 Task: Find connections with filter location Ermont with filter topic #Energywith filter profile language French with filter current company Uber Engineering with filter school PES UNIVERSITY, BANGLORE with filter industry Appliances, Electrical, and Electronics Manufacturing with filter service category AssistanceAdvertising with filter keywords title Hotel Manager
Action: Mouse moved to (696, 122)
Screenshot: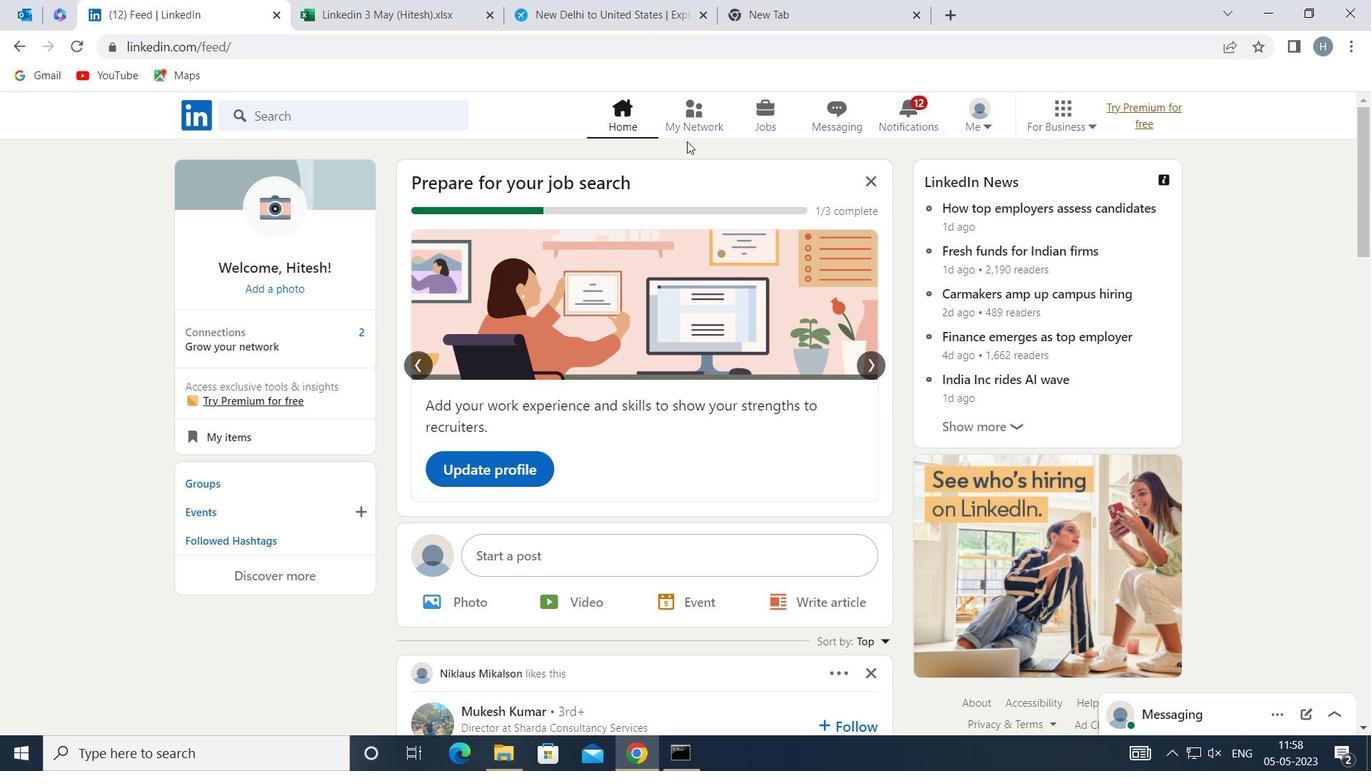 
Action: Mouse pressed left at (696, 122)
Screenshot: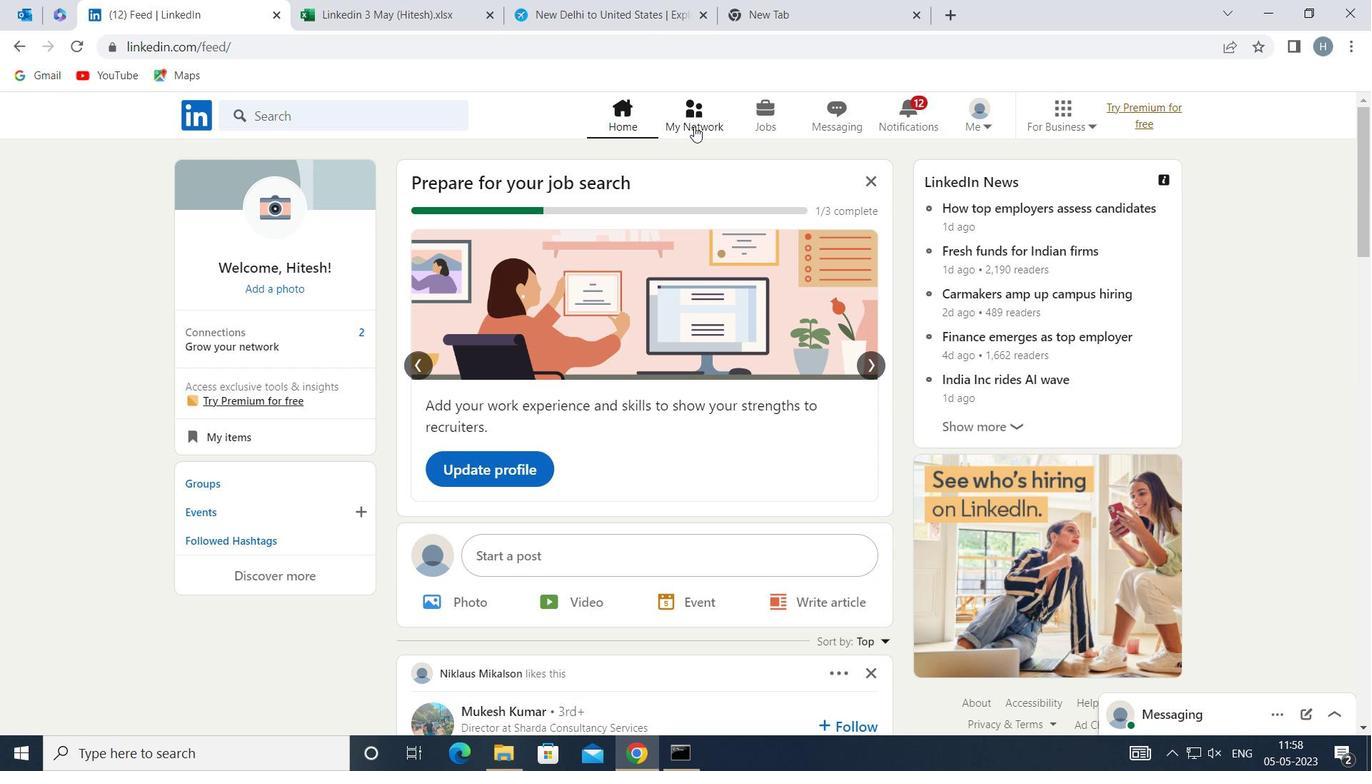 
Action: Mouse moved to (402, 209)
Screenshot: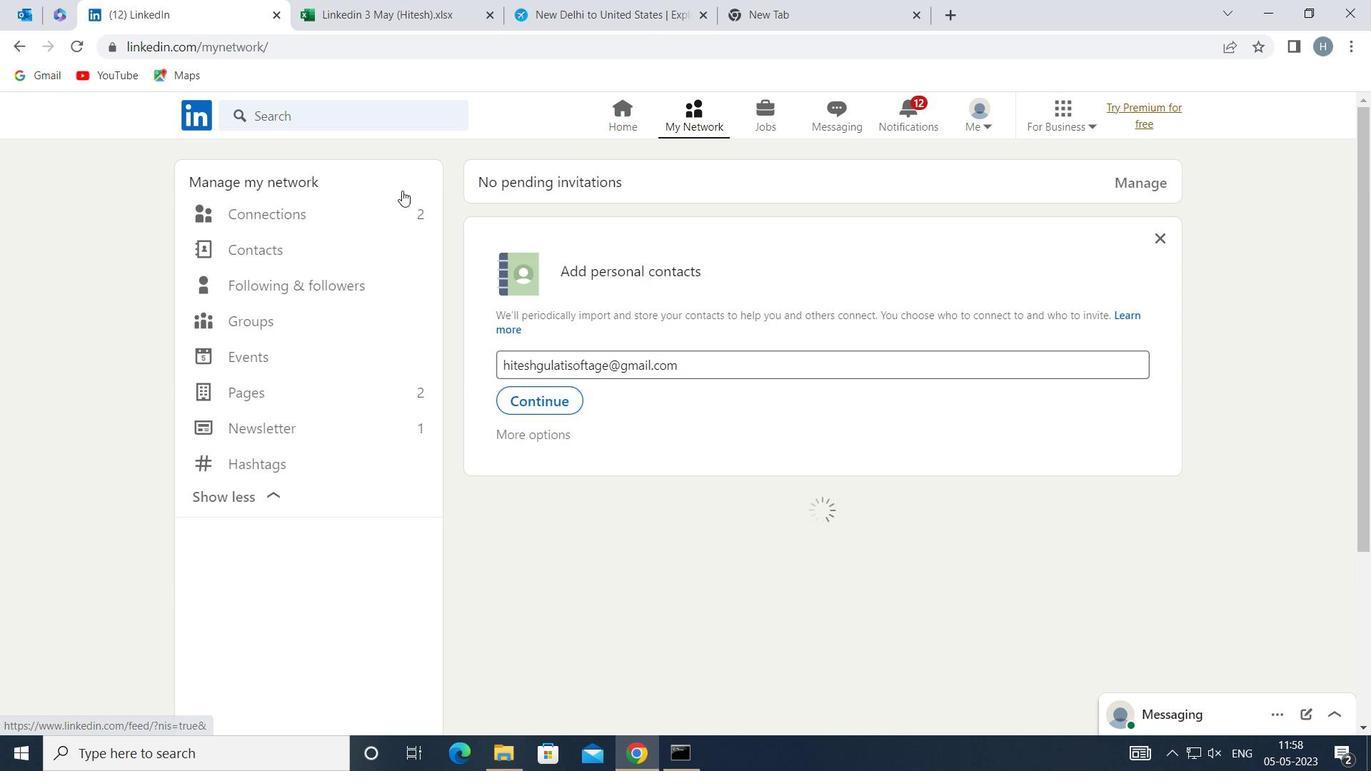 
Action: Mouse pressed left at (402, 209)
Screenshot: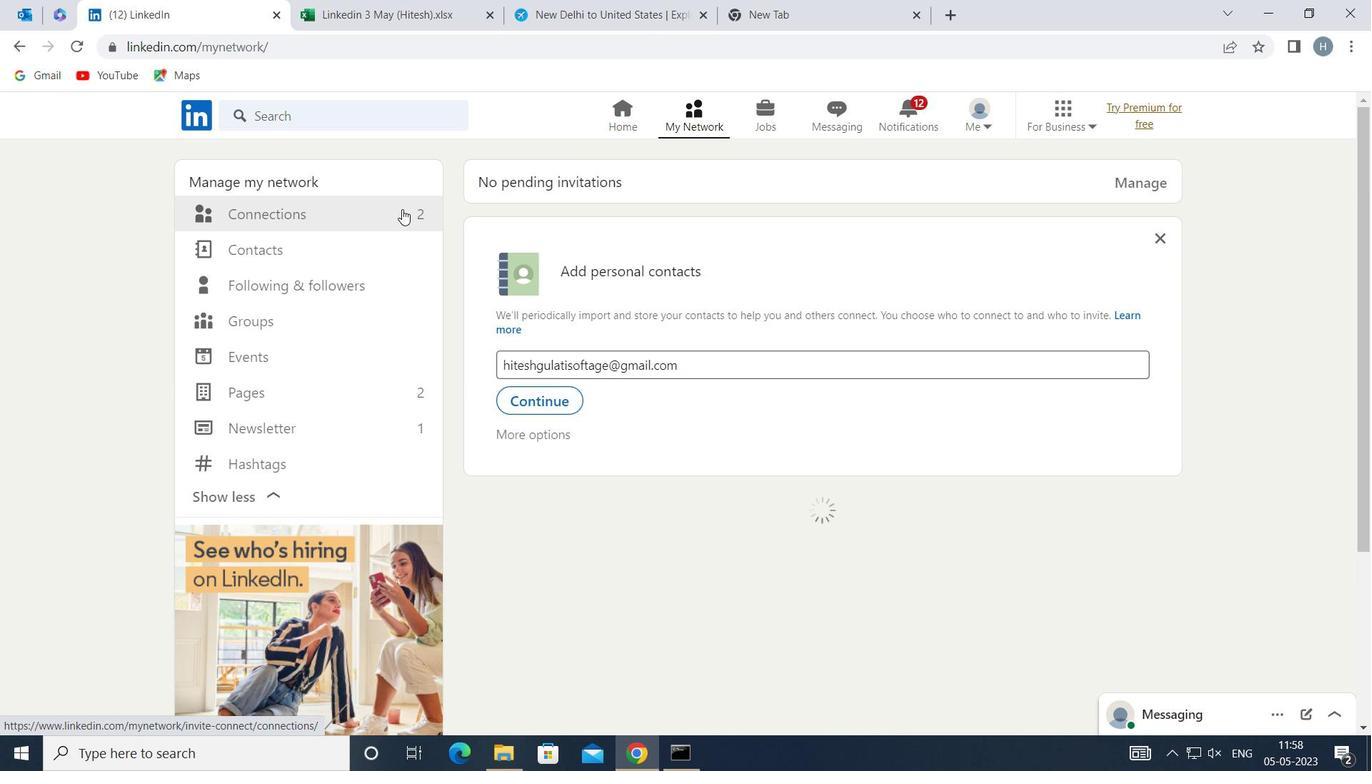 
Action: Mouse moved to (814, 209)
Screenshot: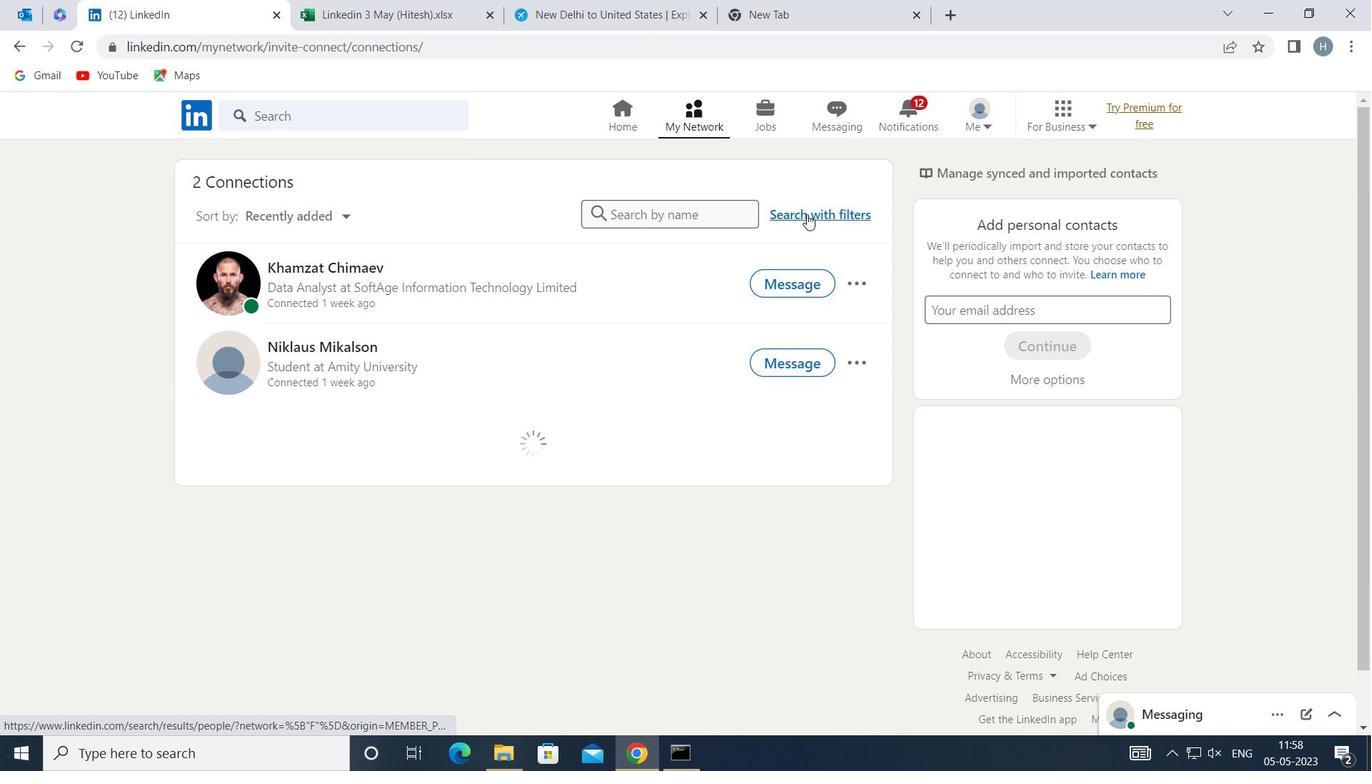 
Action: Mouse pressed left at (814, 209)
Screenshot: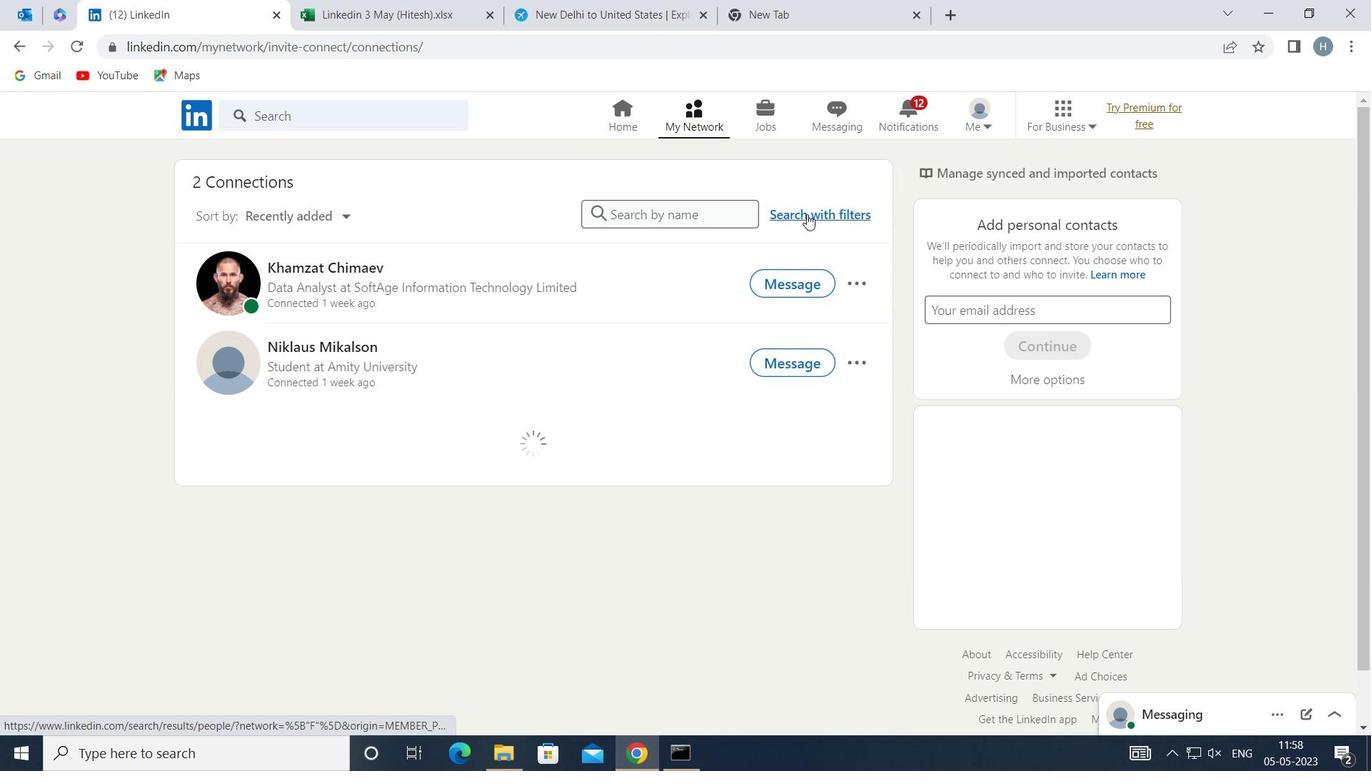 
Action: Mouse moved to (751, 168)
Screenshot: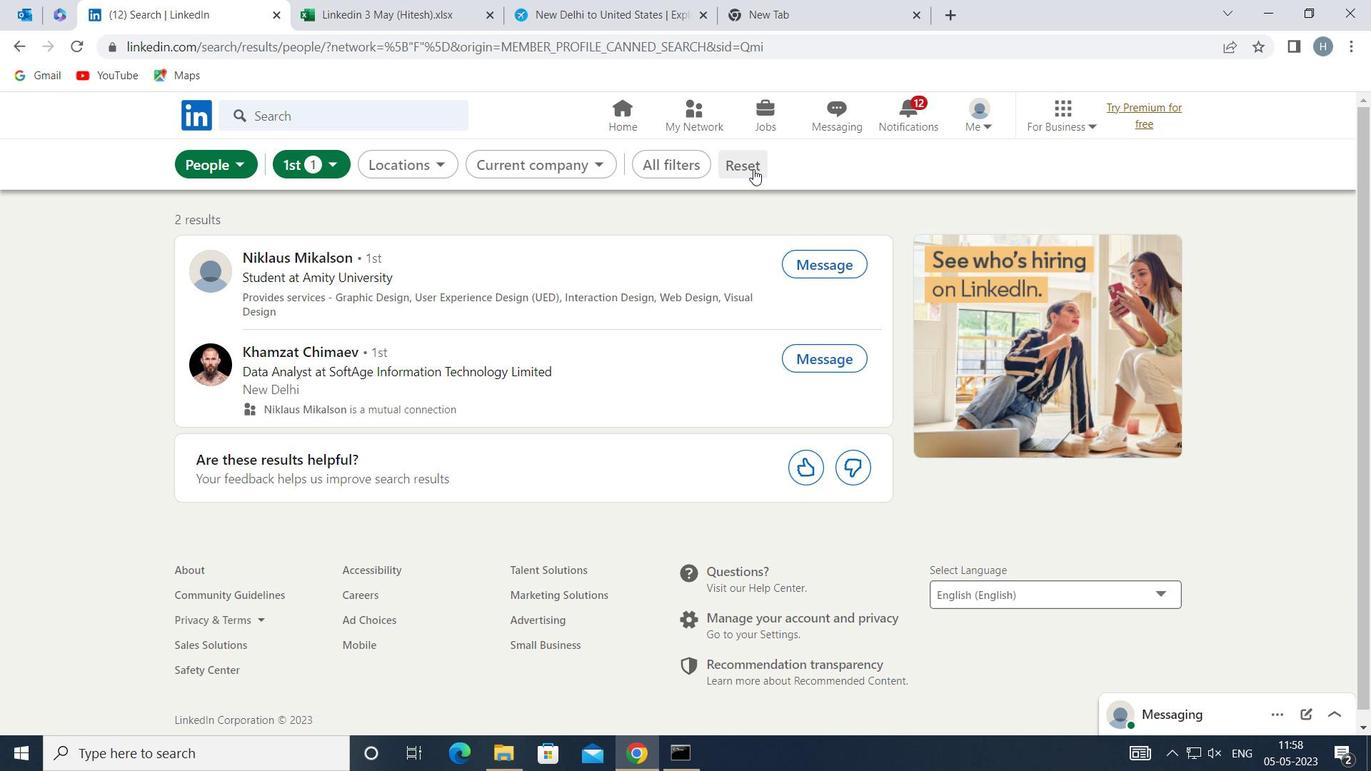 
Action: Mouse pressed left at (751, 168)
Screenshot: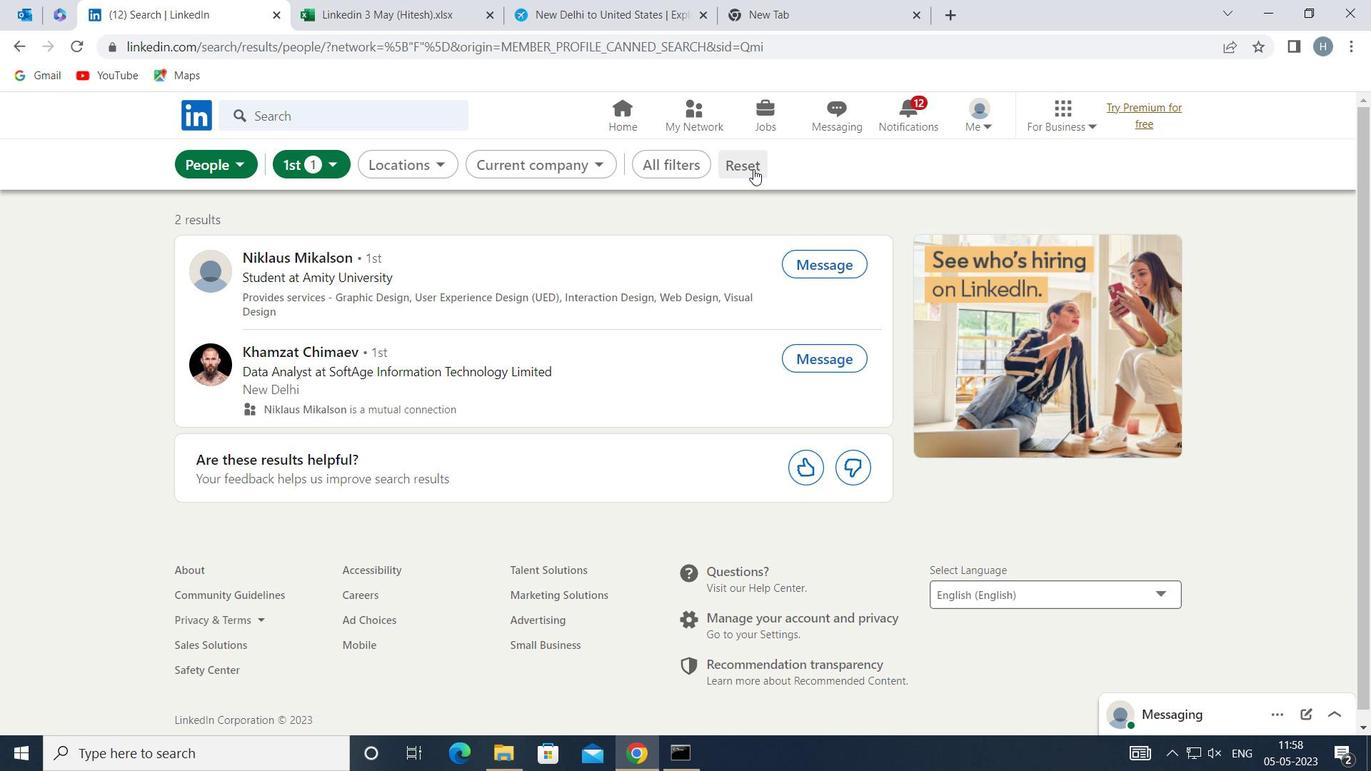 
Action: Mouse moved to (735, 164)
Screenshot: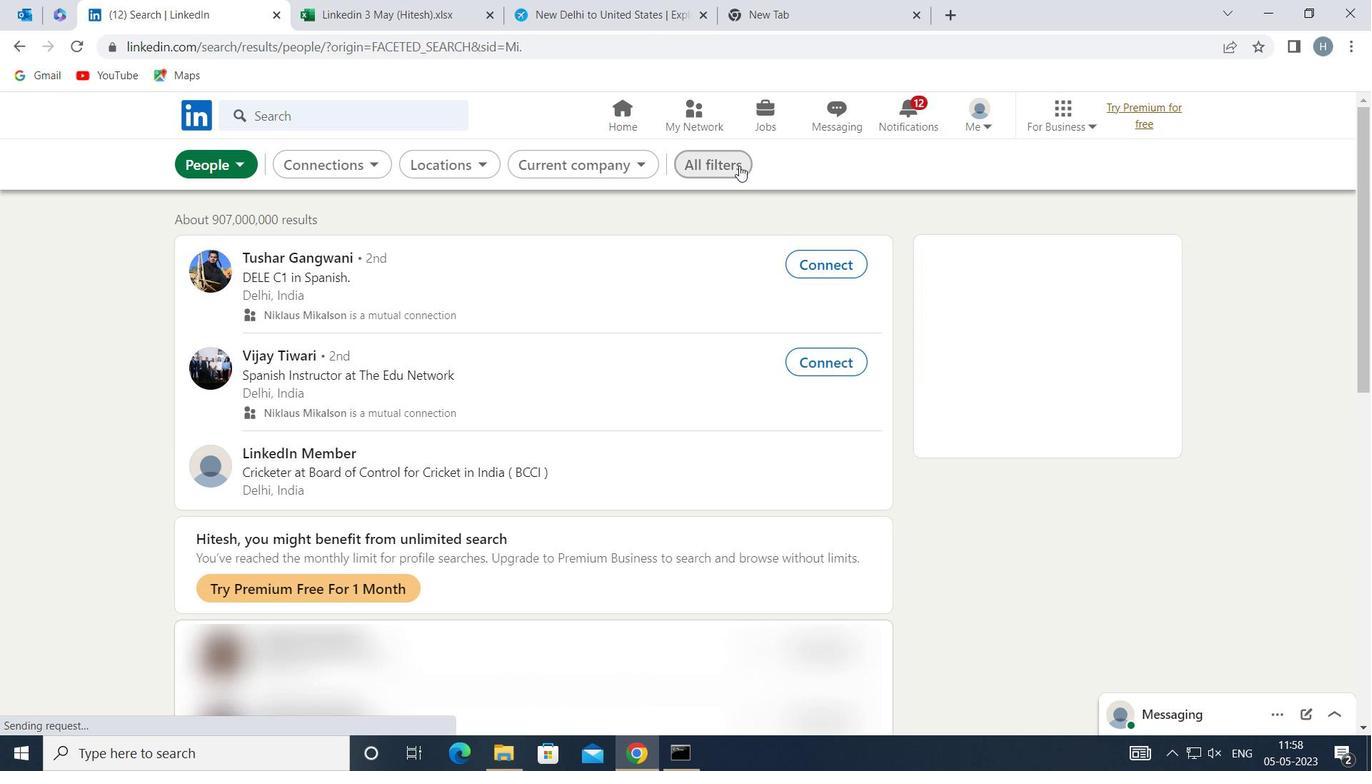 
Action: Mouse pressed left at (735, 164)
Screenshot: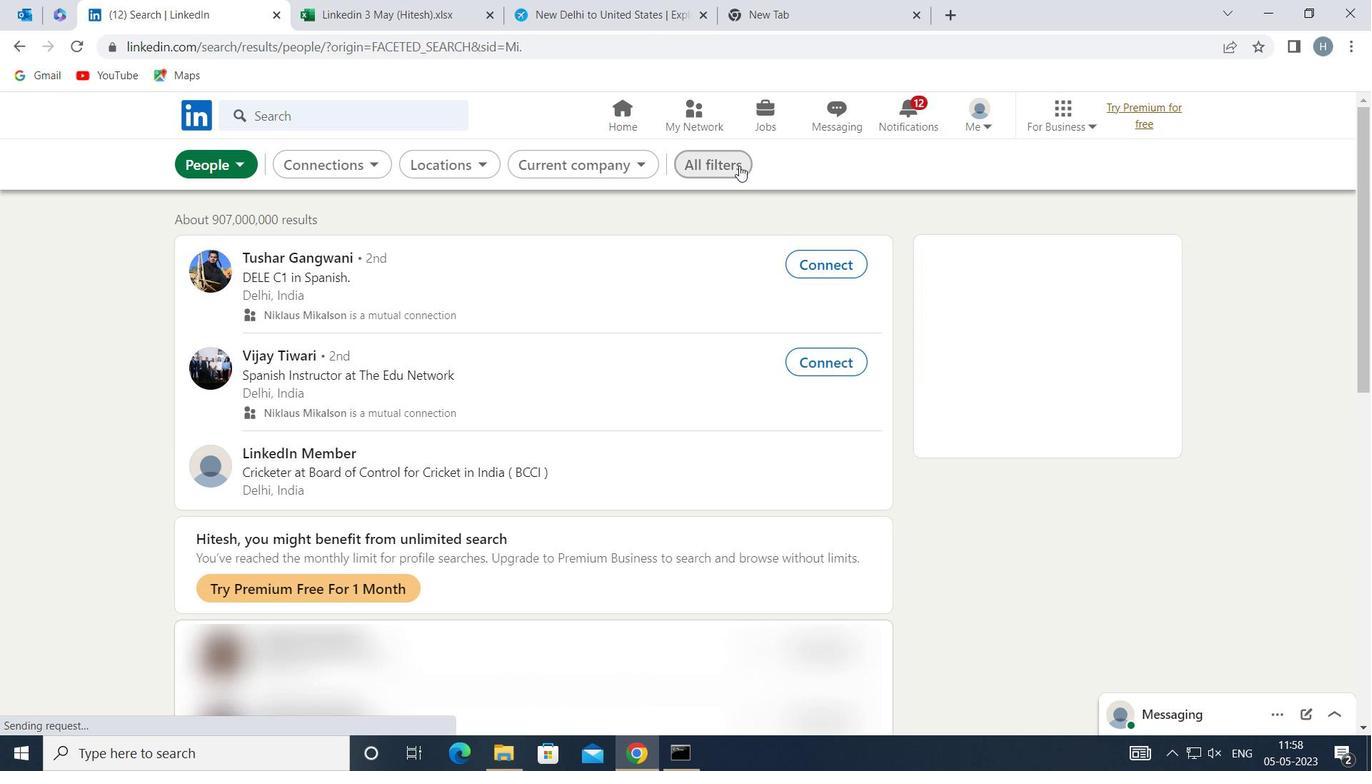 
Action: Mouse moved to (997, 375)
Screenshot: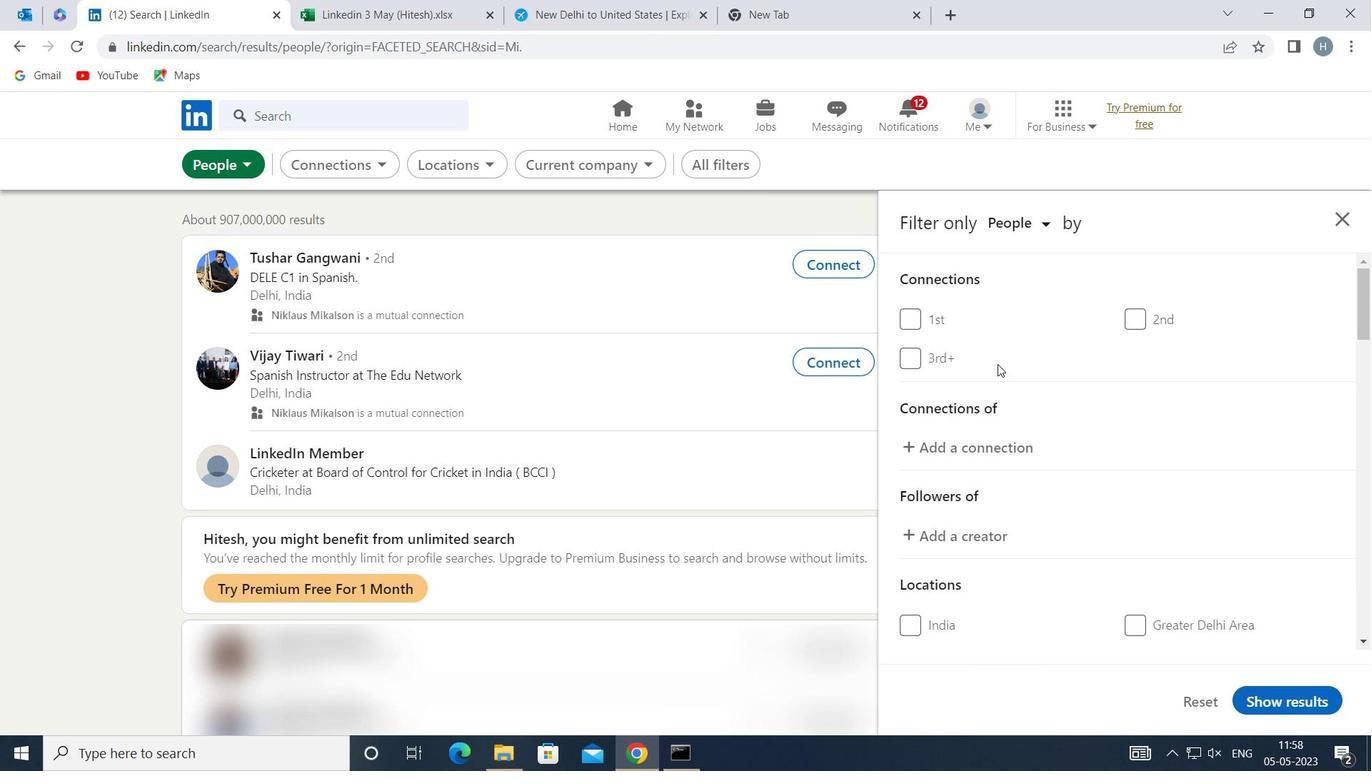 
Action: Mouse scrolled (997, 374) with delta (0, 0)
Screenshot: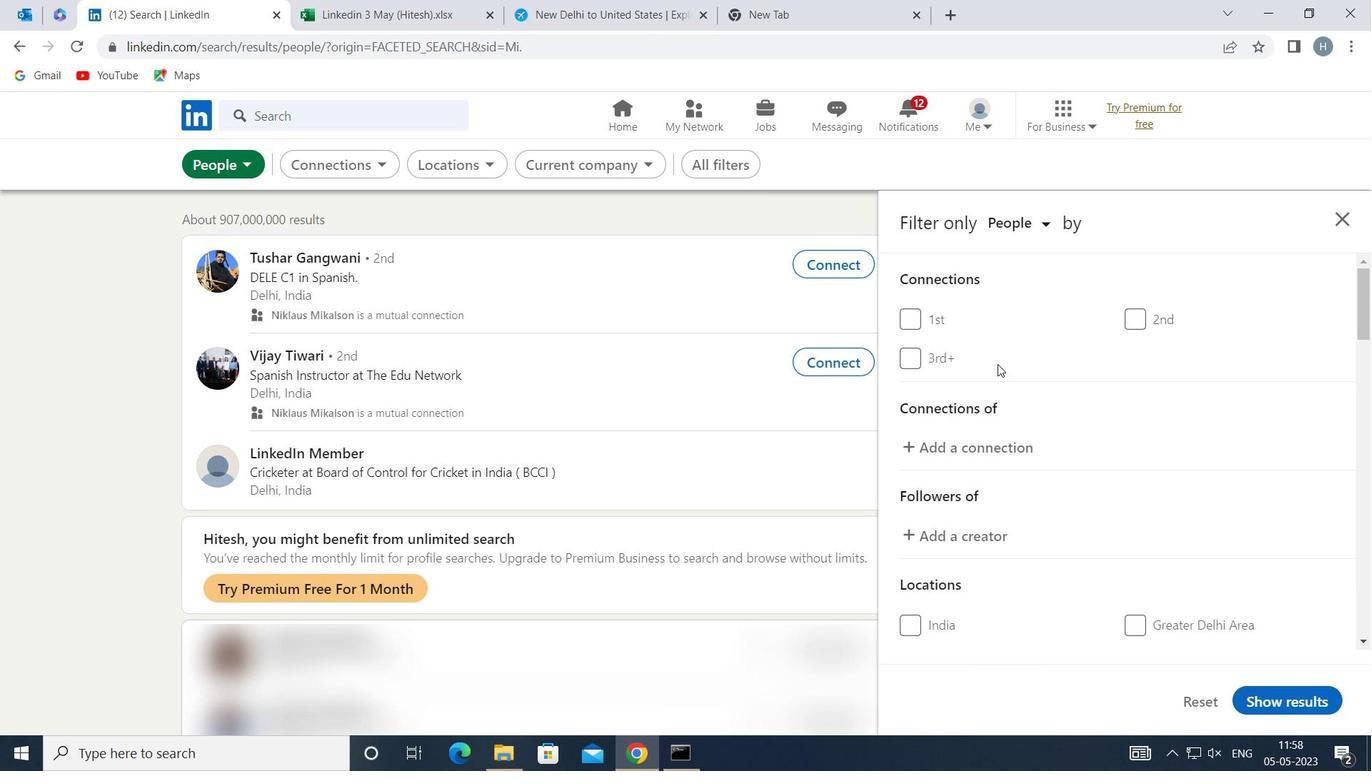 
Action: Mouse scrolled (997, 374) with delta (0, 0)
Screenshot: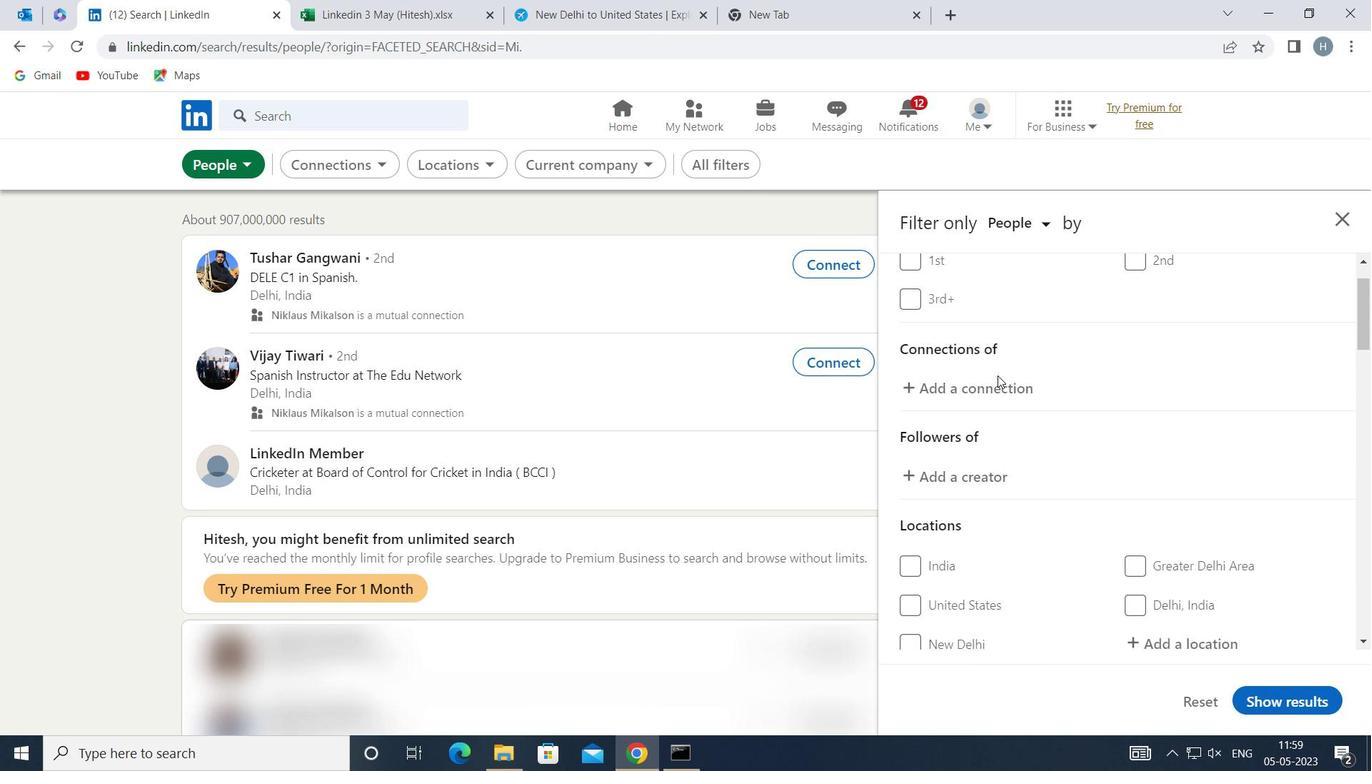 
Action: Mouse moved to (1156, 525)
Screenshot: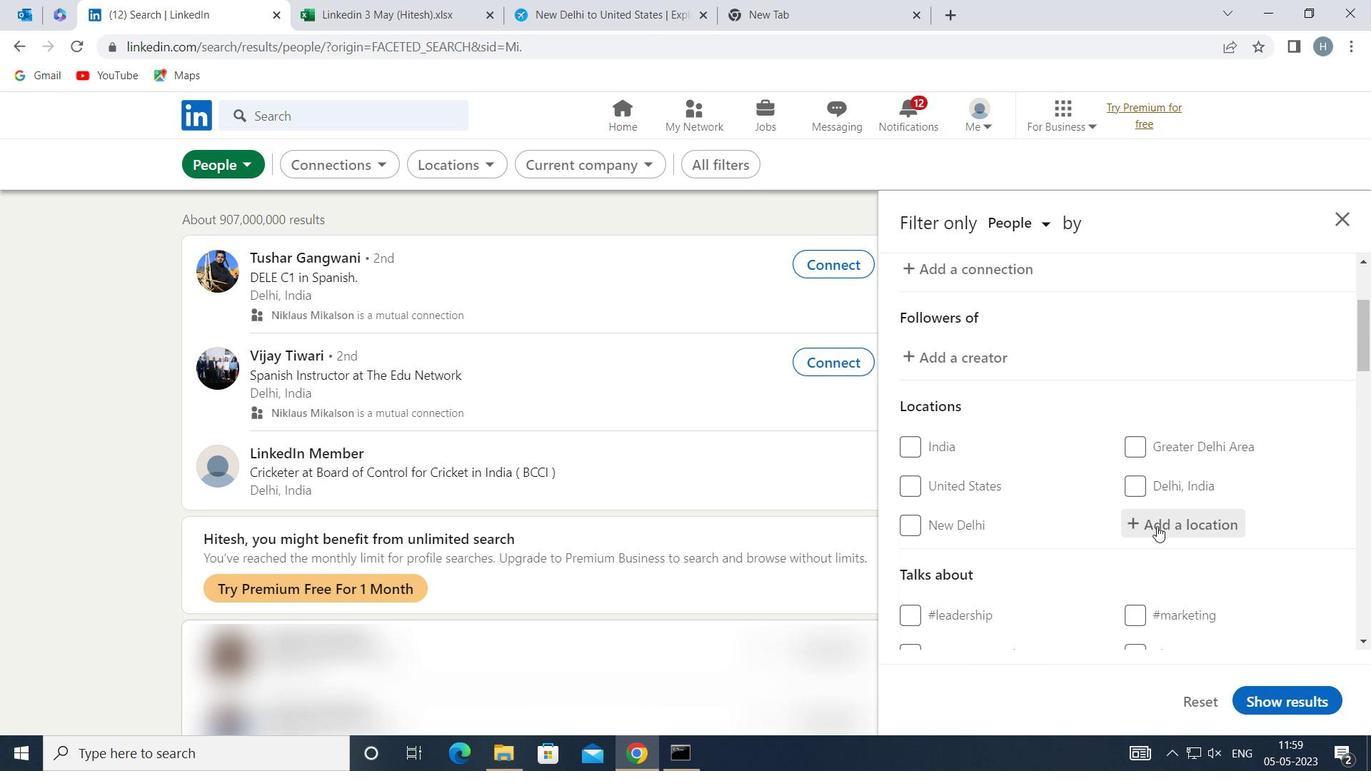 
Action: Mouse pressed left at (1156, 525)
Screenshot: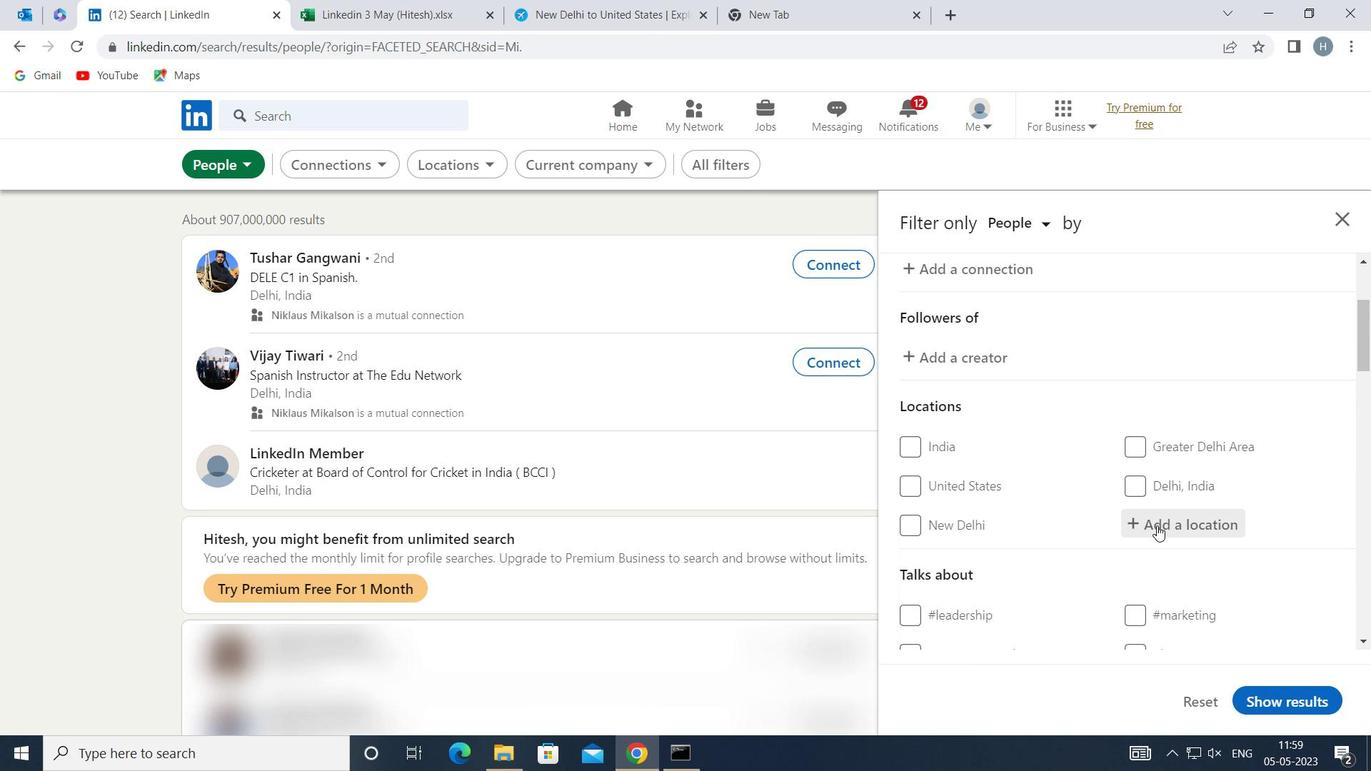 
Action: Mouse moved to (1154, 524)
Screenshot: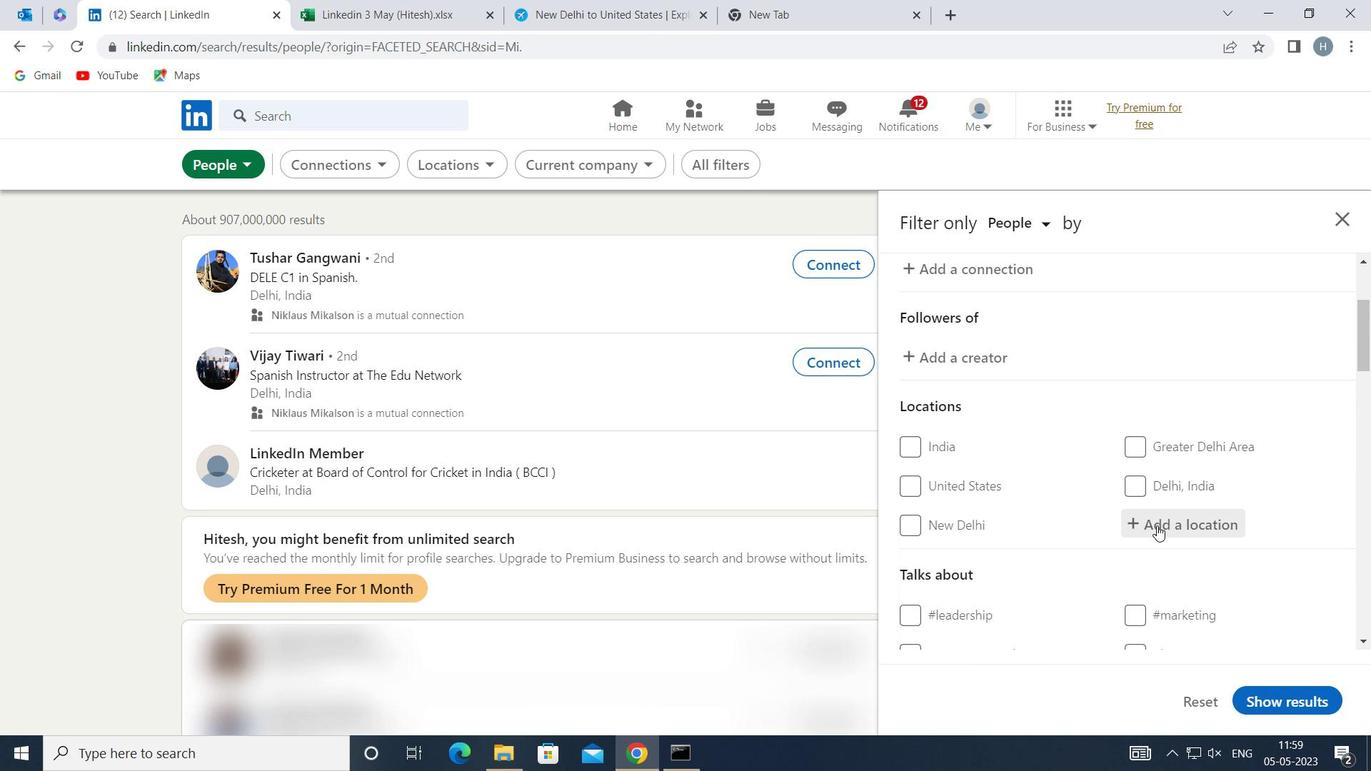 
Action: Key pressed <Key.shift>ERMONT
Screenshot: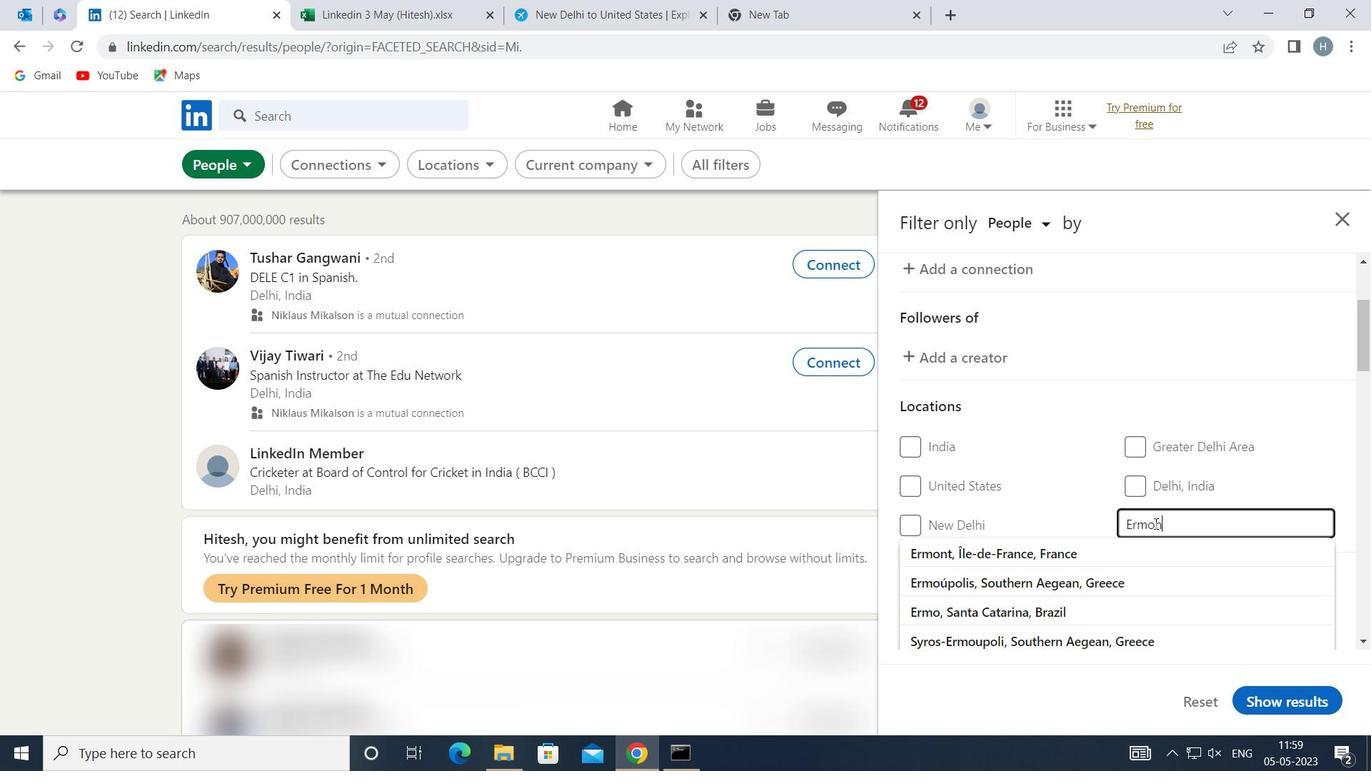 
Action: Mouse moved to (1075, 552)
Screenshot: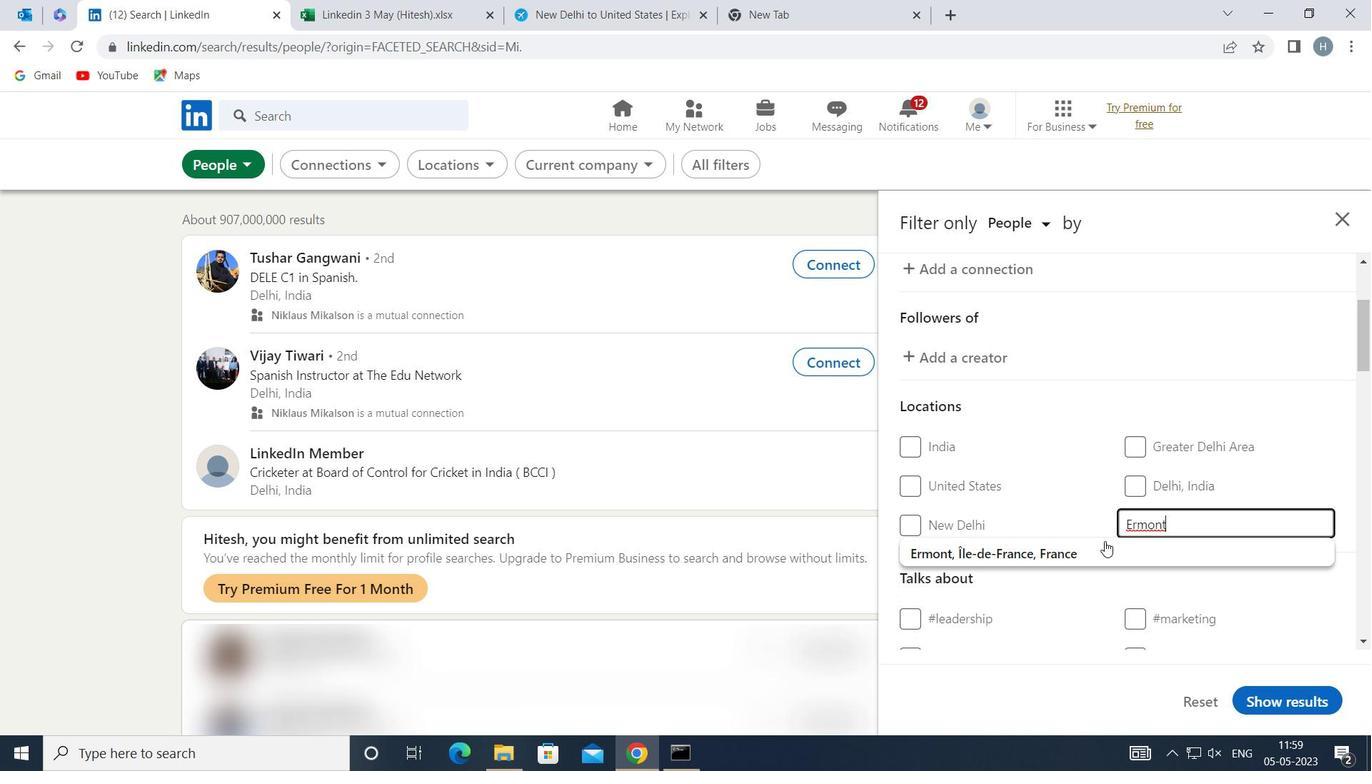 
Action: Mouse pressed left at (1075, 552)
Screenshot: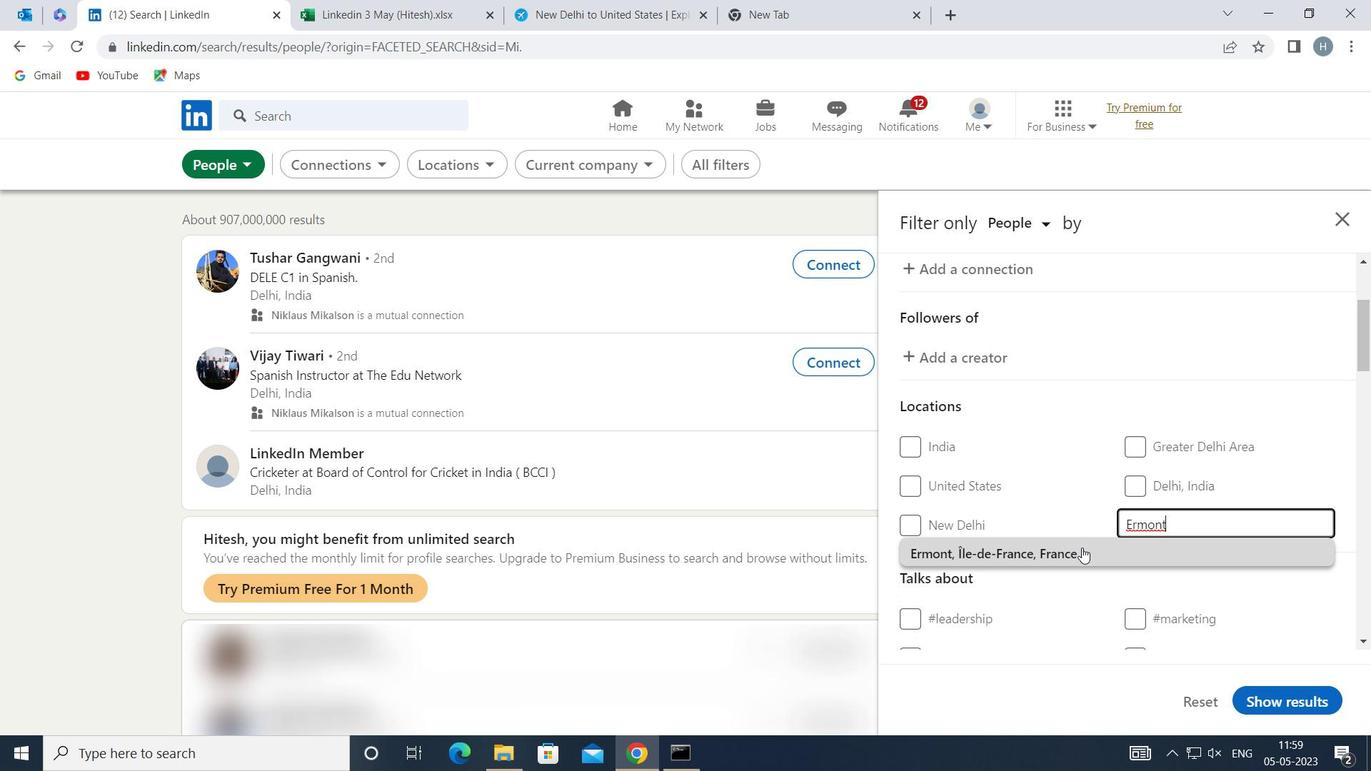 
Action: Mouse moved to (1081, 503)
Screenshot: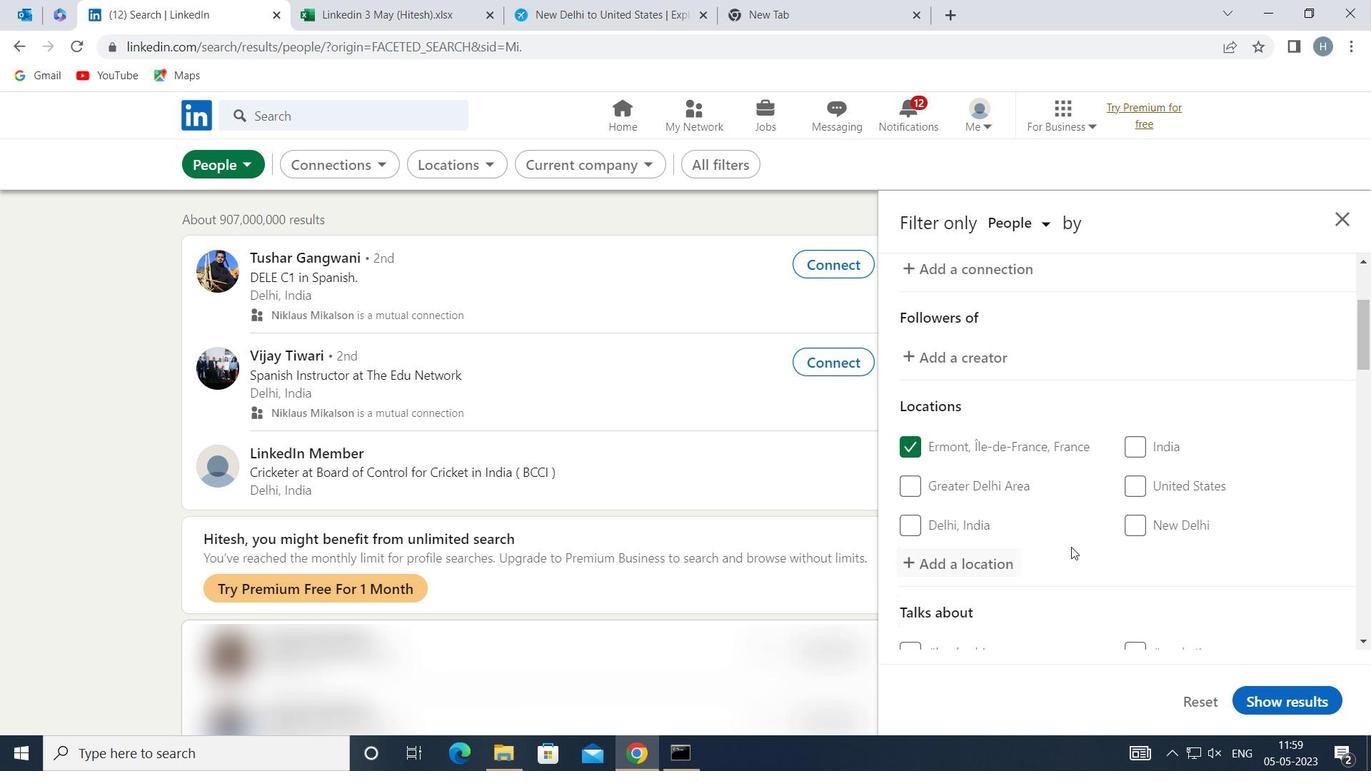 
Action: Mouse scrolled (1081, 502) with delta (0, 0)
Screenshot: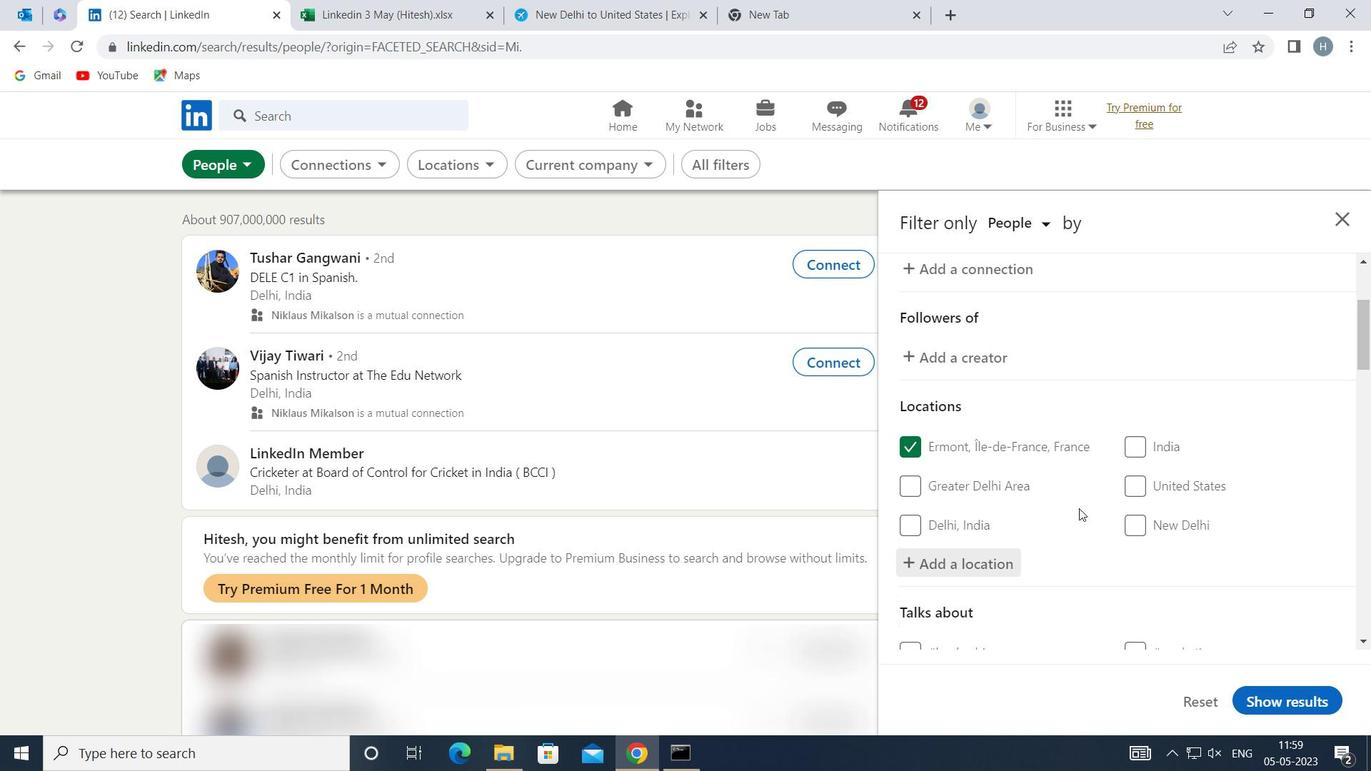 
Action: Mouse scrolled (1081, 502) with delta (0, 0)
Screenshot: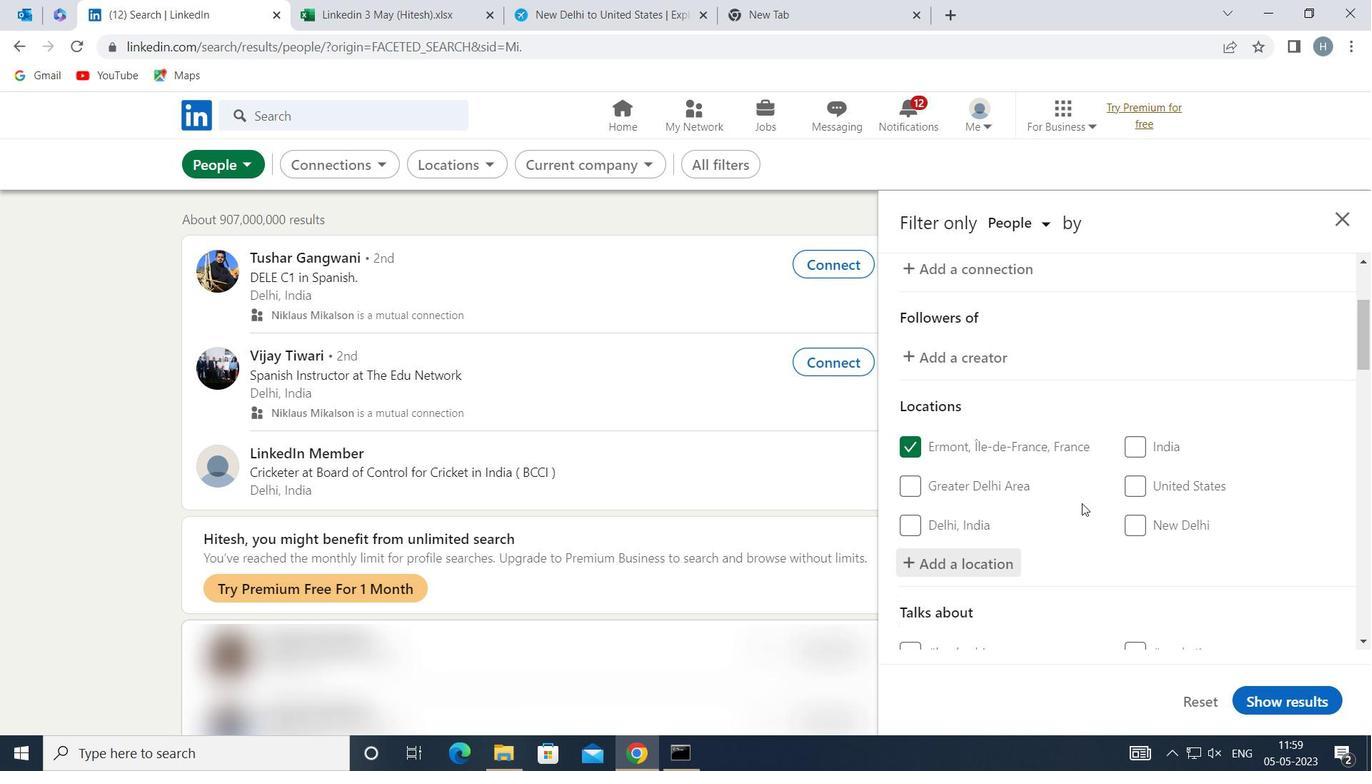 
Action: Mouse moved to (1084, 494)
Screenshot: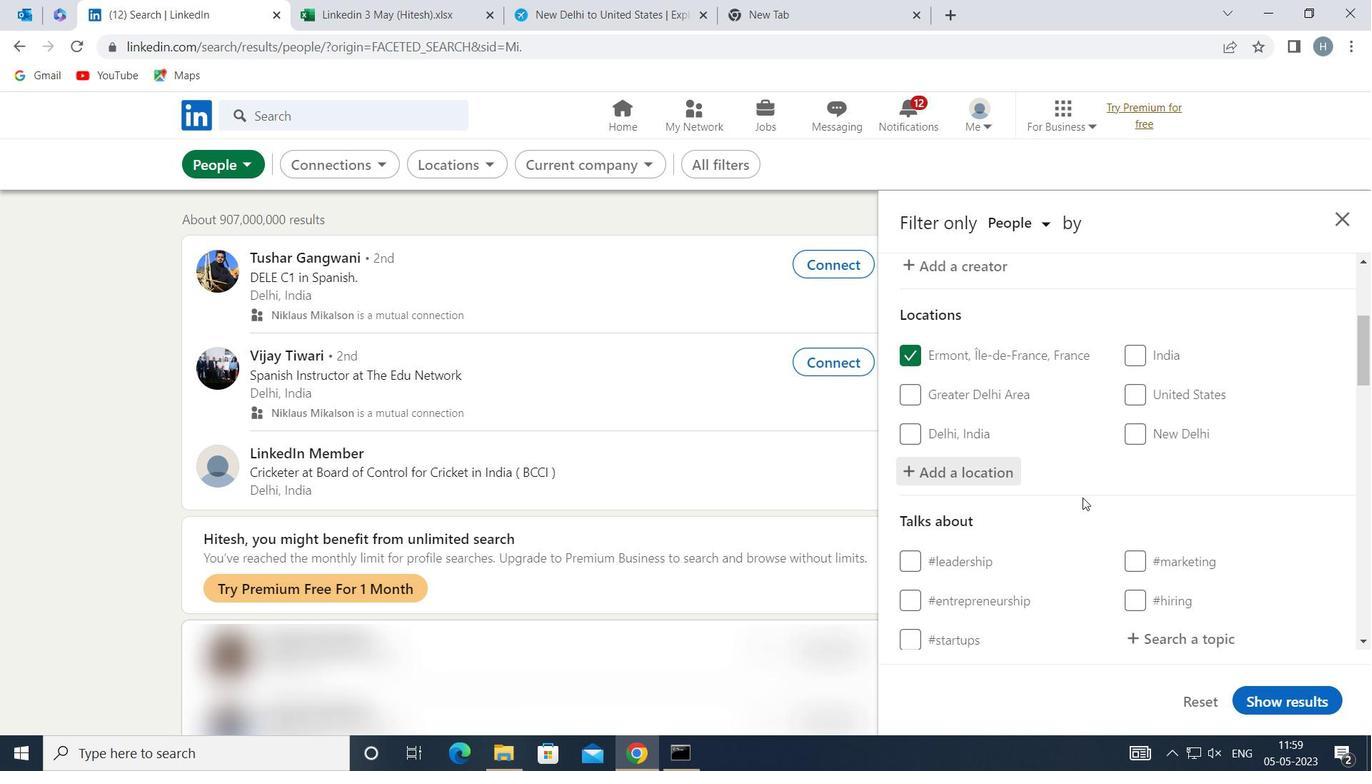 
Action: Mouse scrolled (1084, 493) with delta (0, 0)
Screenshot: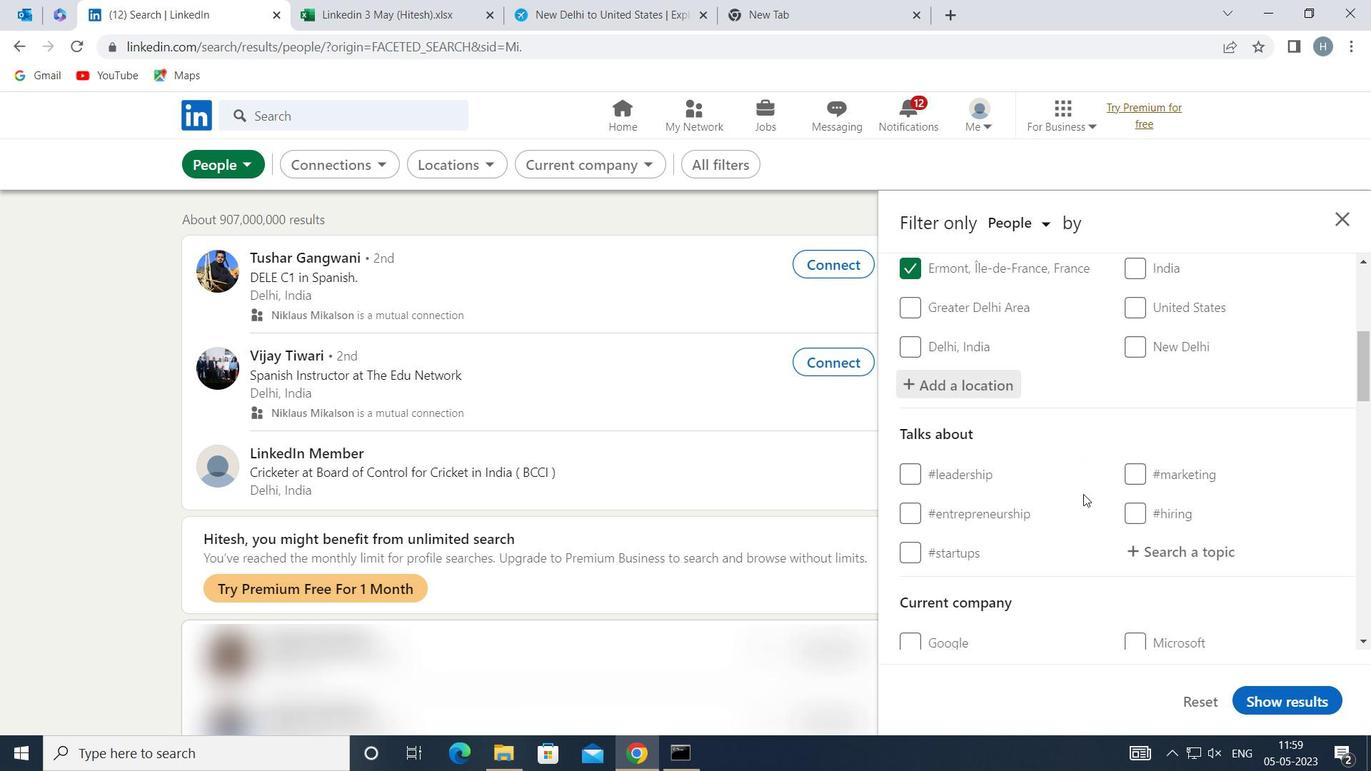 
Action: Mouse moved to (1174, 466)
Screenshot: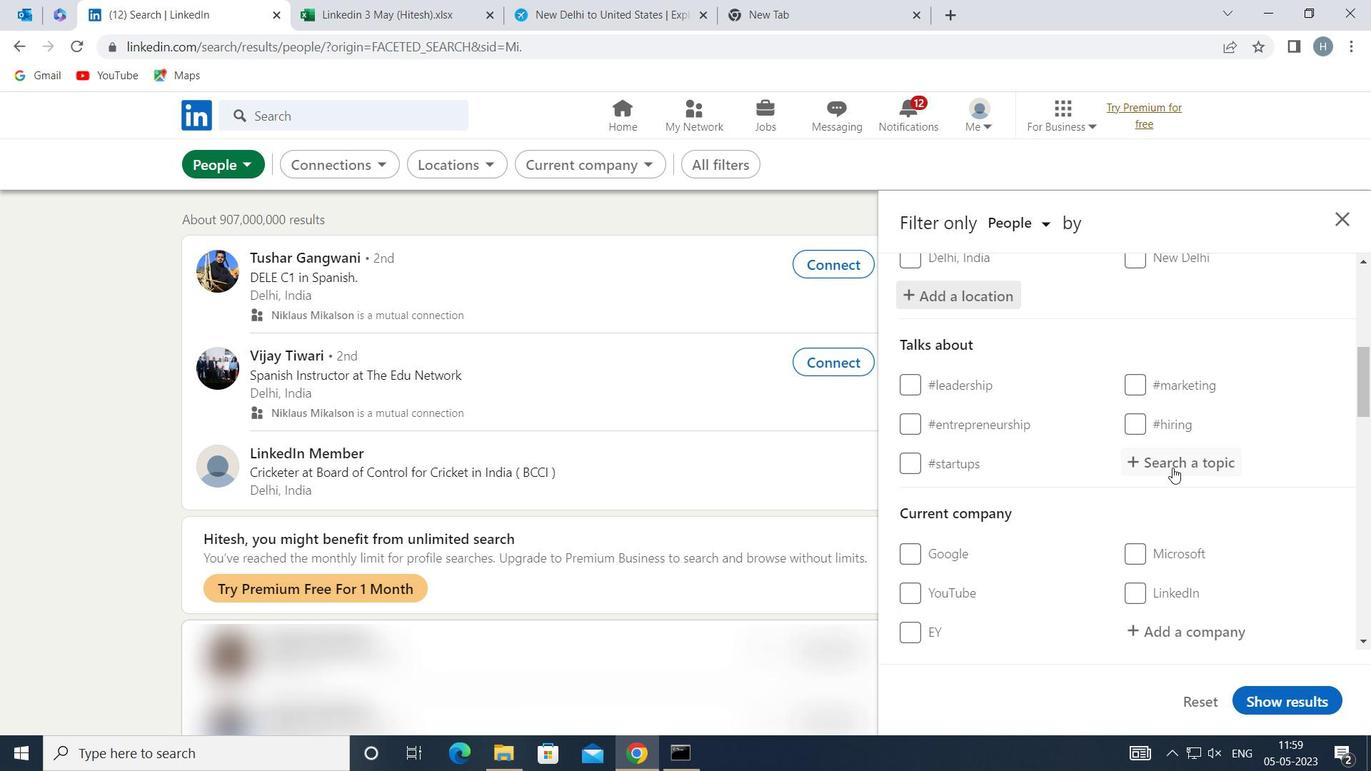 
Action: Mouse pressed left at (1174, 466)
Screenshot: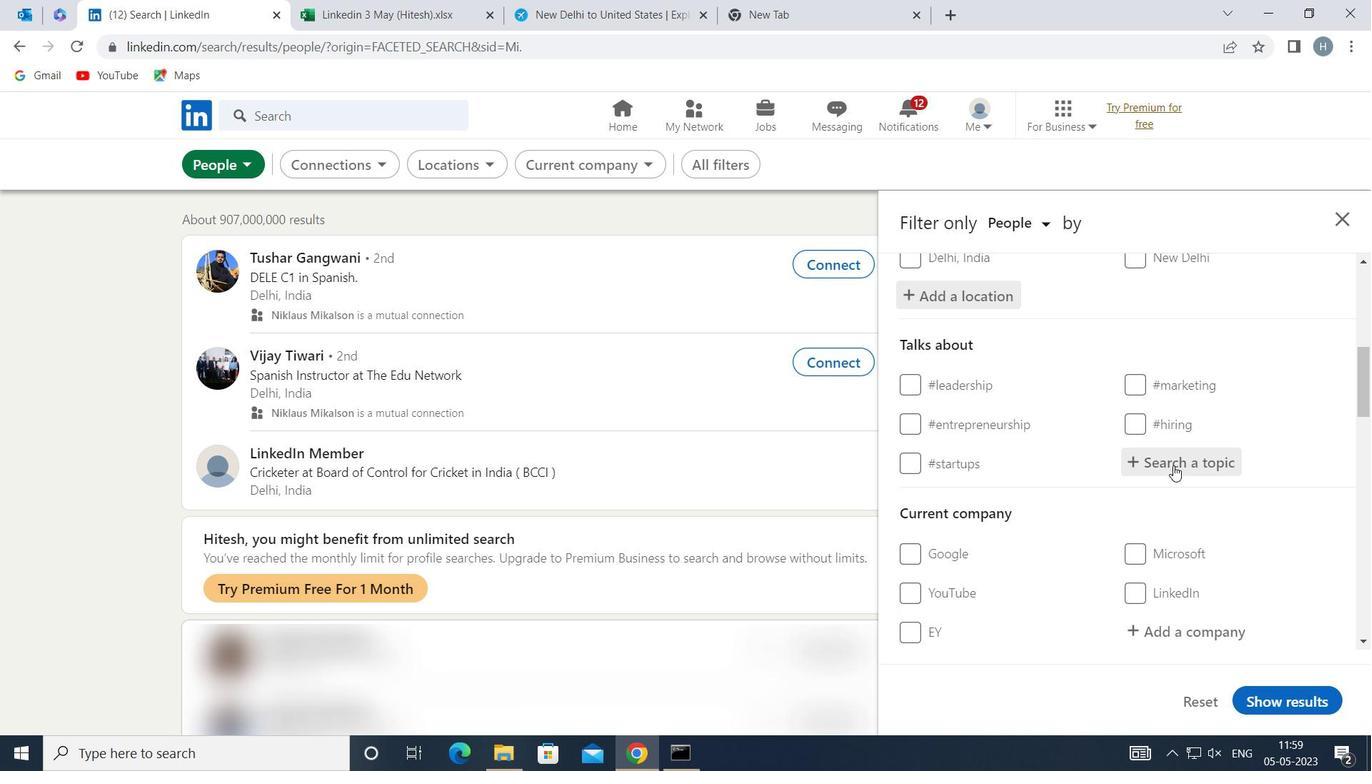 
Action: Mouse moved to (1171, 465)
Screenshot: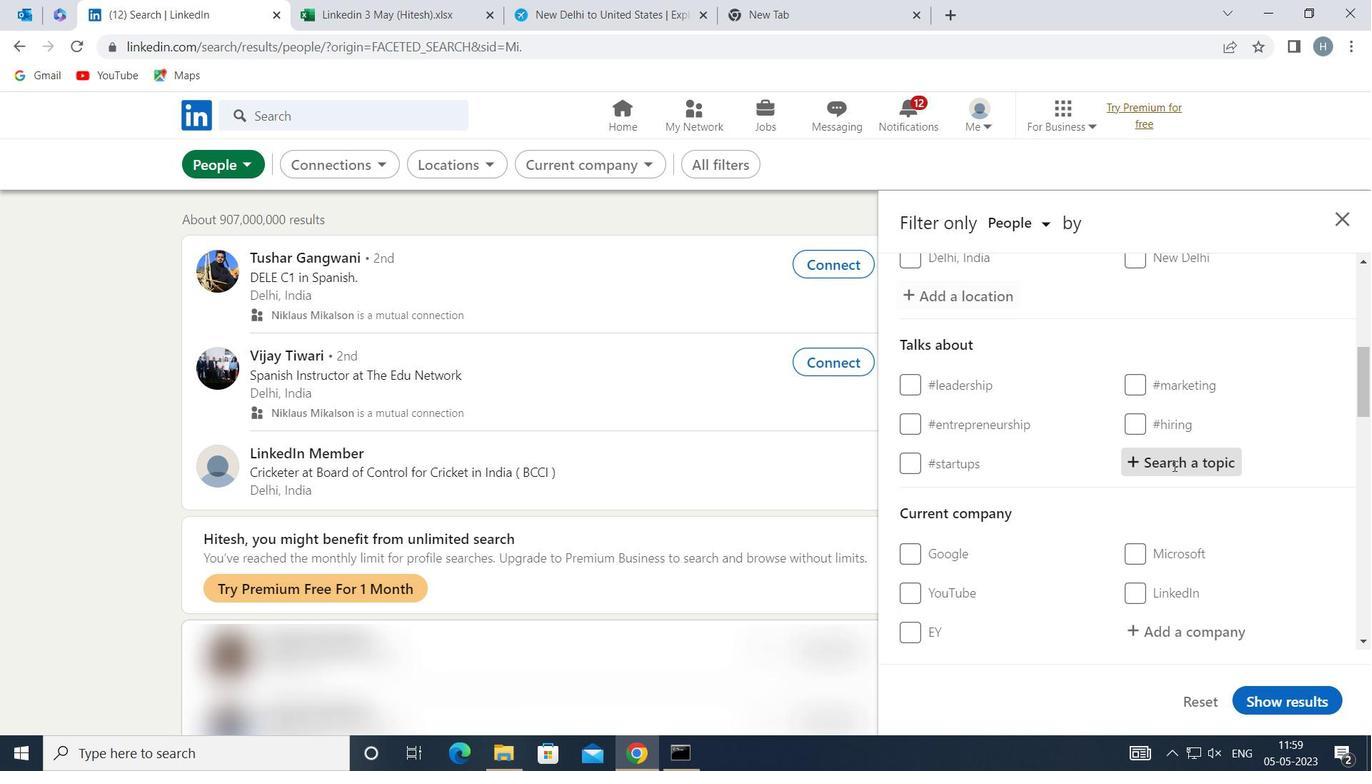 
Action: Key pressed <Key.shift>E
Screenshot: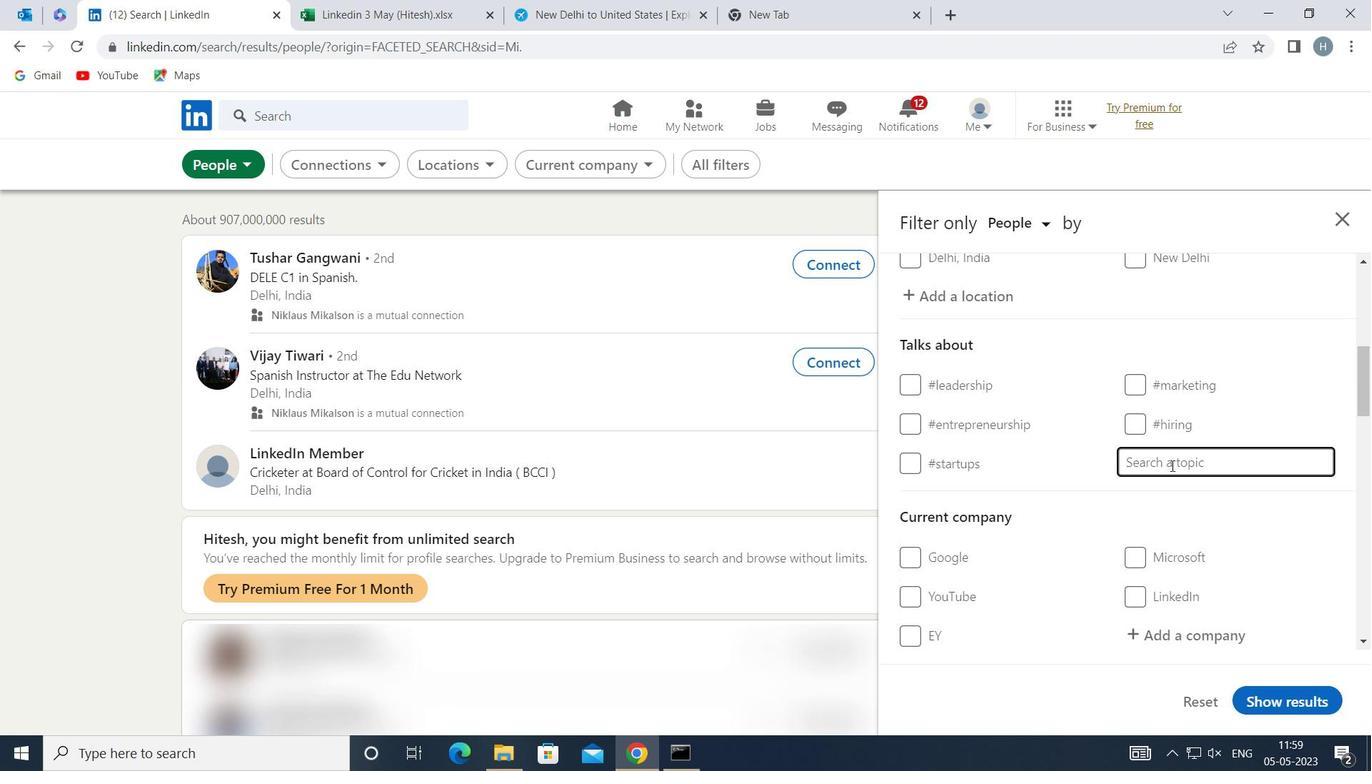 
Action: Mouse moved to (1171, 465)
Screenshot: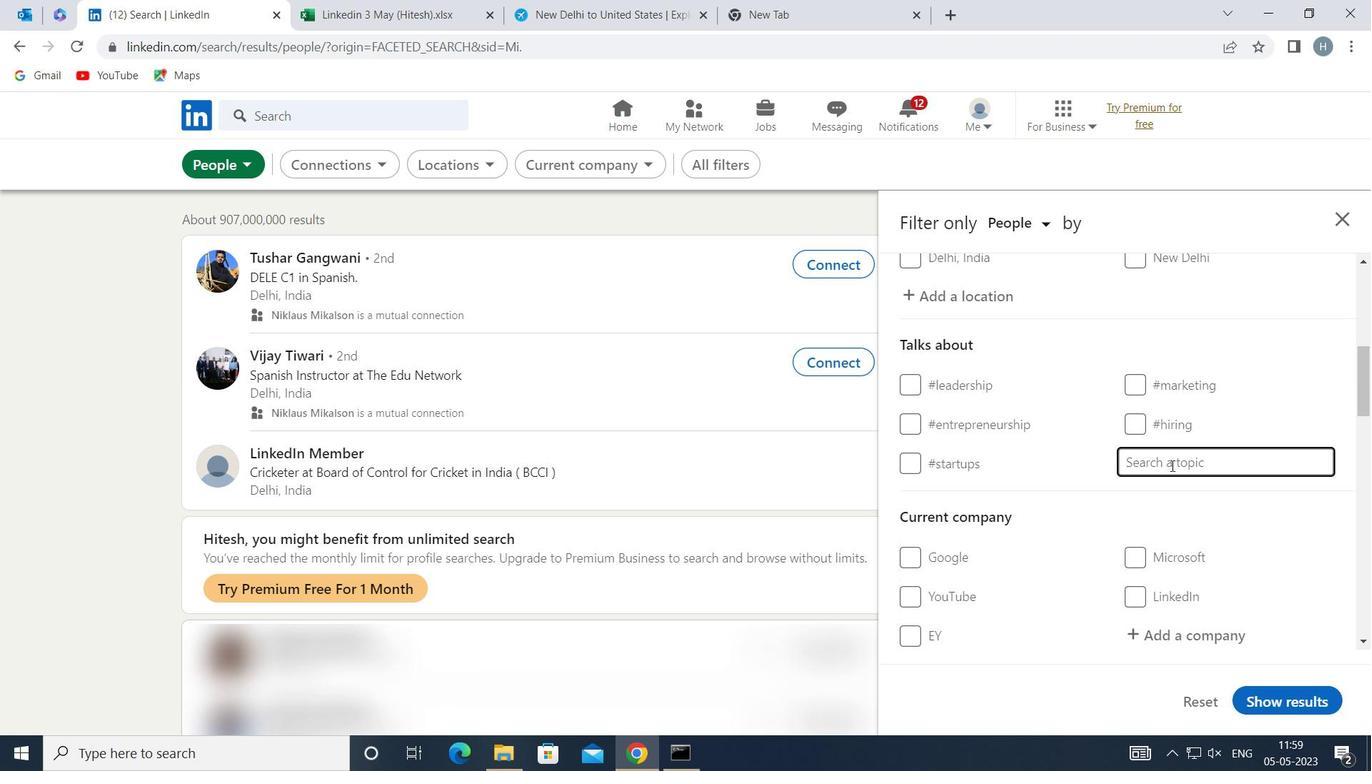 
Action: Key pressed NERGY
Screenshot: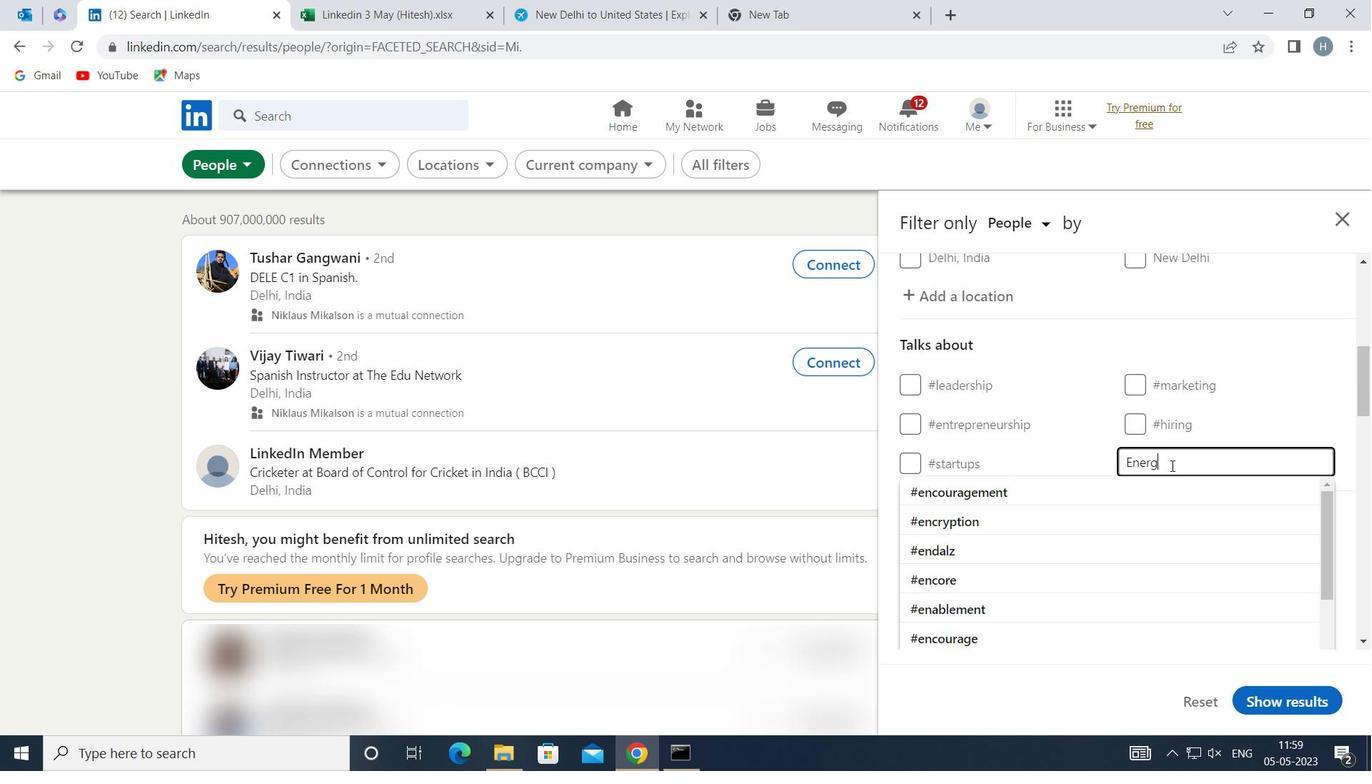 
Action: Mouse moved to (1072, 497)
Screenshot: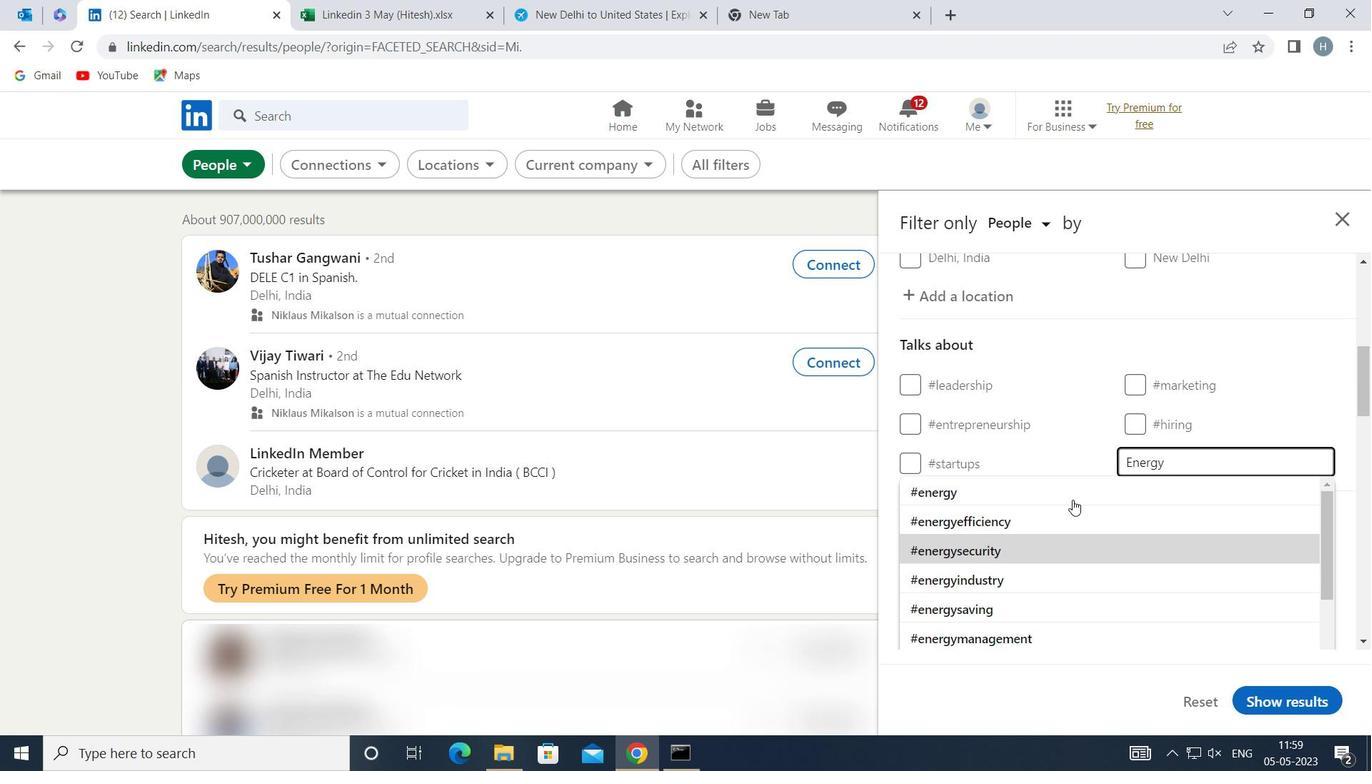 
Action: Mouse pressed left at (1072, 497)
Screenshot: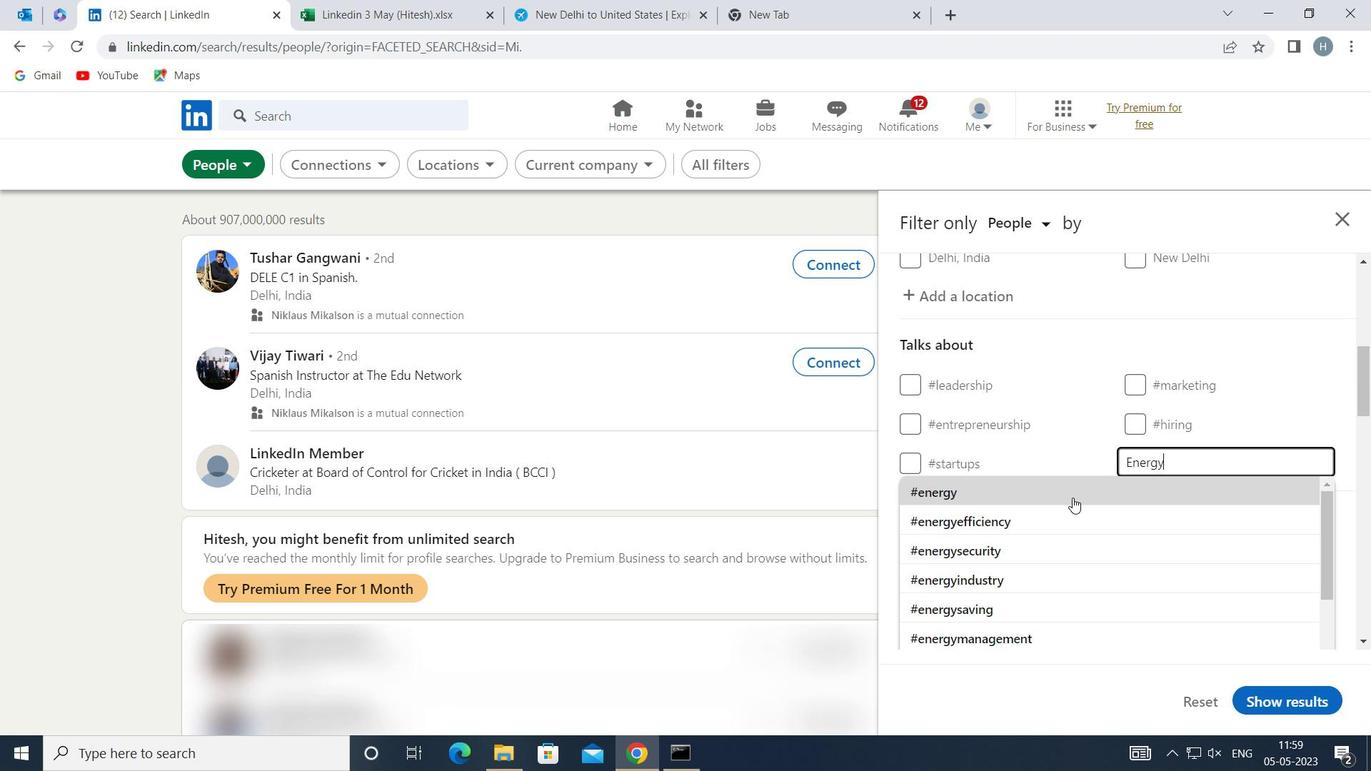 
Action: Mouse moved to (1069, 458)
Screenshot: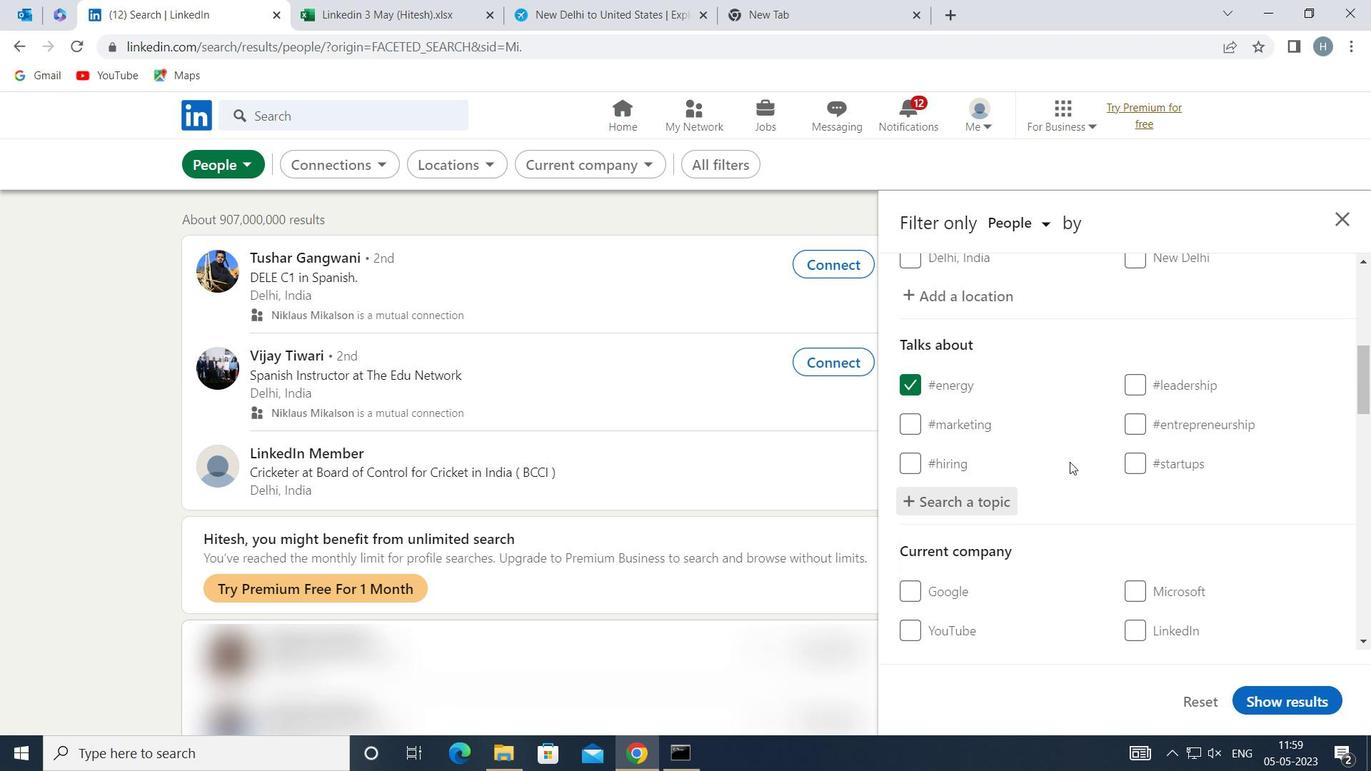 
Action: Mouse scrolled (1069, 457) with delta (0, 0)
Screenshot: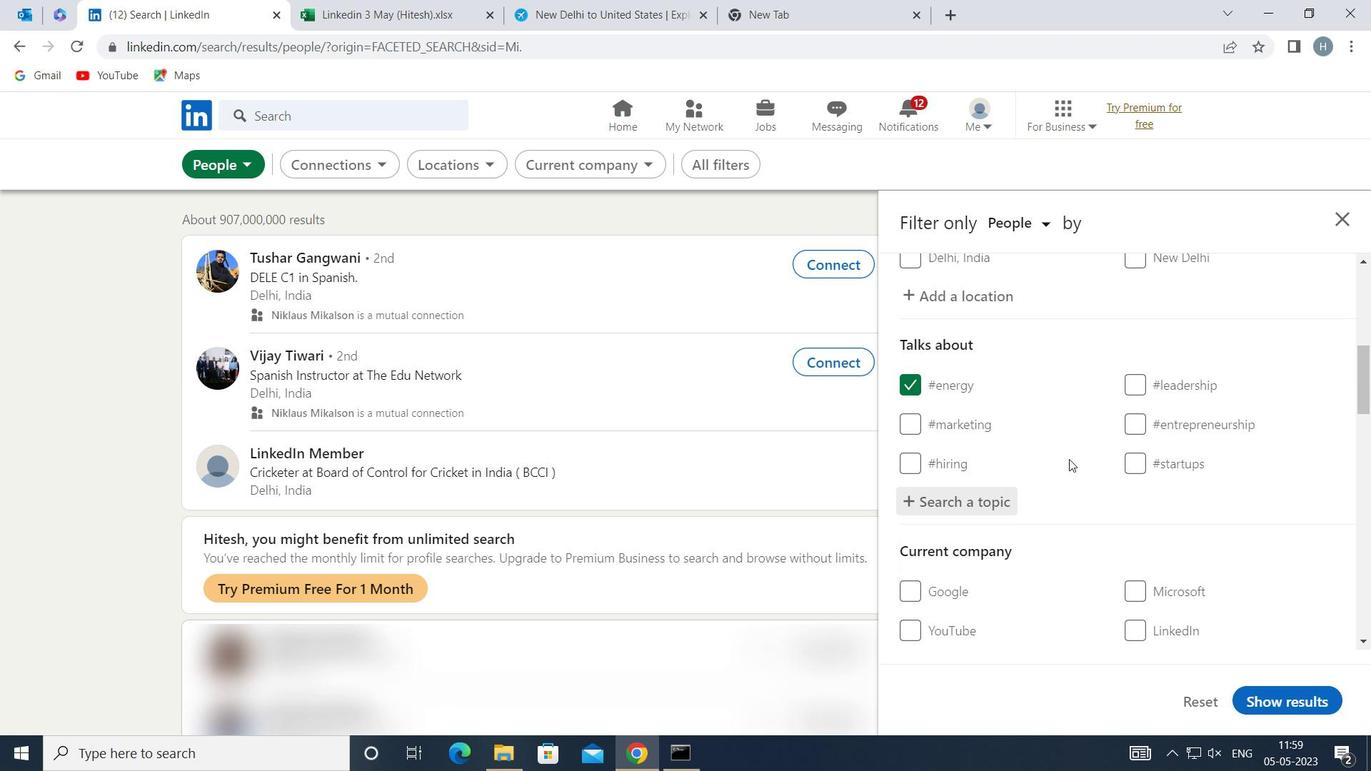 
Action: Mouse scrolled (1069, 457) with delta (0, 0)
Screenshot: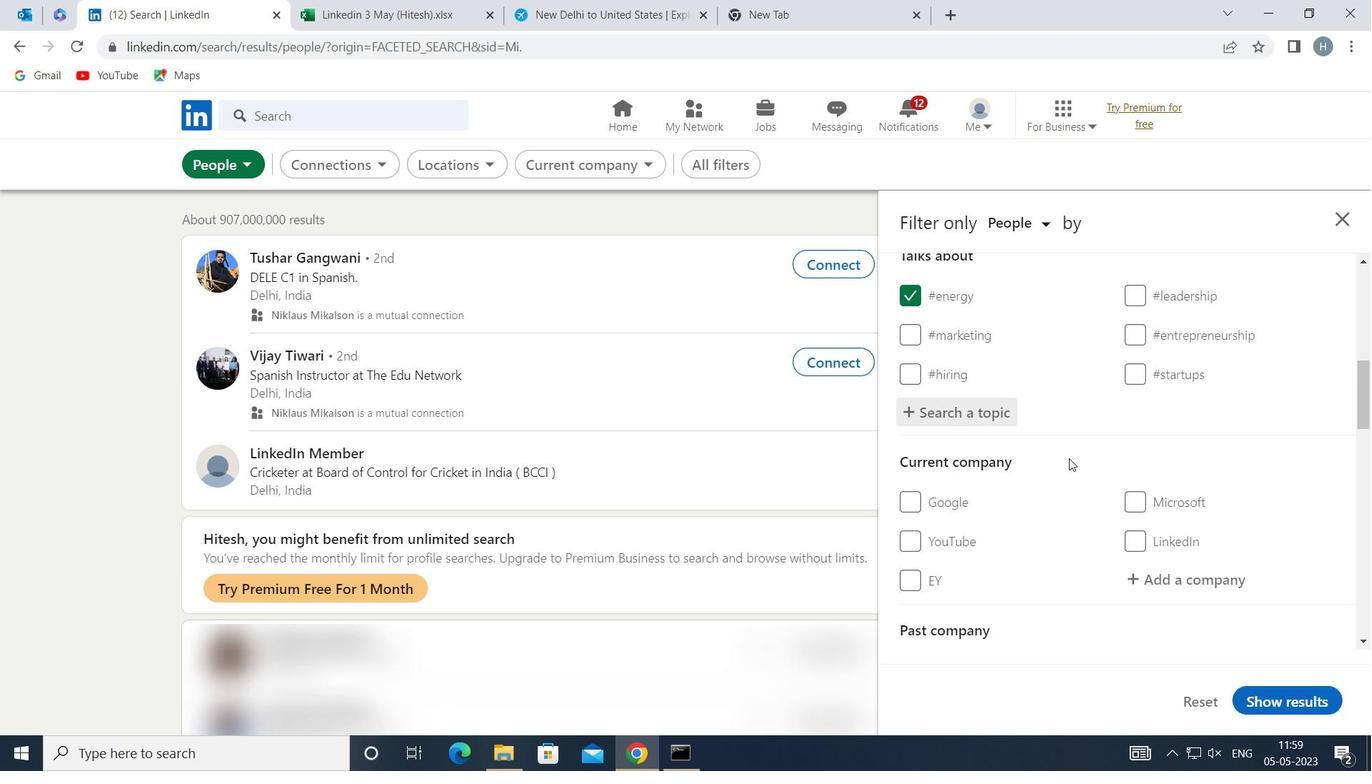 
Action: Mouse scrolled (1069, 457) with delta (0, 0)
Screenshot: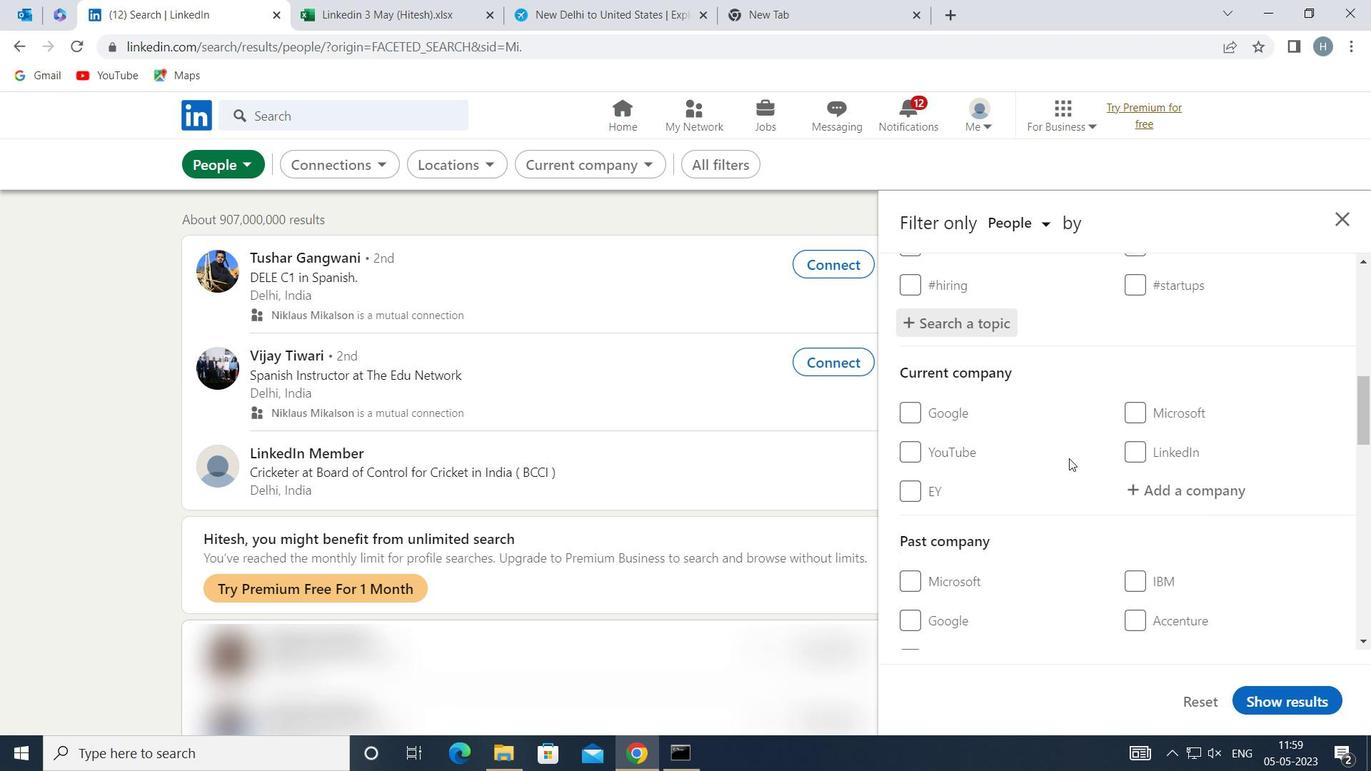 
Action: Mouse scrolled (1069, 457) with delta (0, 0)
Screenshot: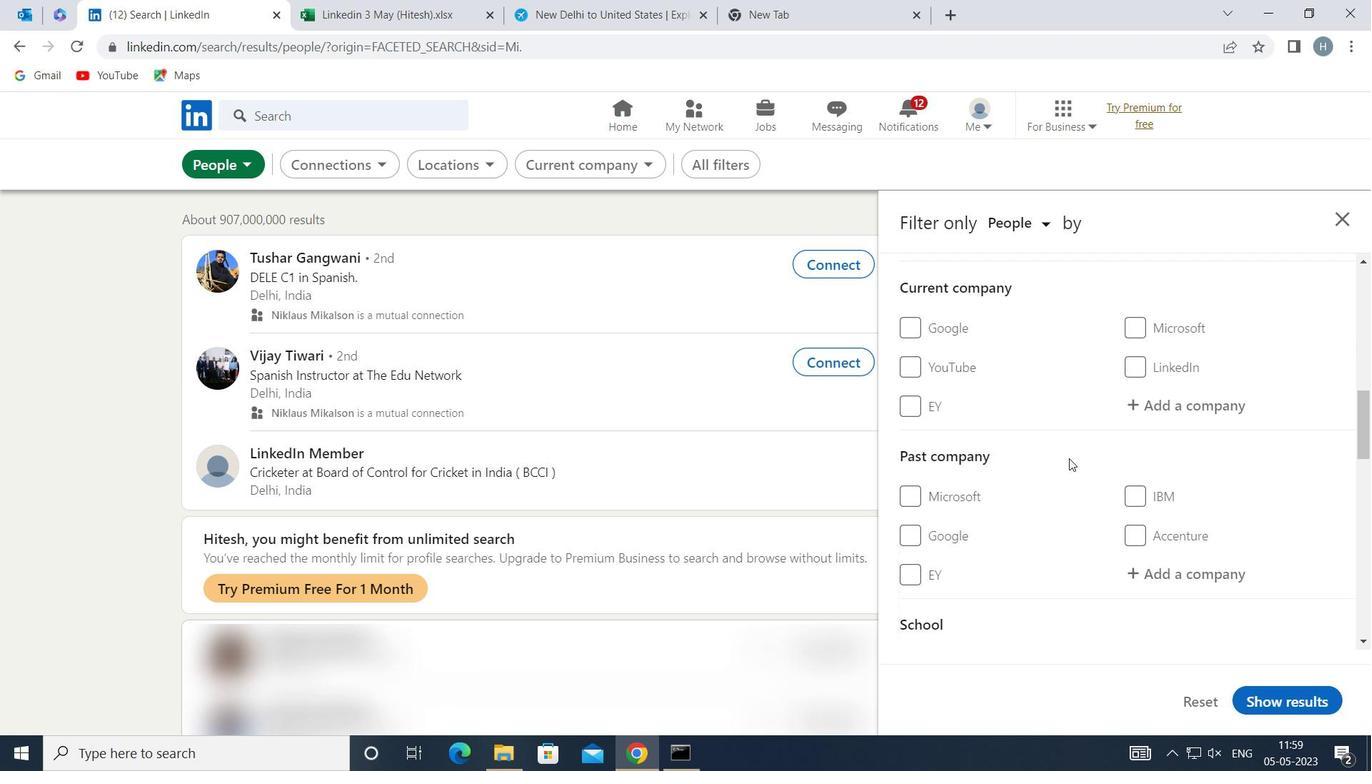 
Action: Mouse scrolled (1069, 457) with delta (0, 0)
Screenshot: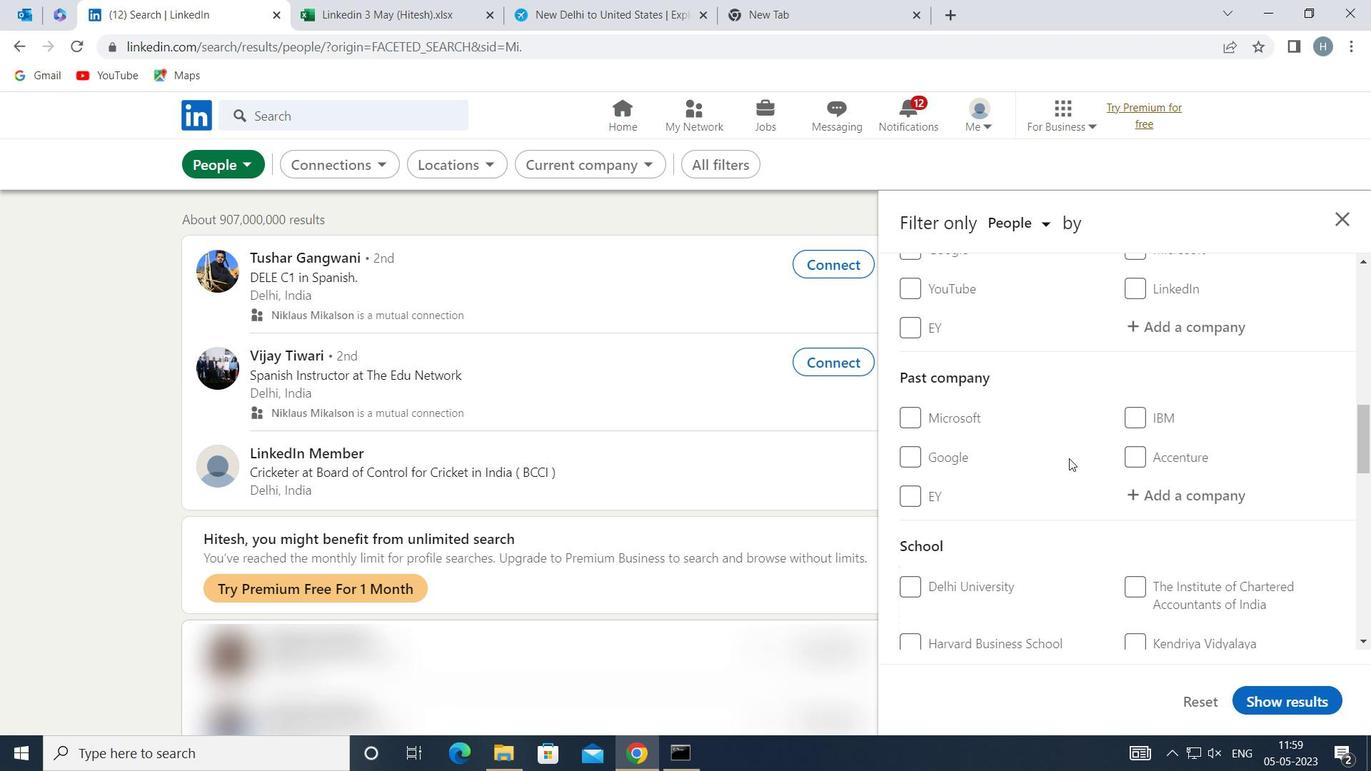 
Action: Mouse scrolled (1069, 457) with delta (0, 0)
Screenshot: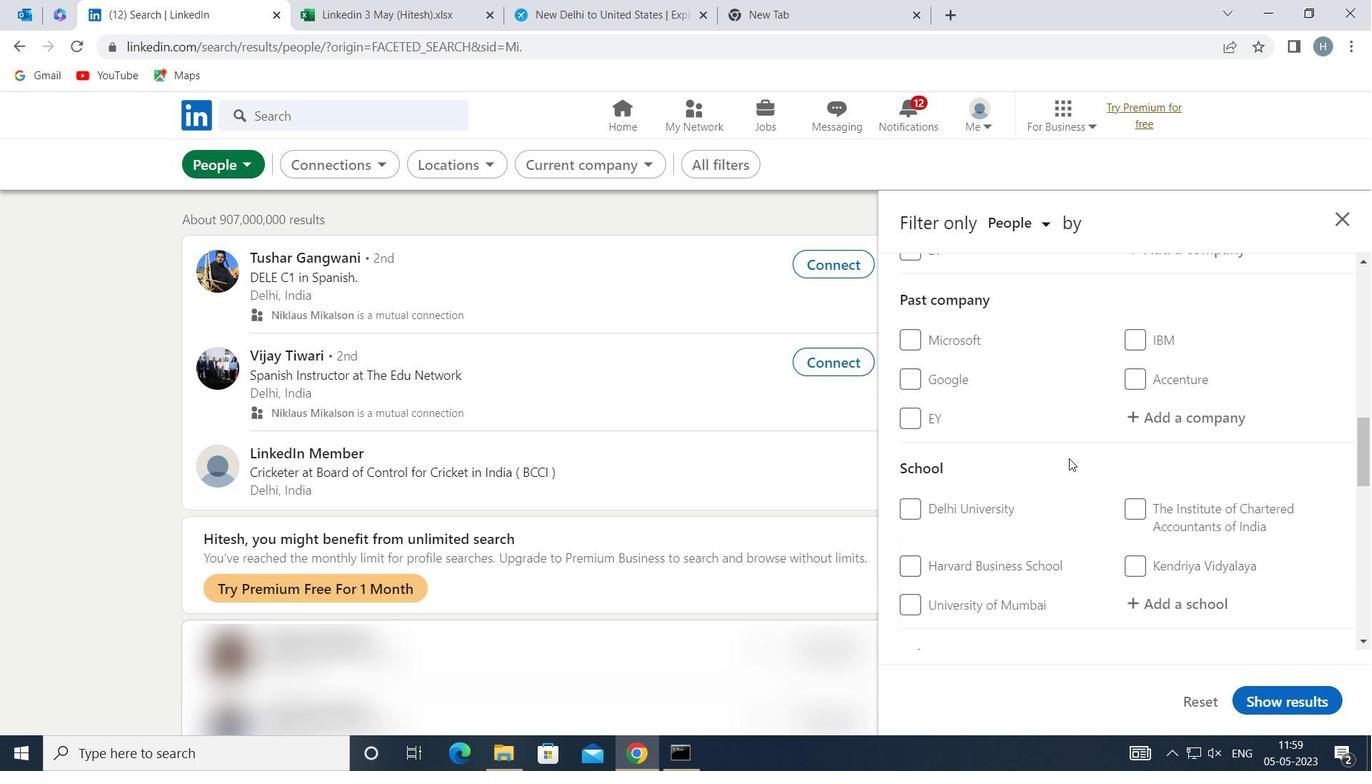 
Action: Mouse scrolled (1069, 457) with delta (0, 0)
Screenshot: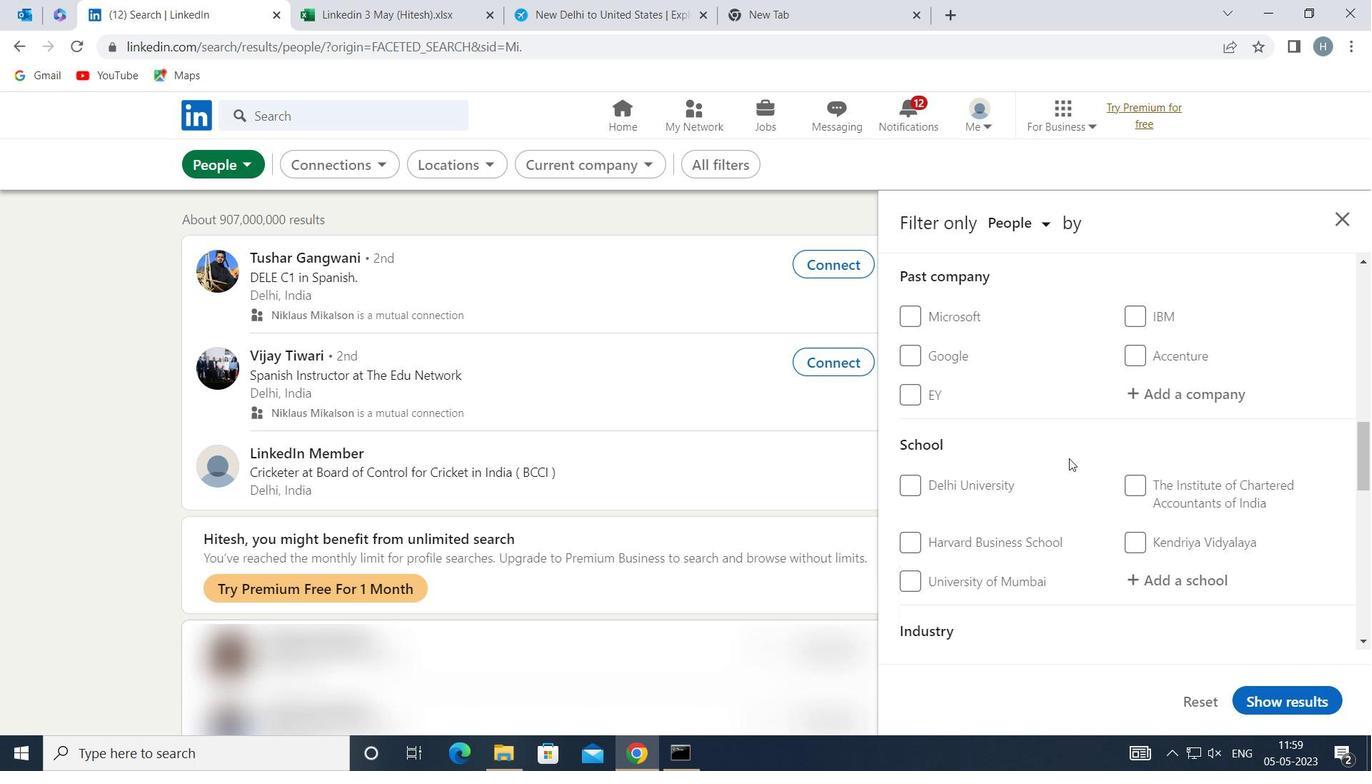 
Action: Mouse scrolled (1069, 457) with delta (0, 0)
Screenshot: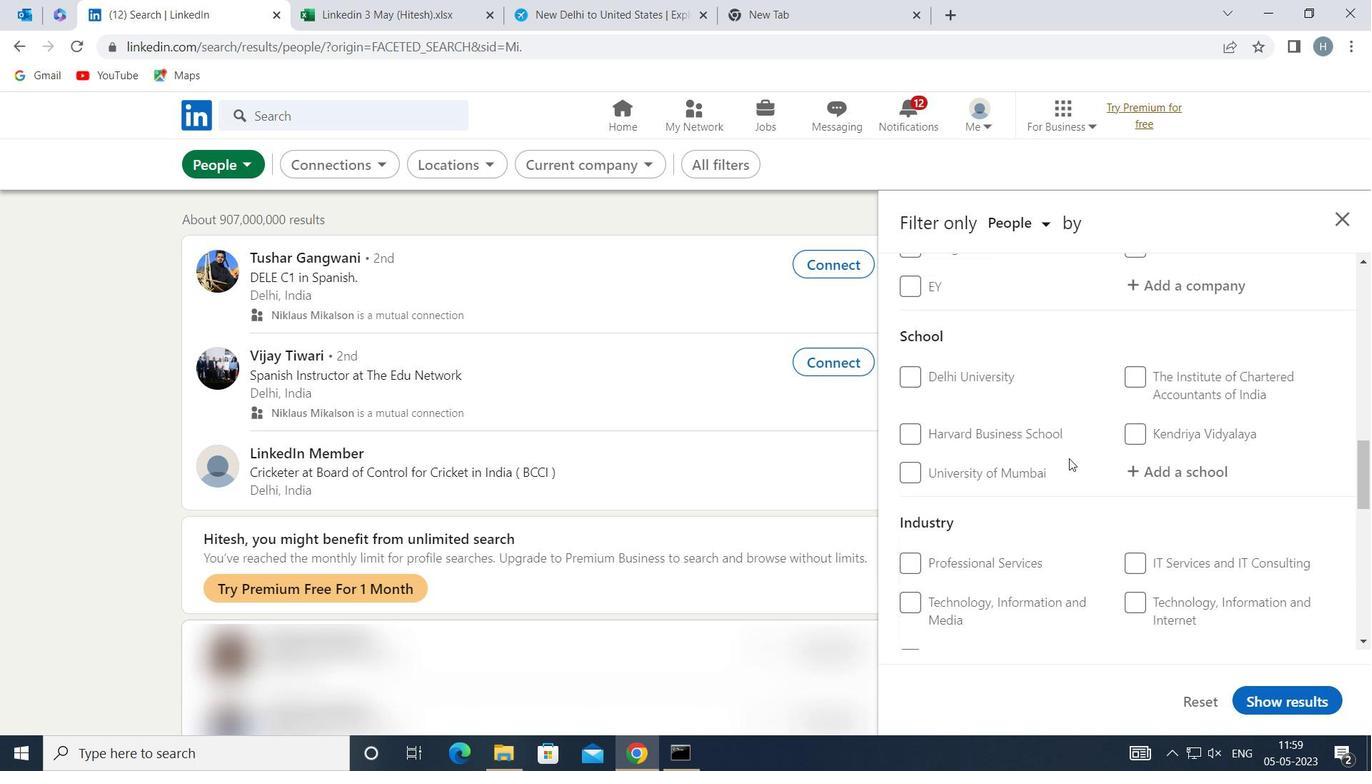 
Action: Mouse moved to (1069, 457)
Screenshot: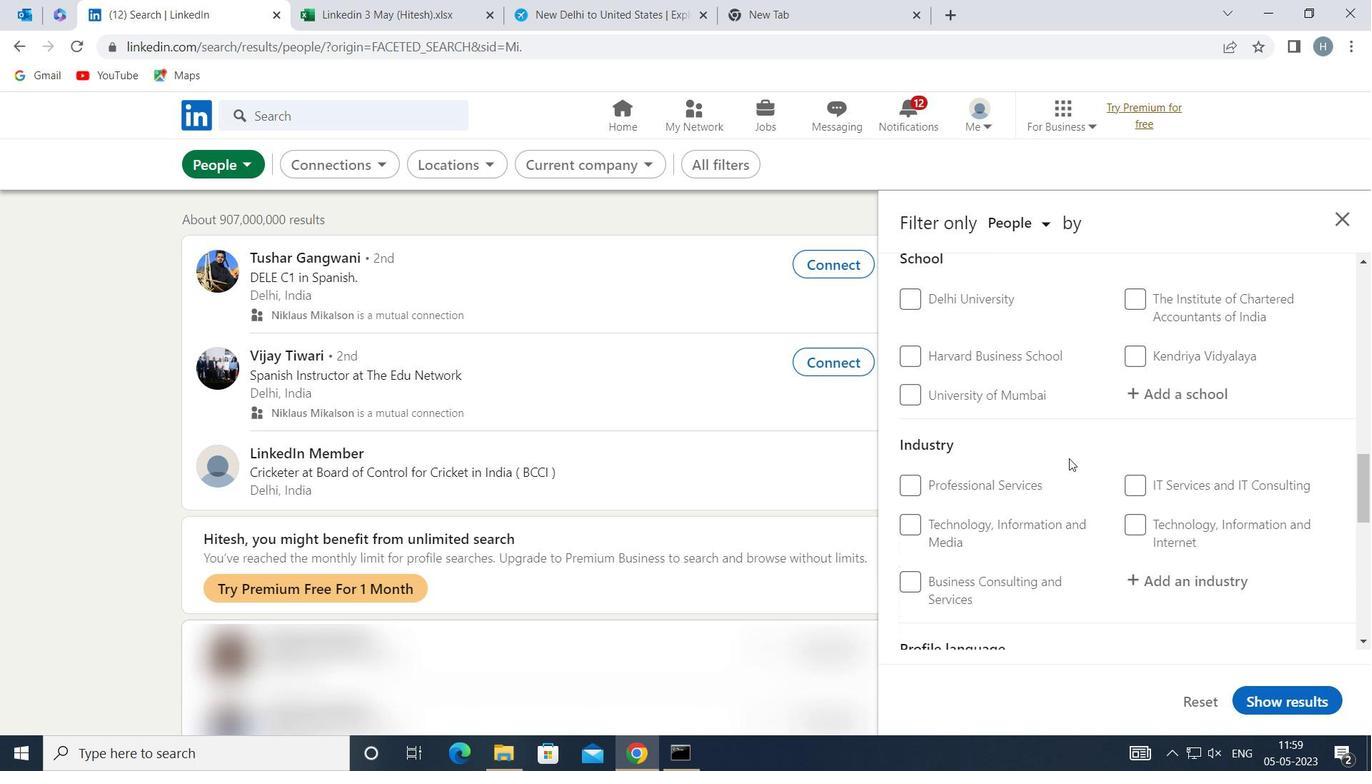 
Action: Mouse scrolled (1069, 457) with delta (0, 0)
Screenshot: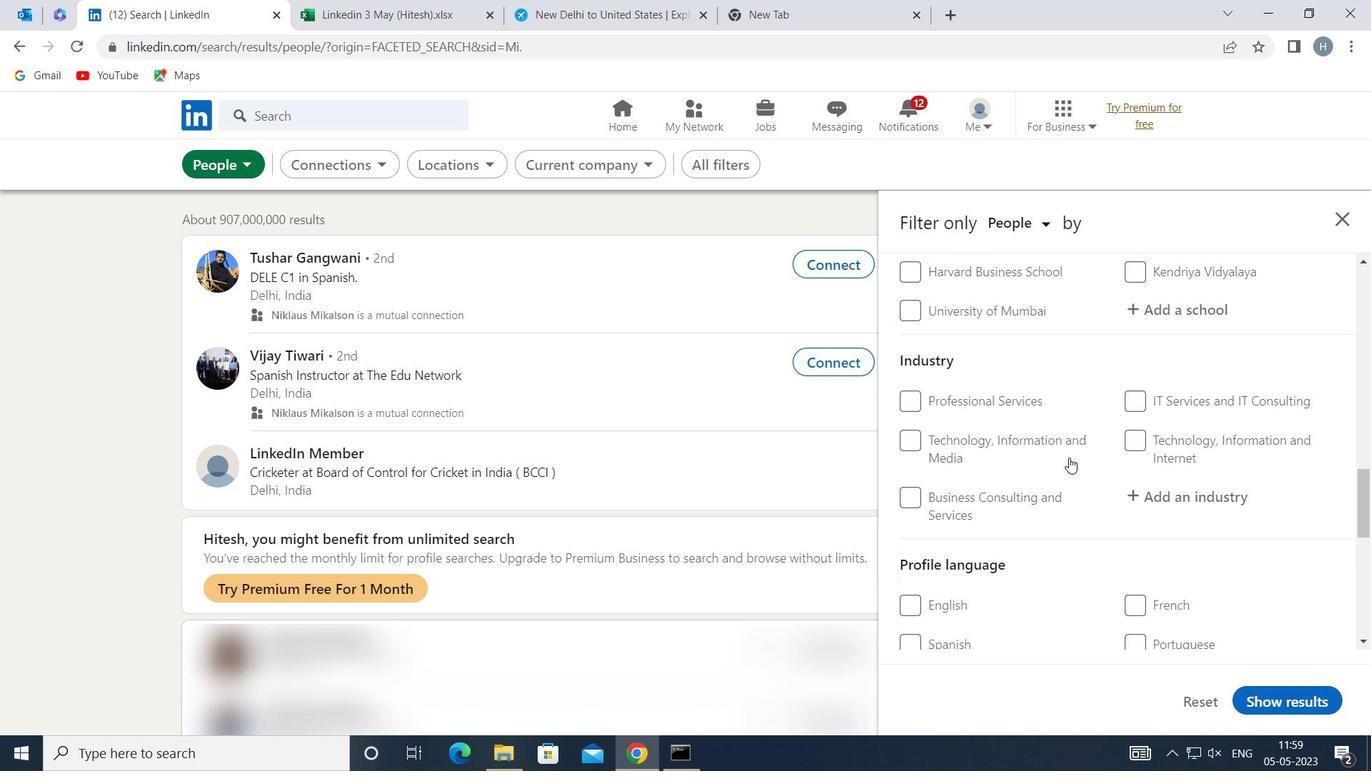 
Action: Mouse scrolled (1069, 457) with delta (0, 0)
Screenshot: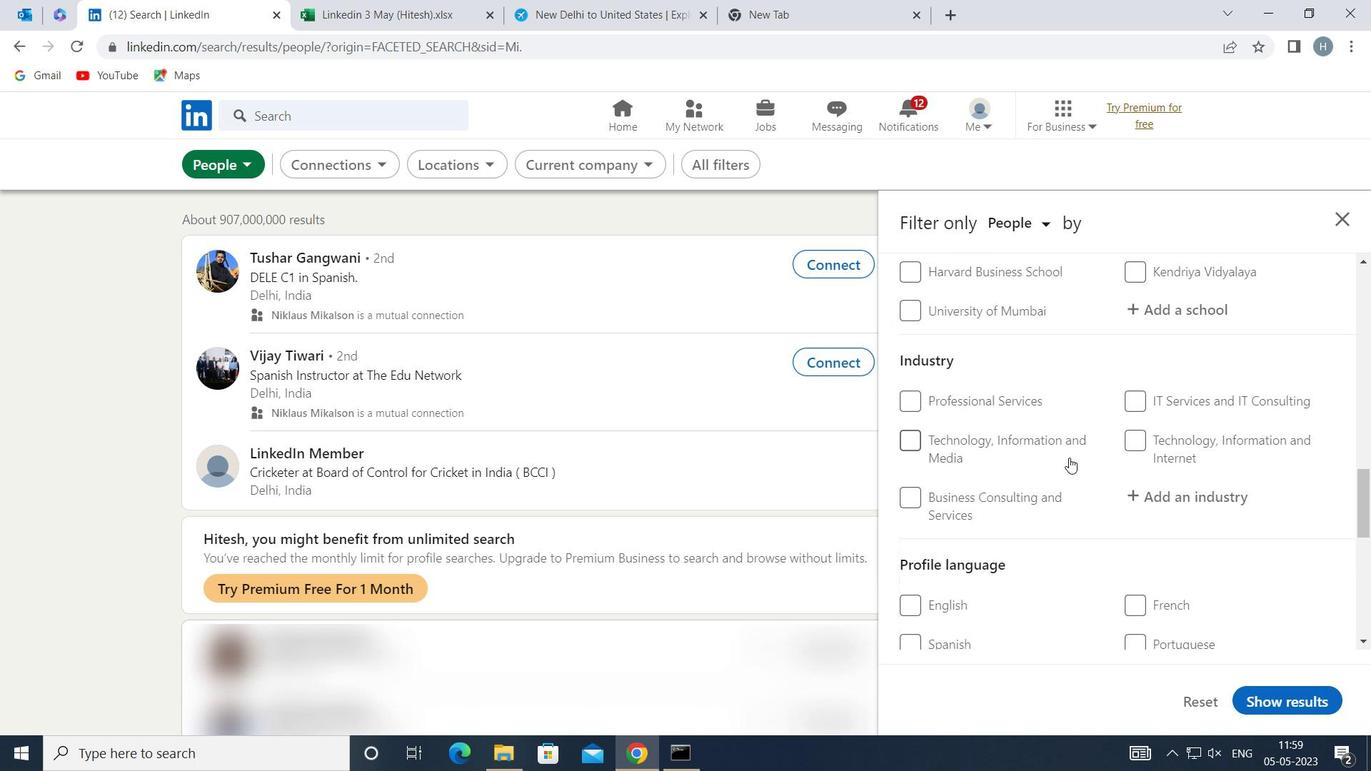 
Action: Mouse moved to (1125, 432)
Screenshot: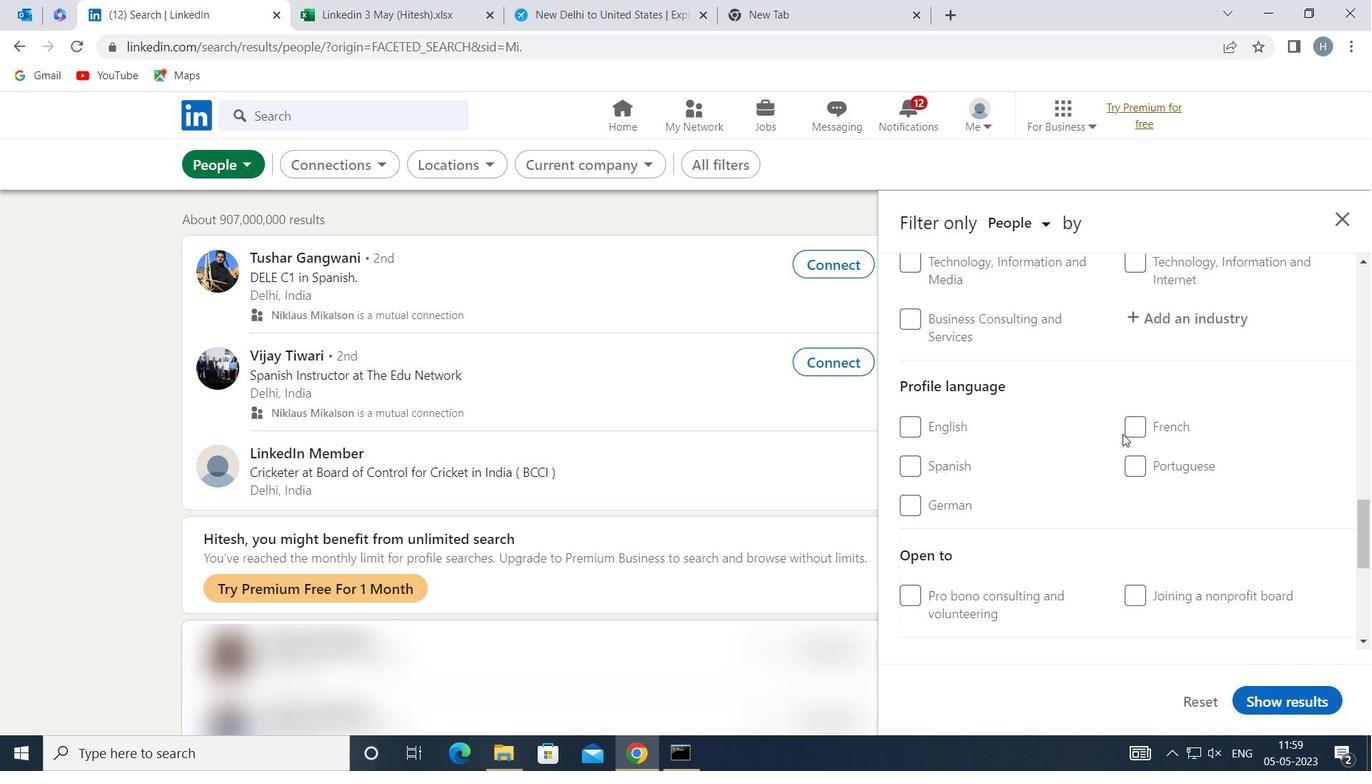 
Action: Mouse pressed left at (1125, 432)
Screenshot: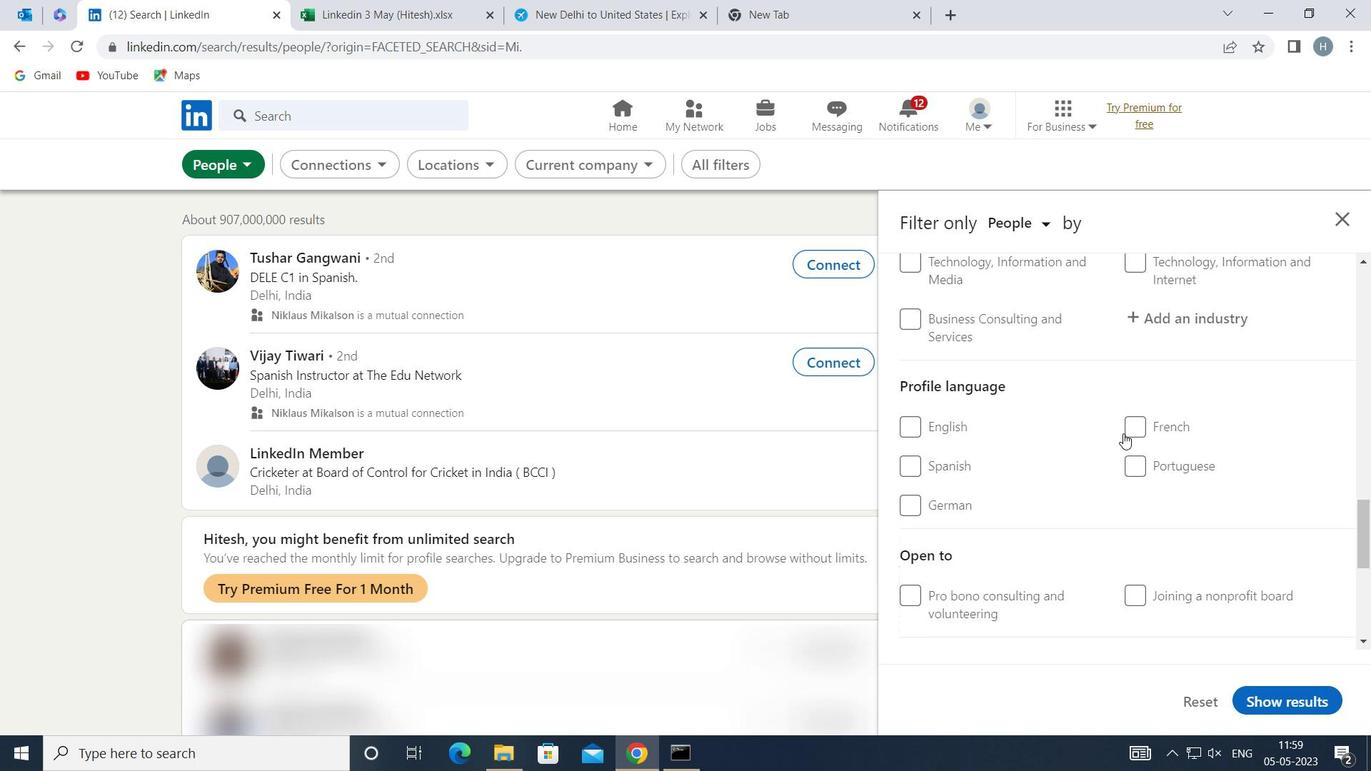 
Action: Mouse moved to (1096, 458)
Screenshot: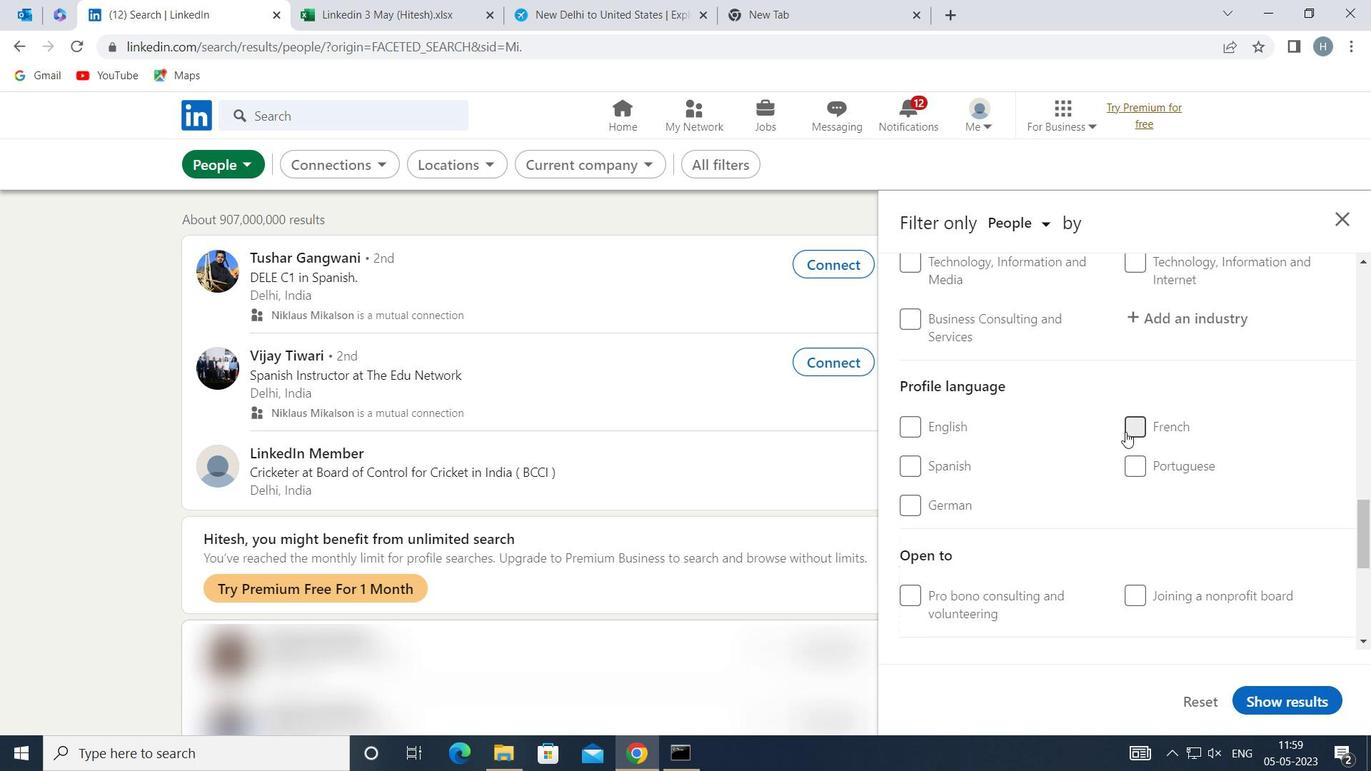 
Action: Mouse scrolled (1096, 459) with delta (0, 0)
Screenshot: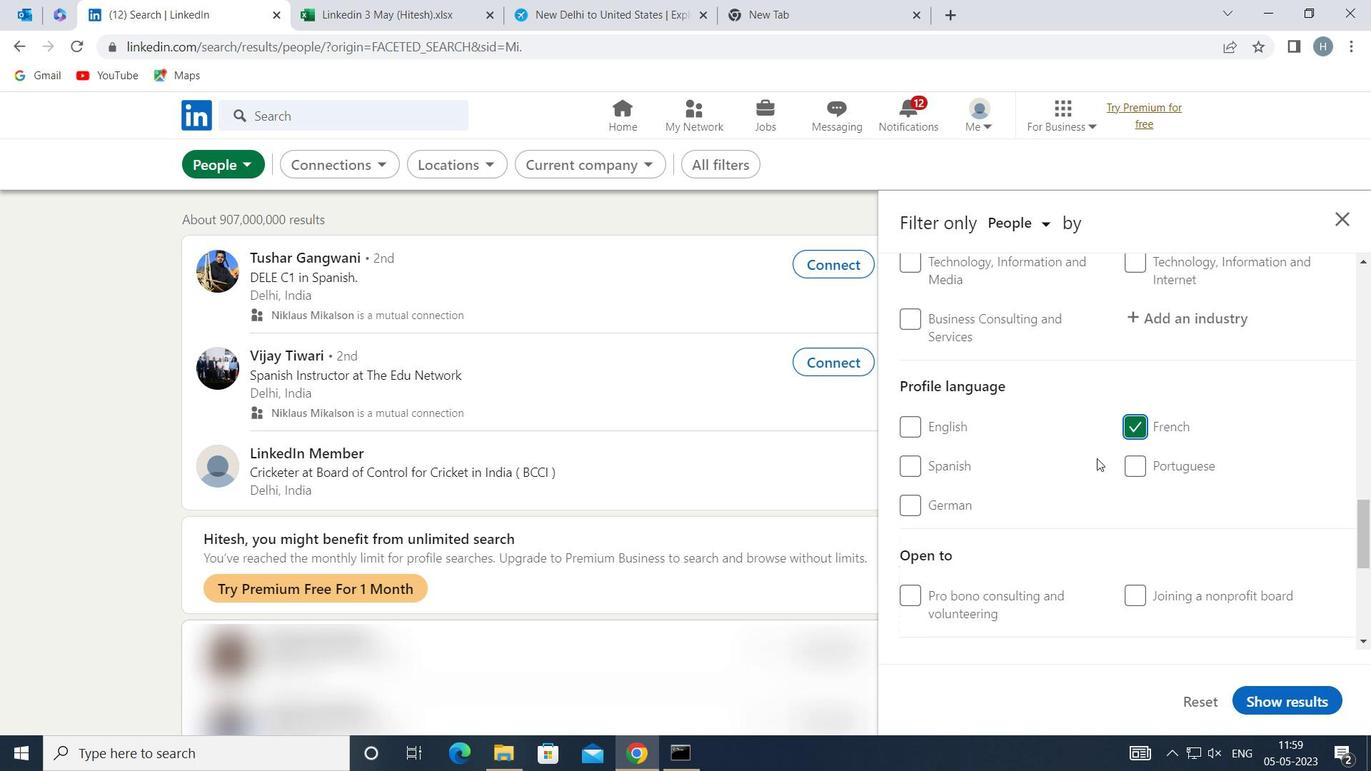
Action: Mouse scrolled (1096, 459) with delta (0, 0)
Screenshot: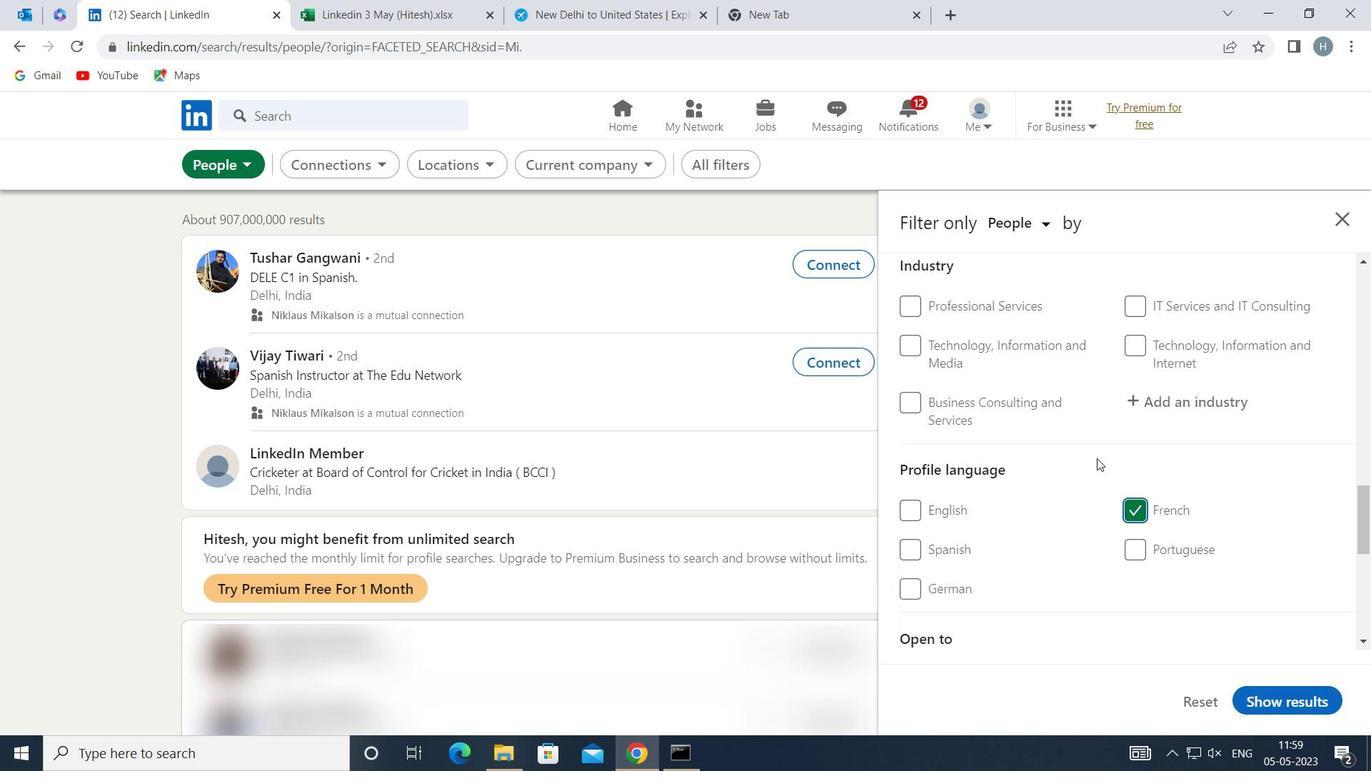 
Action: Mouse scrolled (1096, 459) with delta (0, 0)
Screenshot: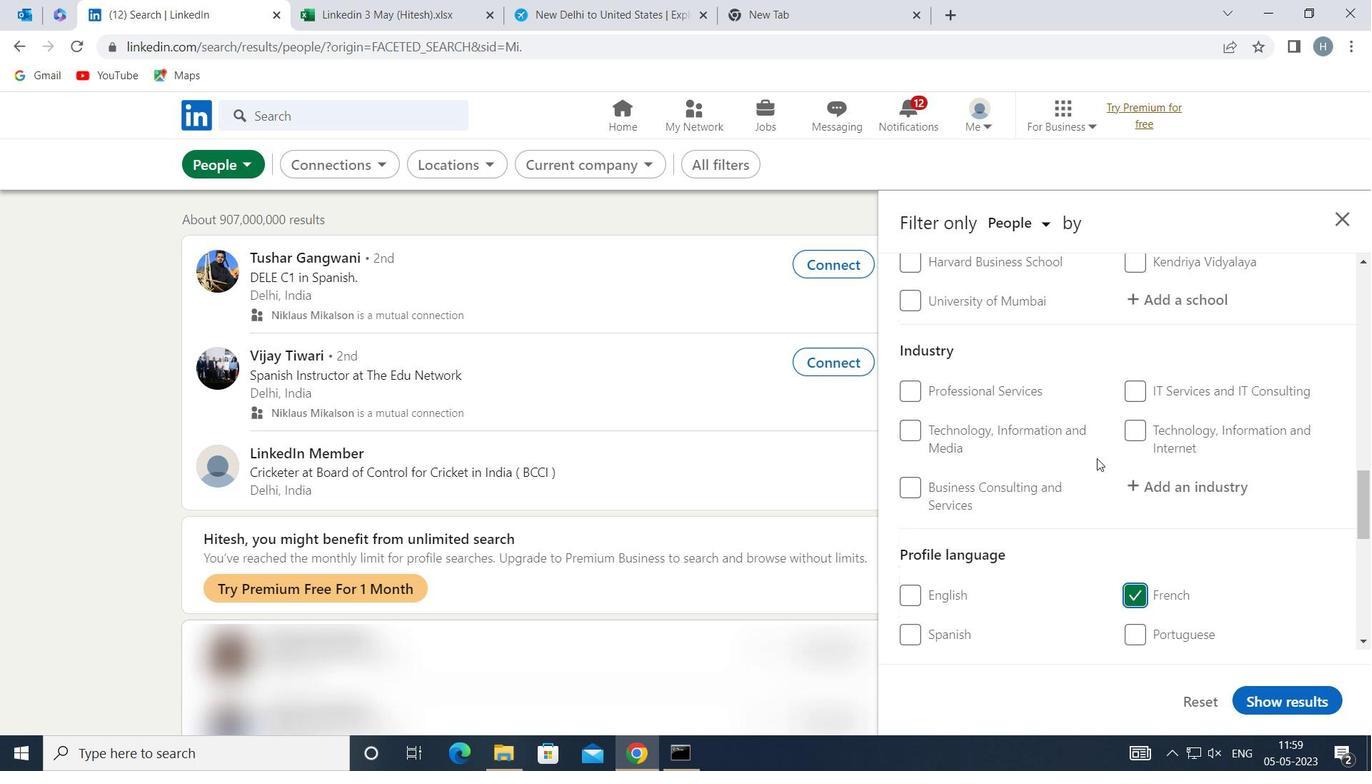 
Action: Mouse scrolled (1096, 459) with delta (0, 0)
Screenshot: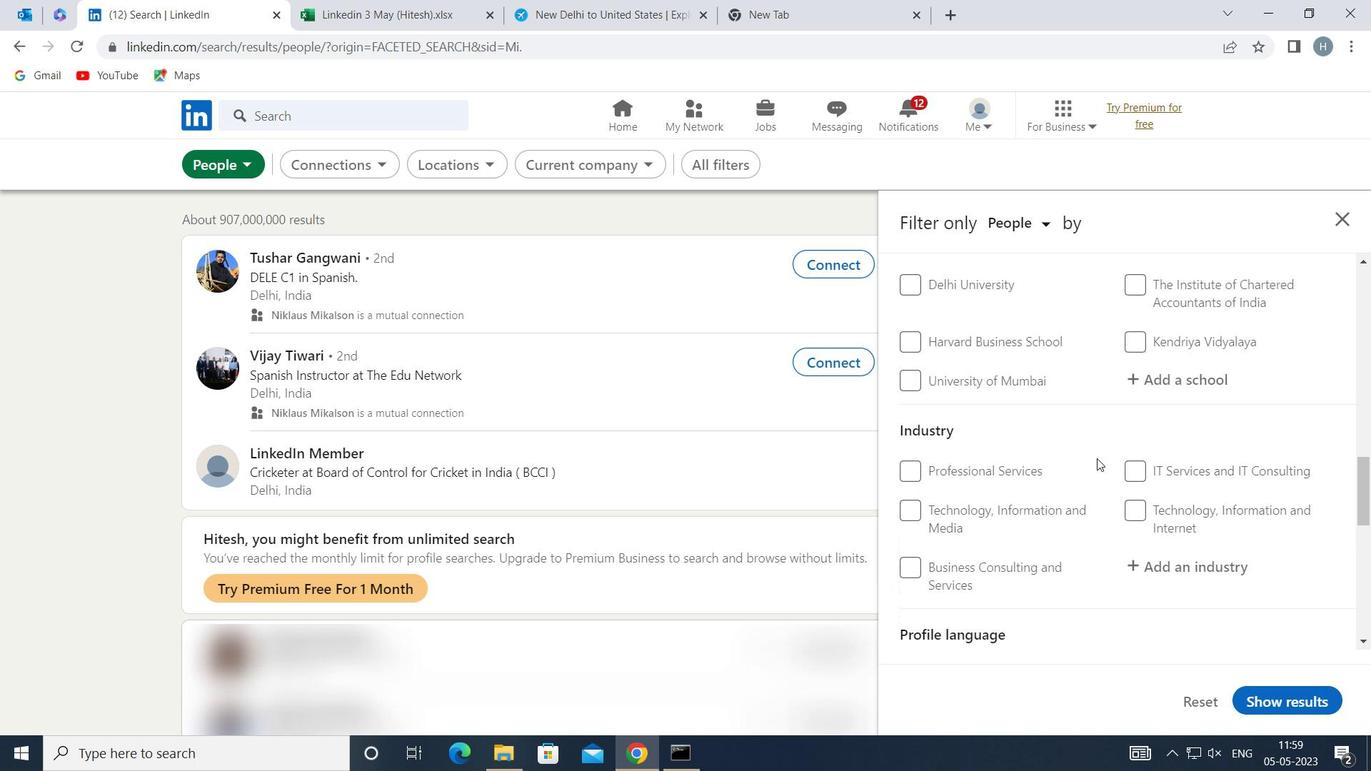 
Action: Mouse scrolled (1096, 459) with delta (0, 0)
Screenshot: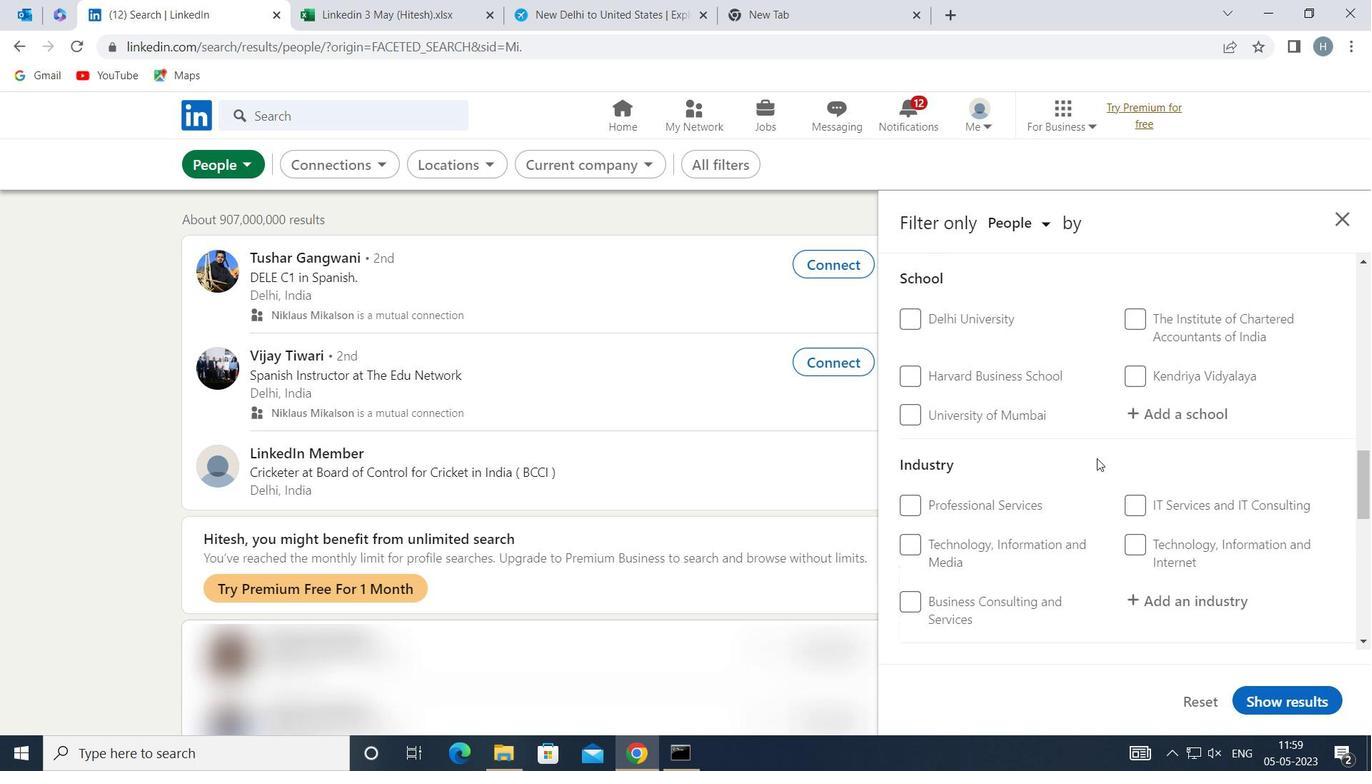 
Action: Mouse scrolled (1096, 459) with delta (0, 0)
Screenshot: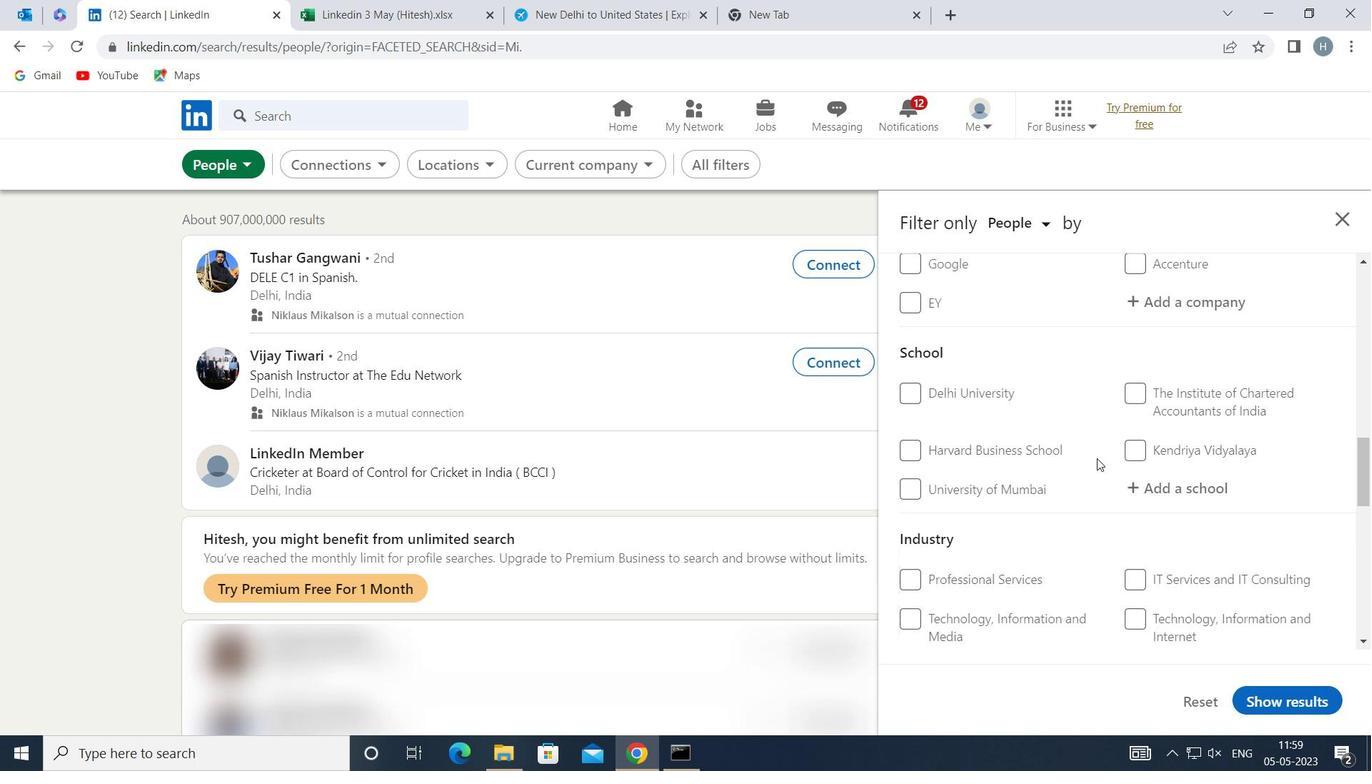 
Action: Mouse scrolled (1096, 459) with delta (0, 0)
Screenshot: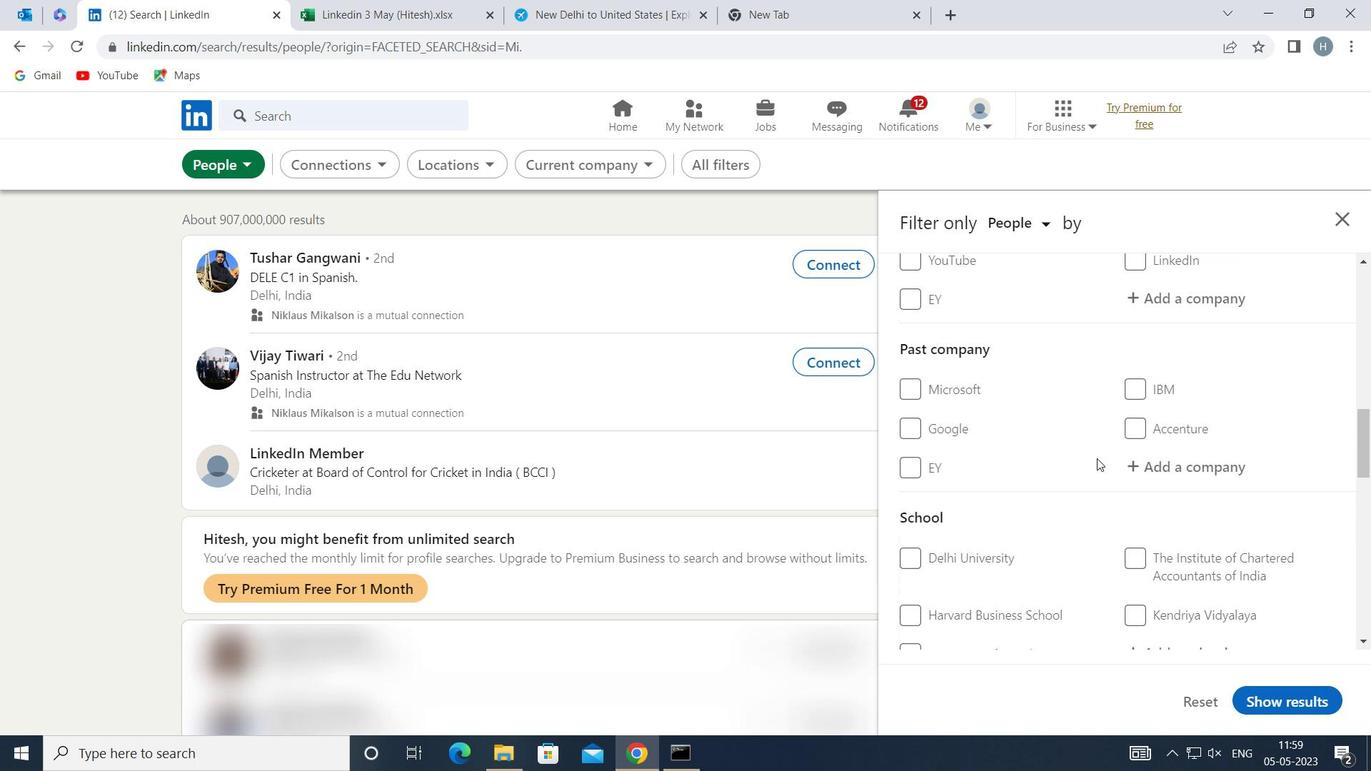 
Action: Mouse scrolled (1096, 459) with delta (0, 0)
Screenshot: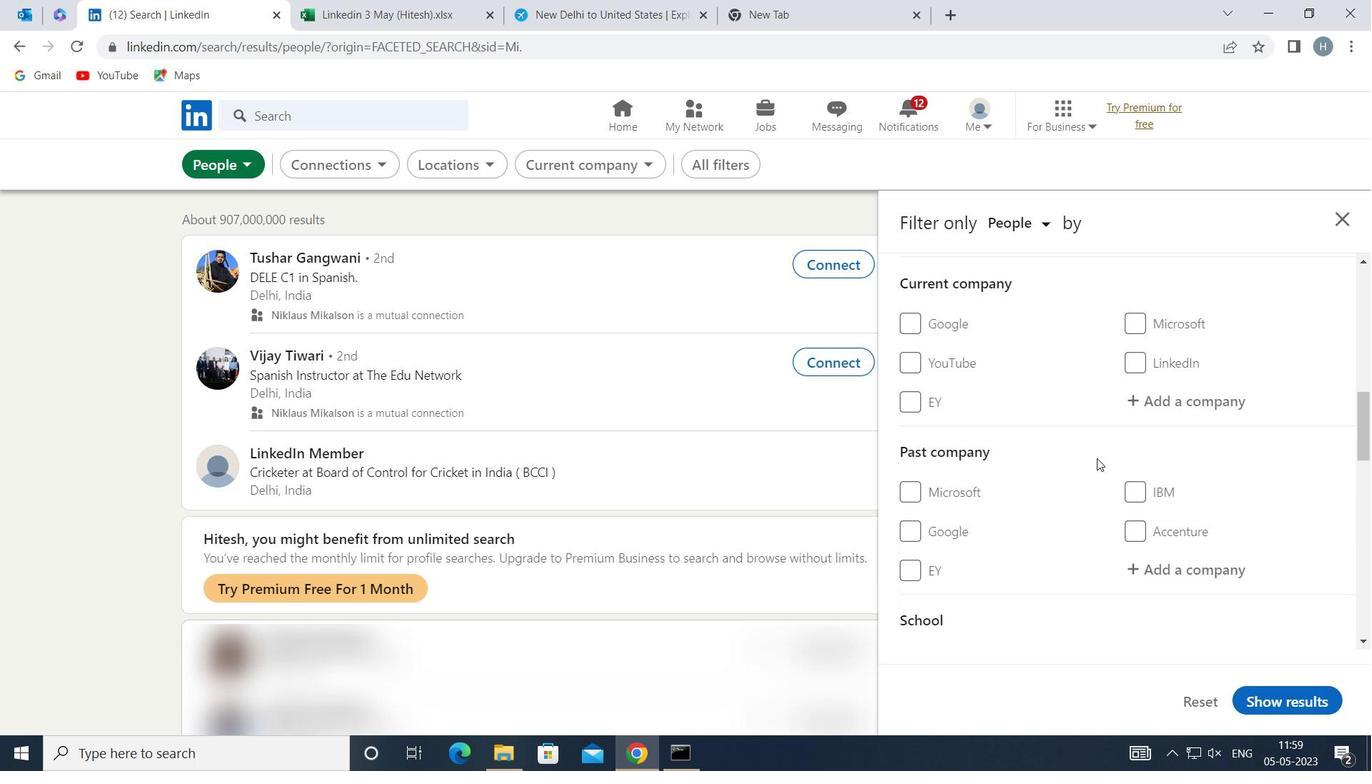 
Action: Mouse moved to (1178, 487)
Screenshot: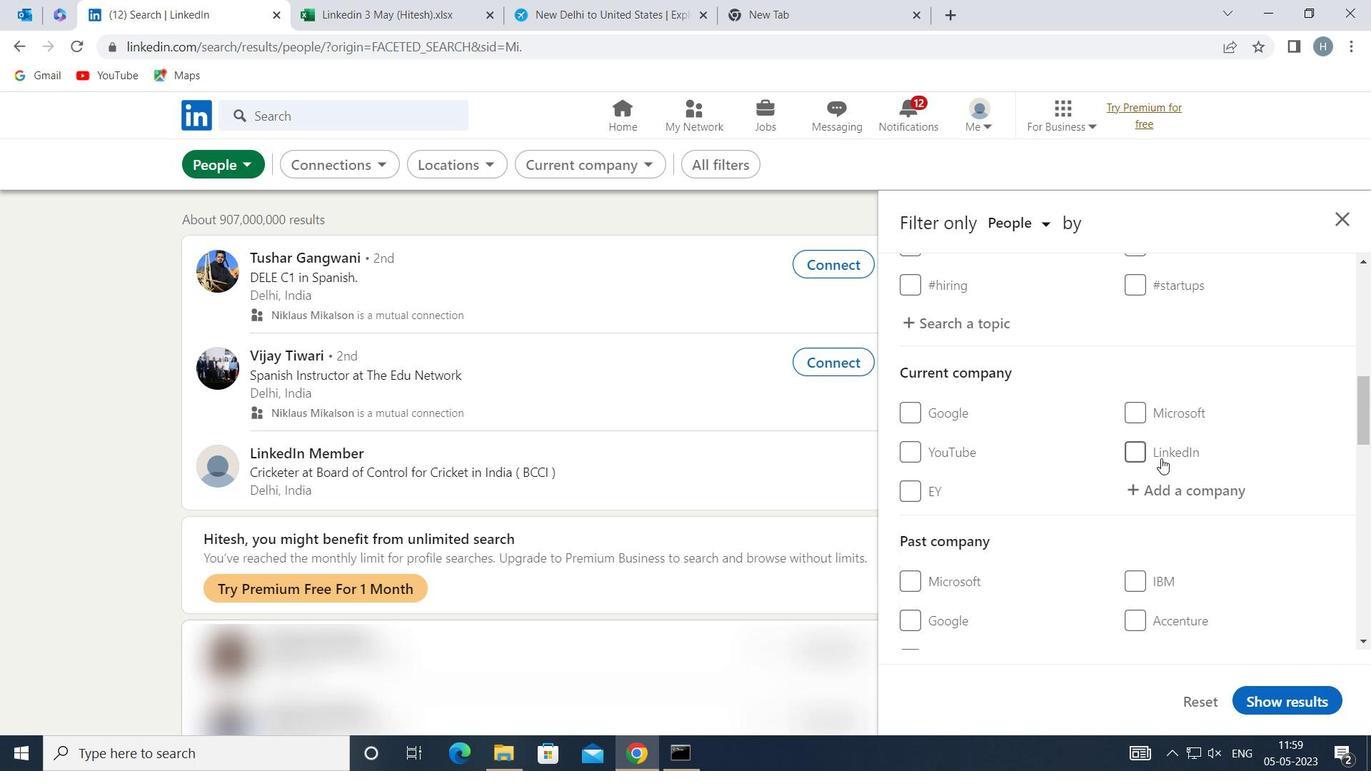 
Action: Mouse pressed left at (1178, 487)
Screenshot: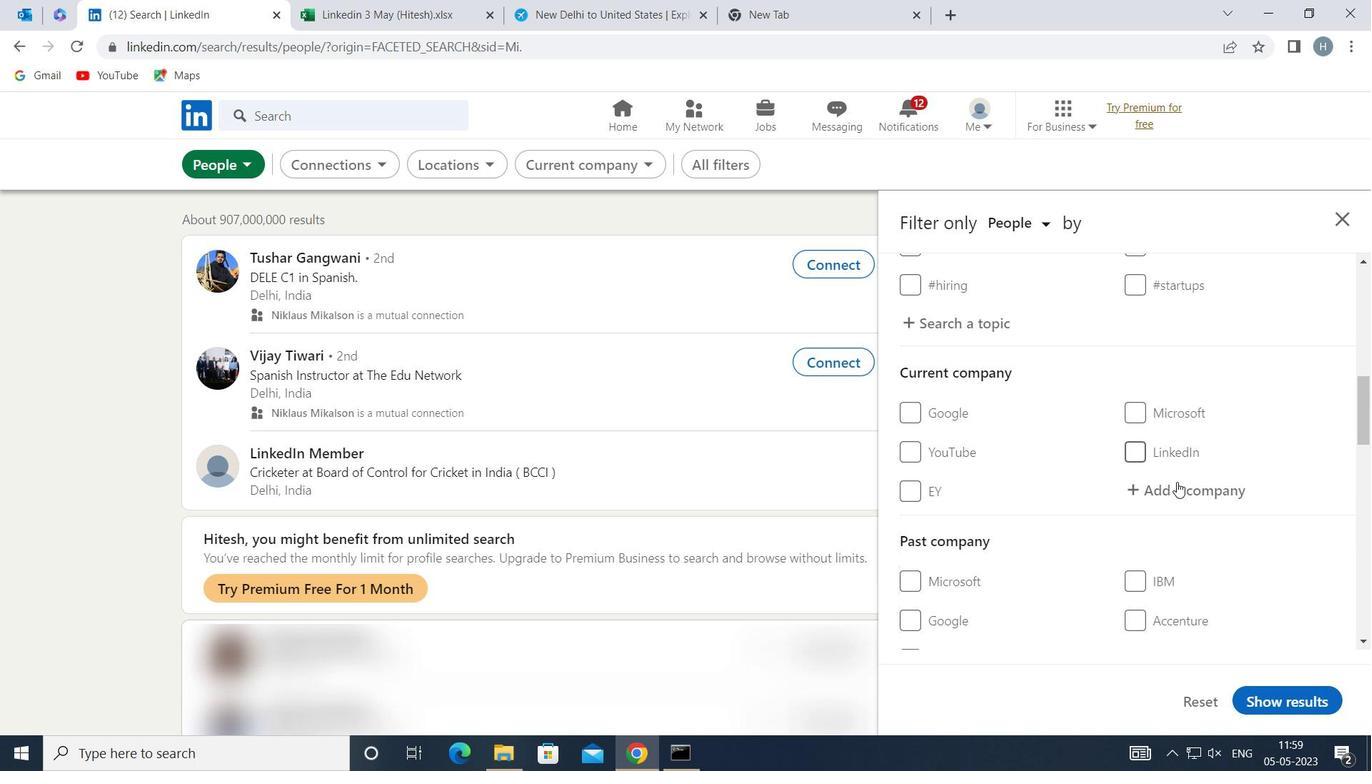 
Action: Mouse moved to (1178, 488)
Screenshot: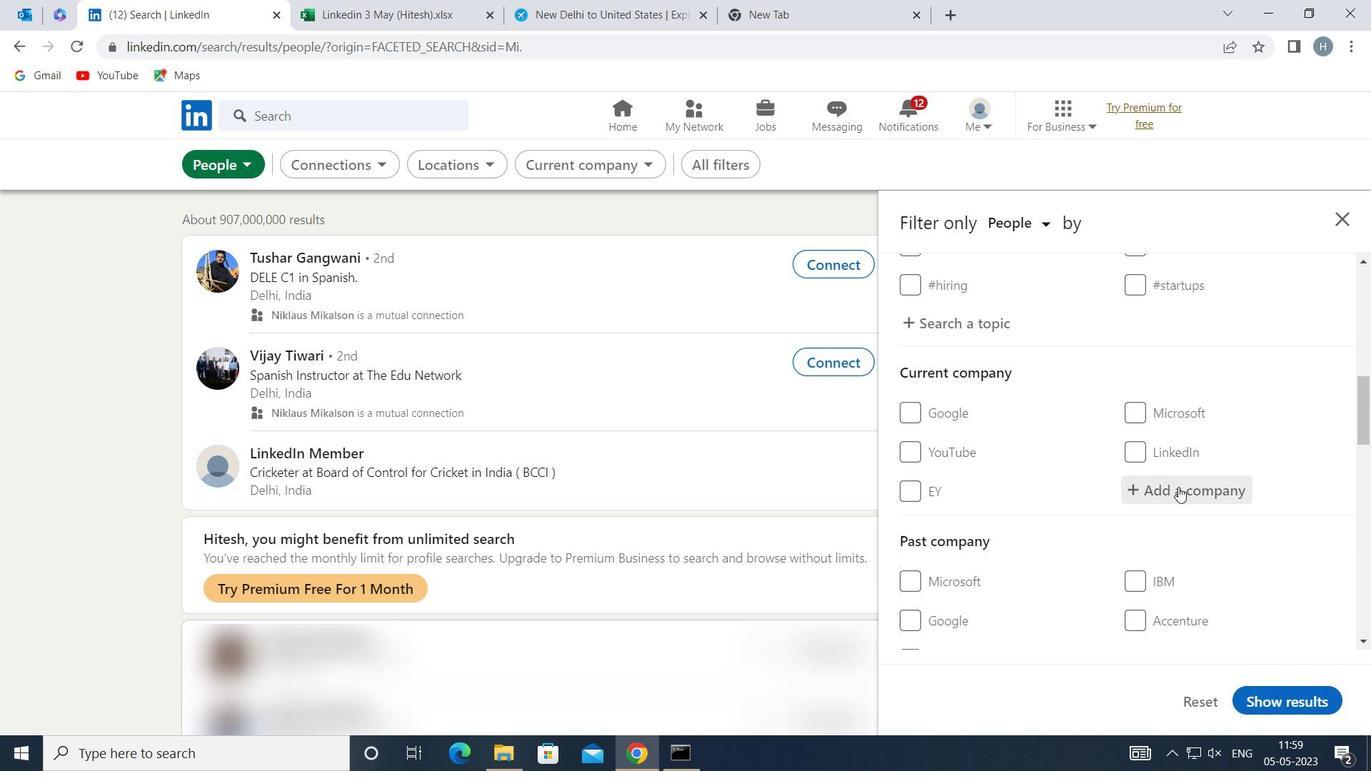 
Action: Key pressed <Key.shift>UBER<Key.space><Key.shift>ENGINEERIN<Key.backspace><Key.backspace><Key.backspace><Key.backspace><Key.backspace><Key.backspace><Key.backspace><Key.backspace><Key.backspace><Key.backspace><Key.backspace><Key.backspace><Key.backspace><Key.backspace><Key.backspace><Key.backspace><Key.backspace><Key.backspace><Key.backspace><Key.backspace><Key.backspace><Key.backspace><Key.backspace><Key.backspace><Key.backspace><Key.shift>UBER<Key.space><Key.shift>ENGINEERING
Screenshot: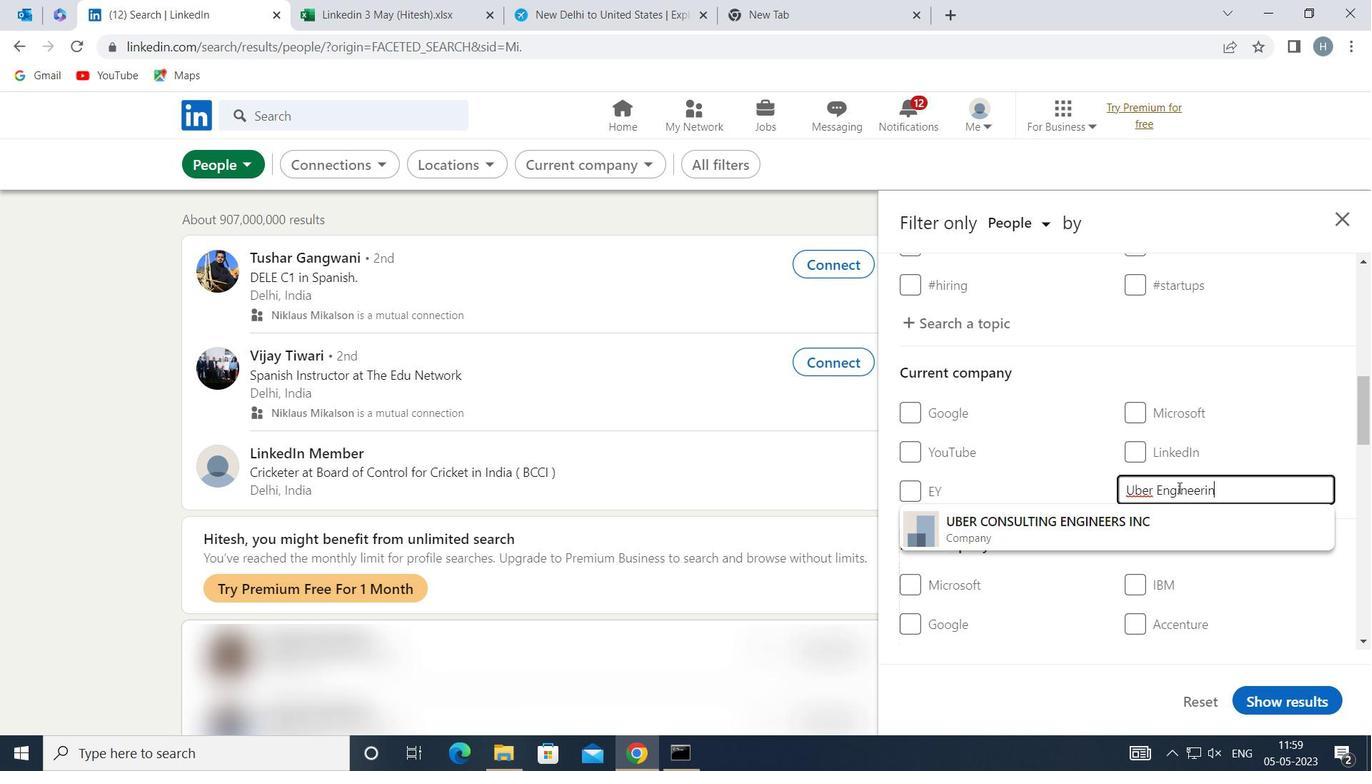 
Action: Mouse moved to (1284, 424)
Screenshot: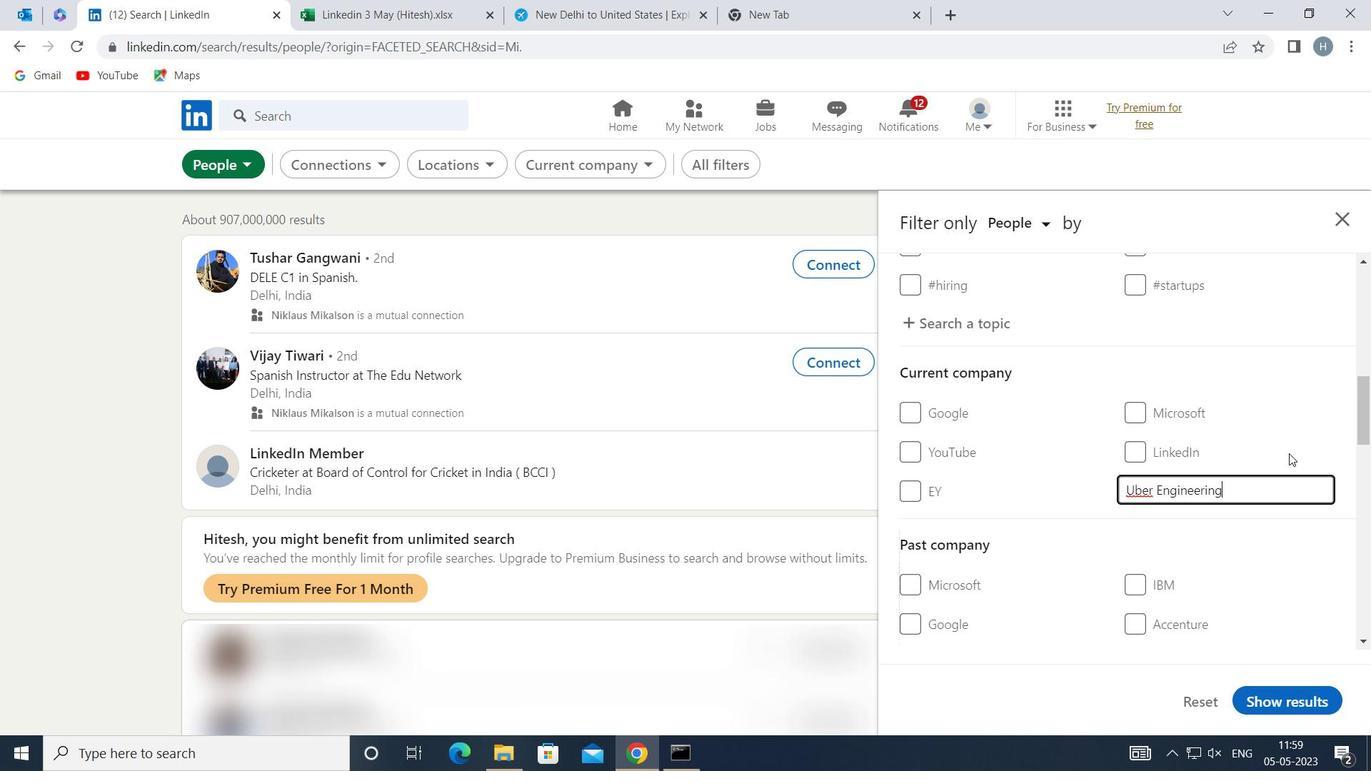 
Action: Mouse pressed left at (1284, 424)
Screenshot: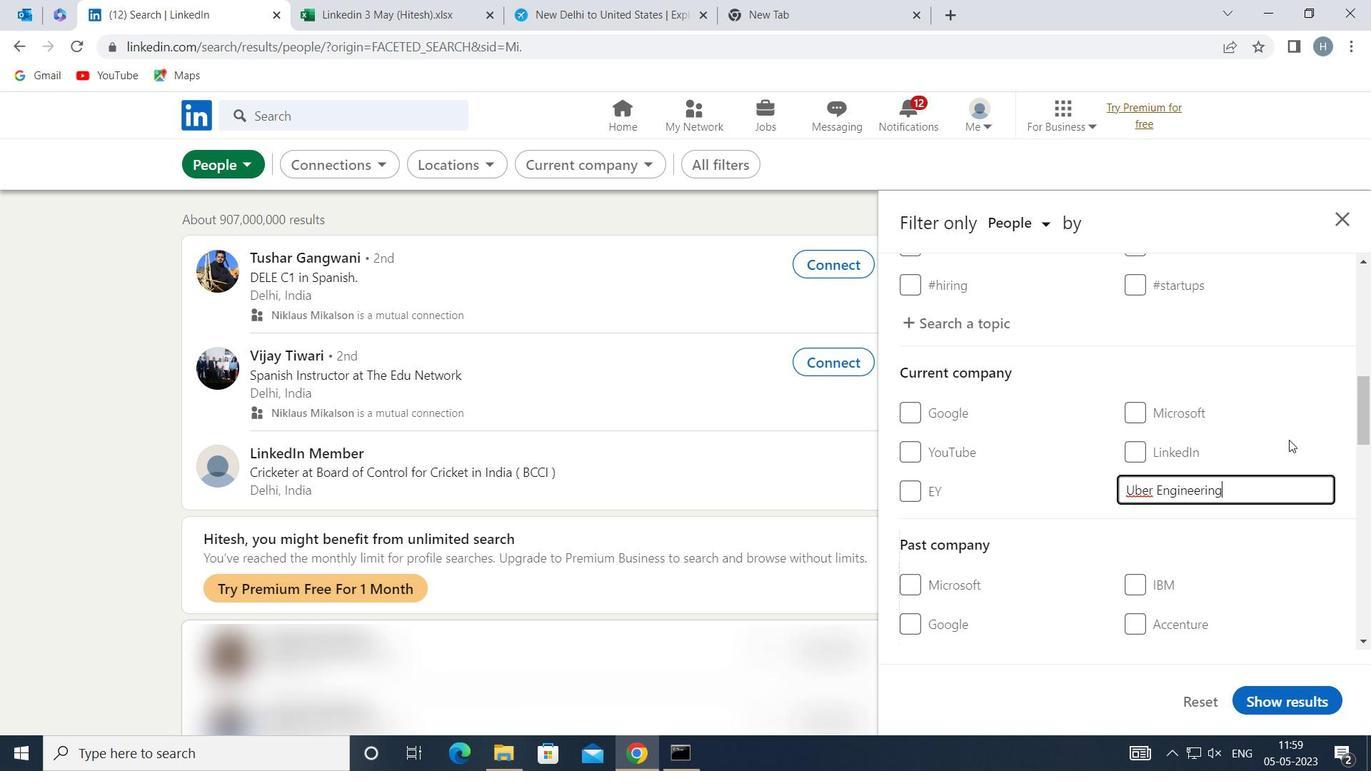 
Action: Mouse moved to (1215, 461)
Screenshot: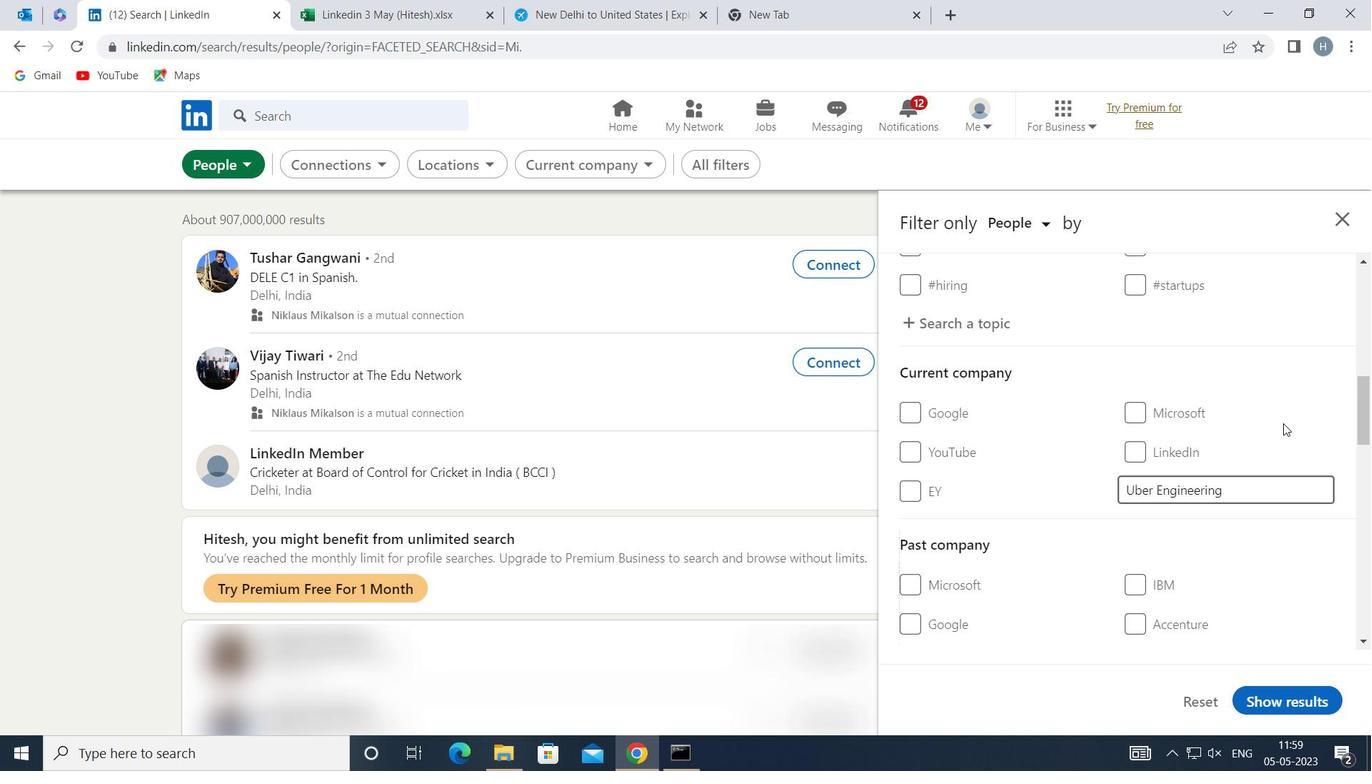 
Action: Mouse scrolled (1215, 460) with delta (0, 0)
Screenshot: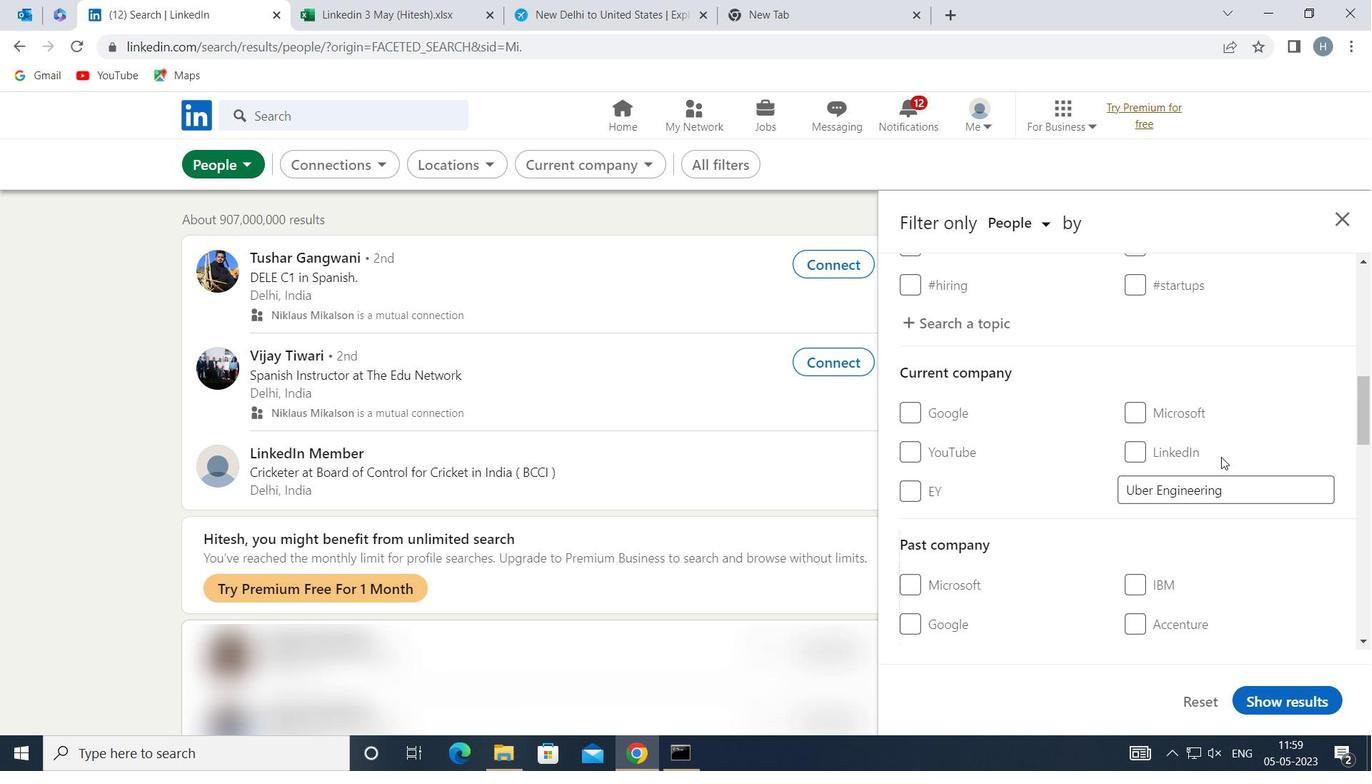 
Action: Mouse scrolled (1215, 460) with delta (0, 0)
Screenshot: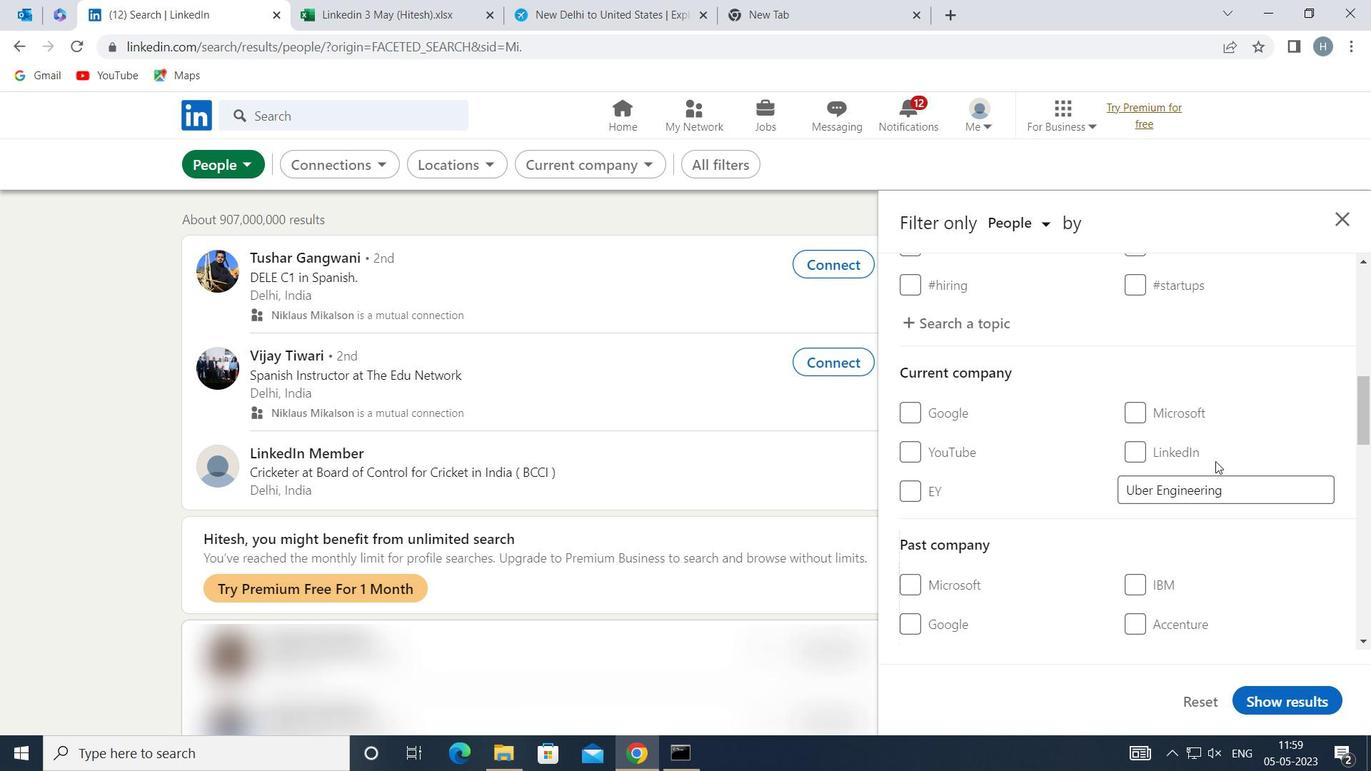 
Action: Mouse moved to (1207, 462)
Screenshot: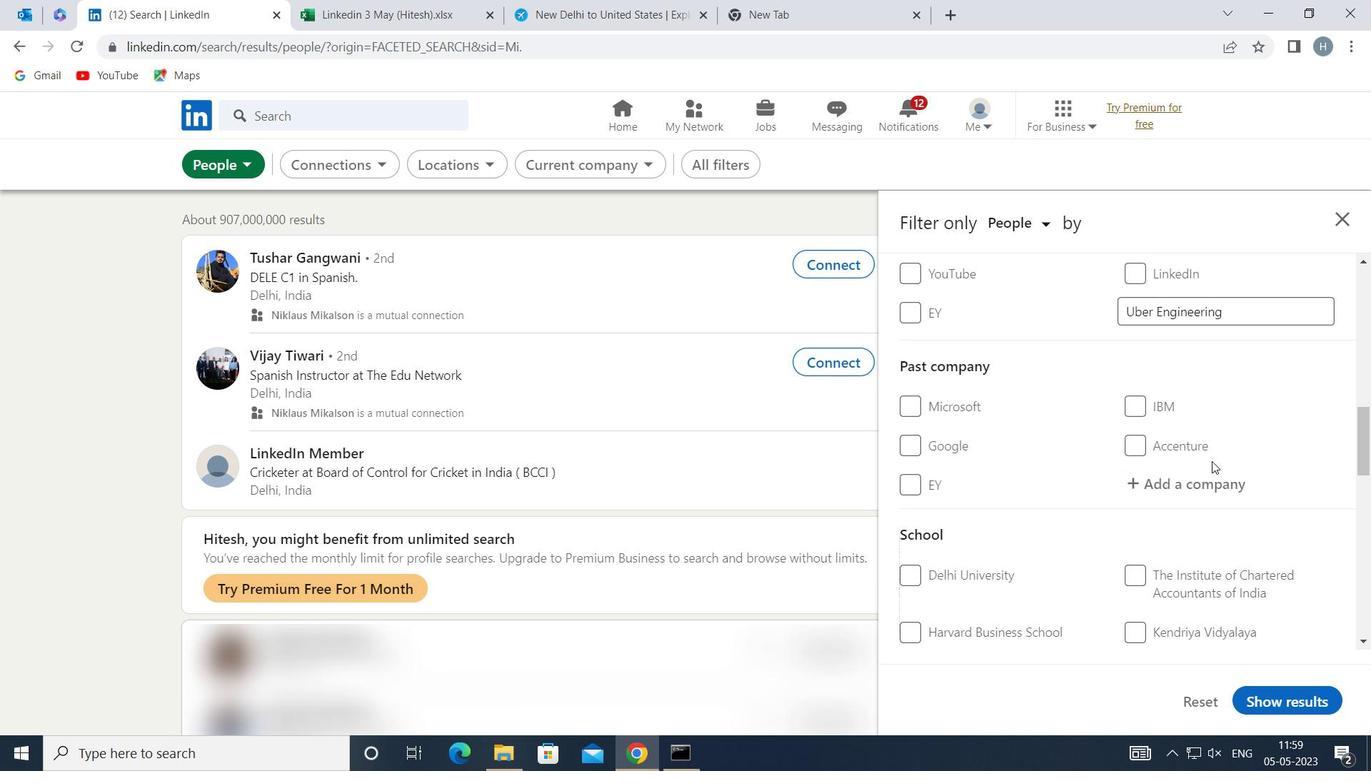 
Action: Mouse scrolled (1207, 461) with delta (0, 0)
Screenshot: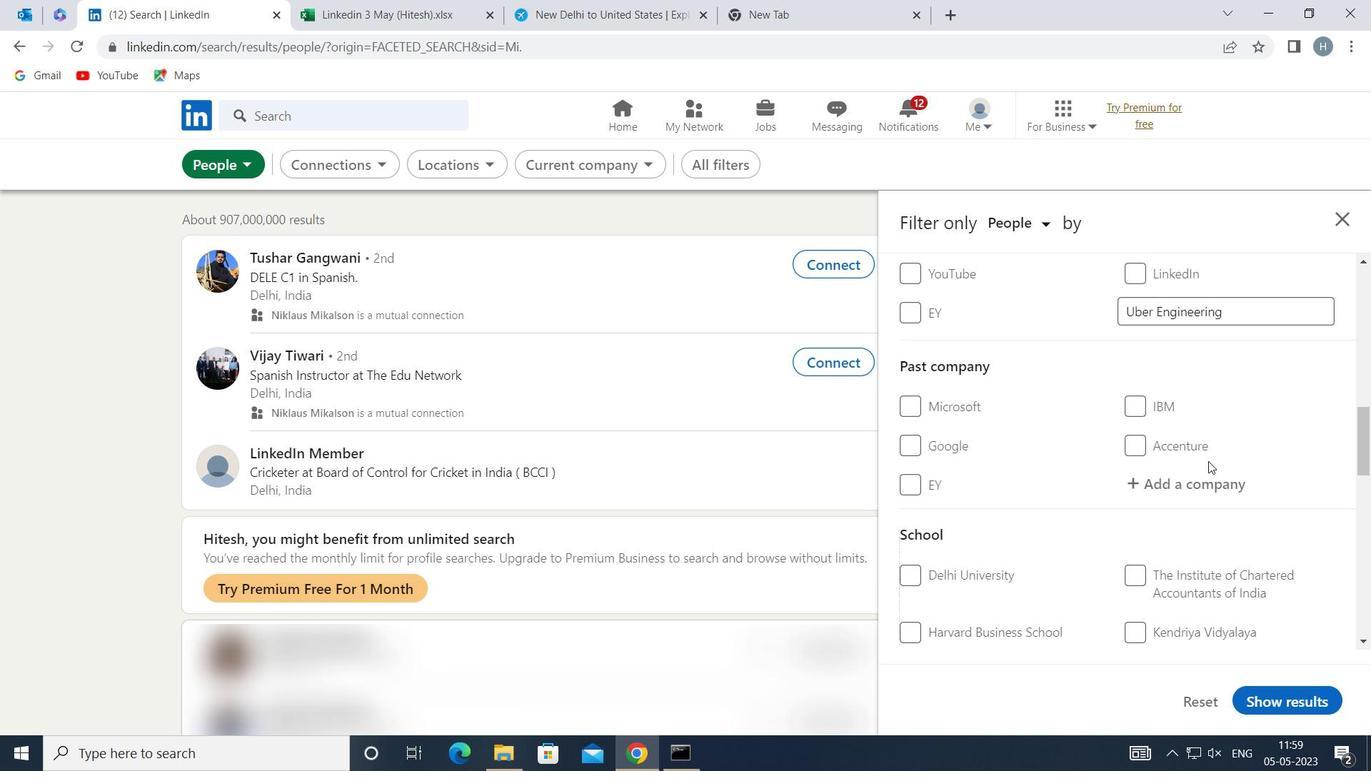 
Action: Mouse moved to (1197, 577)
Screenshot: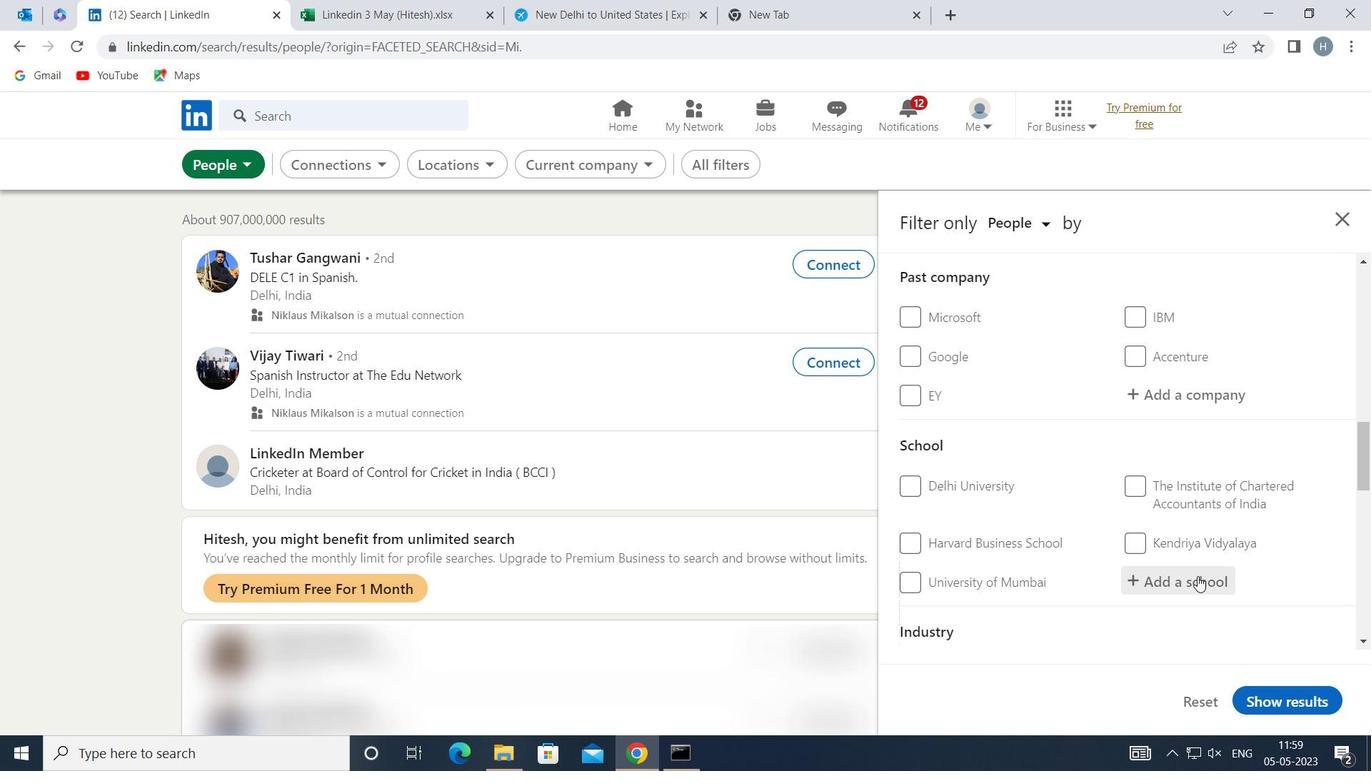 
Action: Mouse pressed left at (1197, 577)
Screenshot: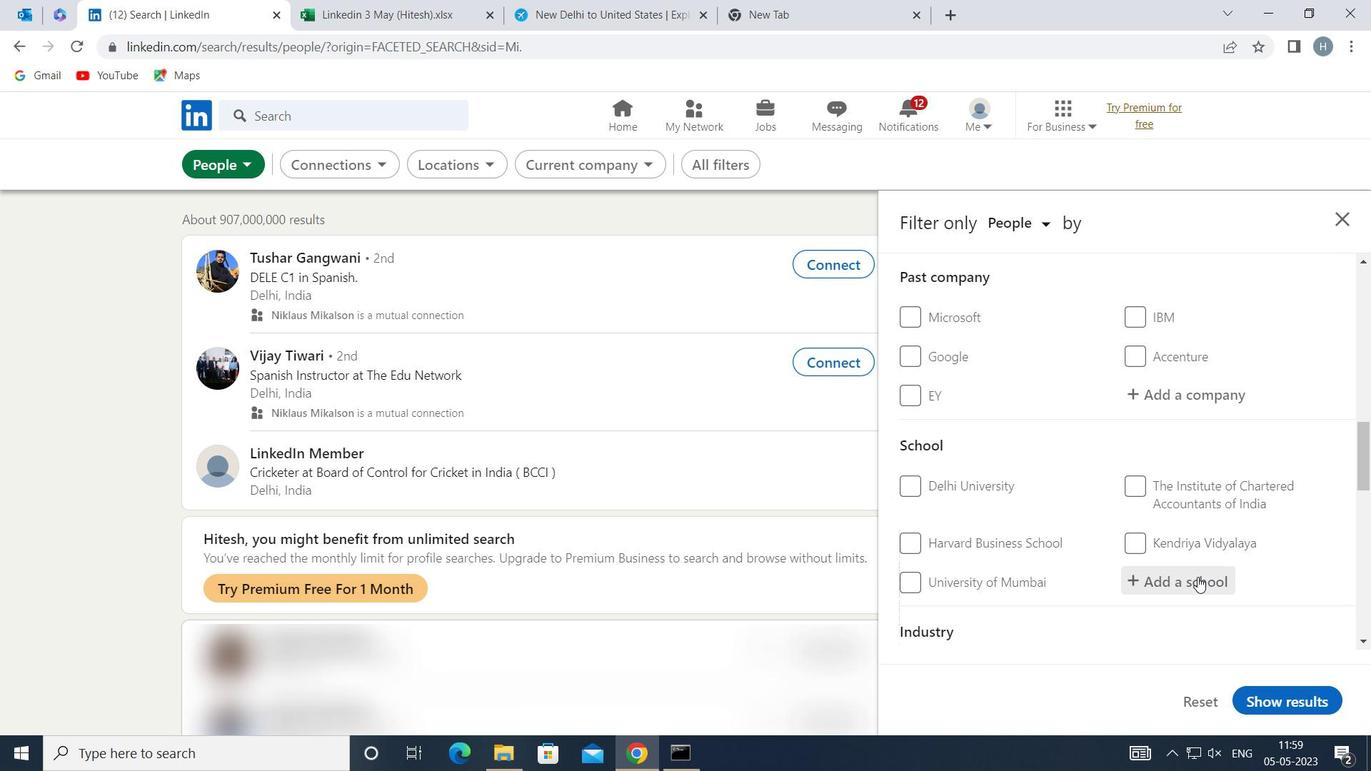 
Action: Mouse moved to (1196, 577)
Screenshot: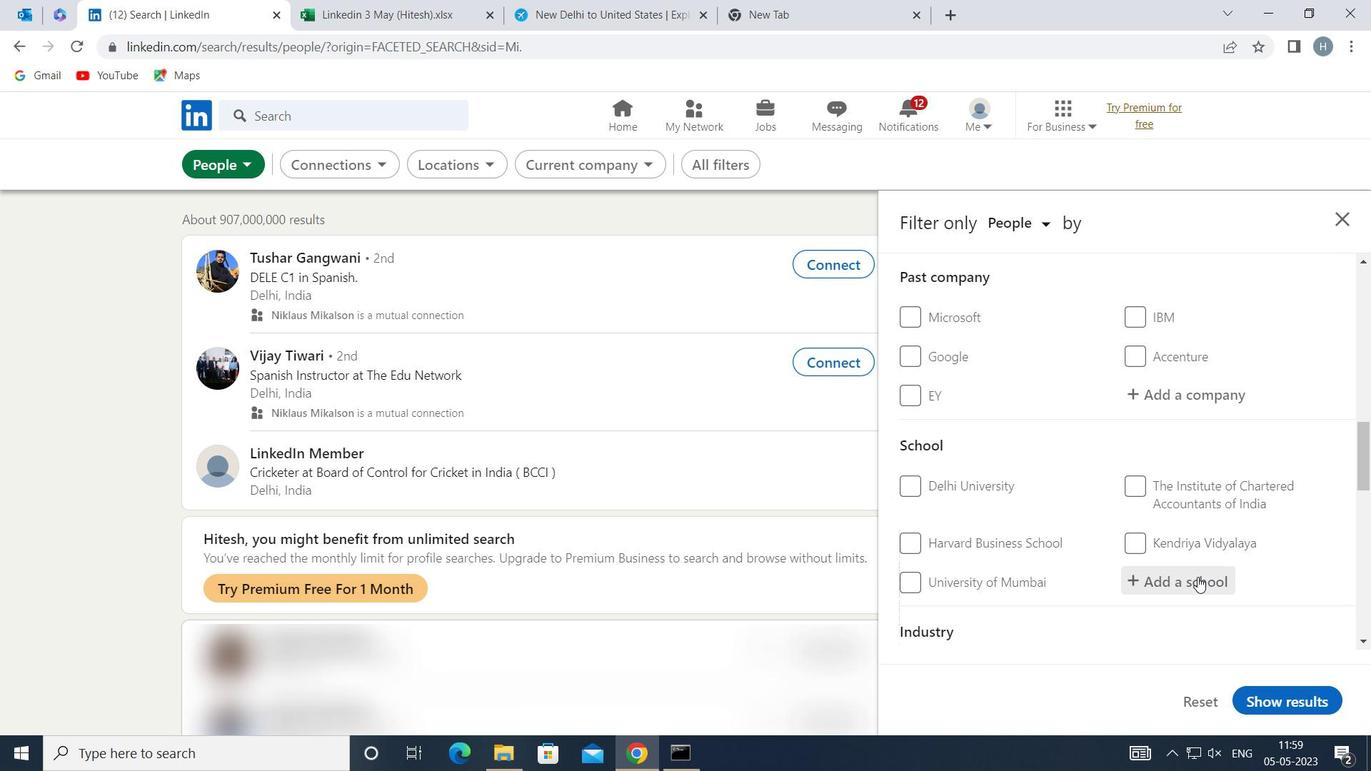 
Action: Key pressed <Key.shift>P<Key.shift>ES<Key.space>UNIVERSITY<Key.space>B
Screenshot: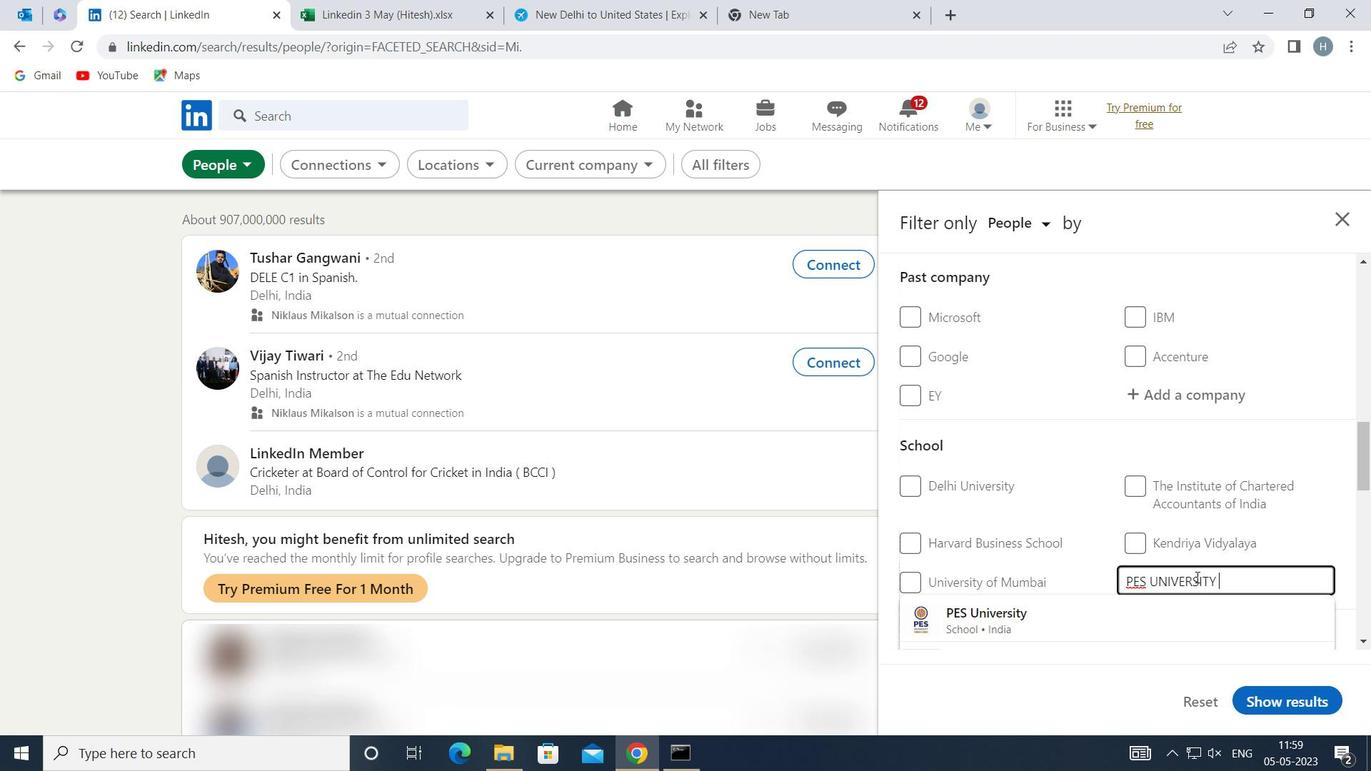 
Action: Mouse moved to (1166, 580)
Screenshot: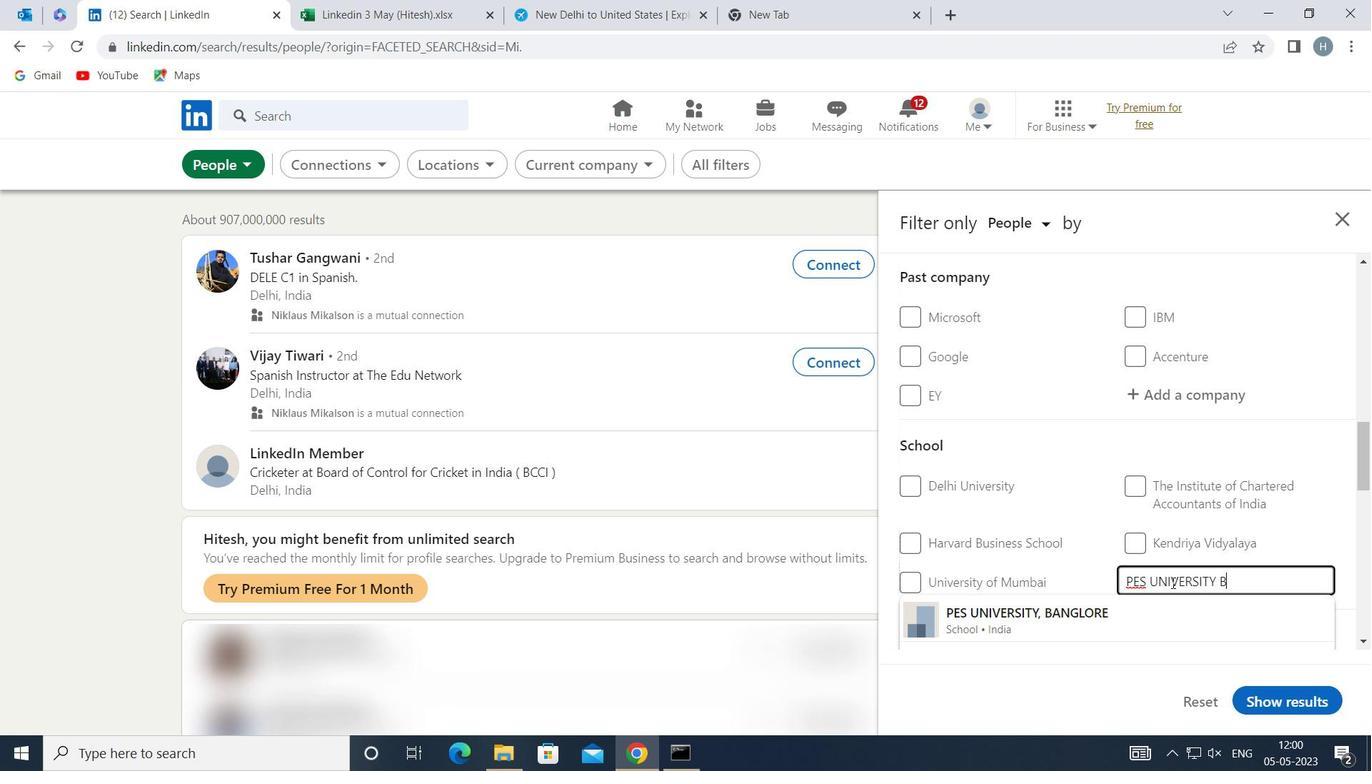 
Action: Mouse scrolled (1166, 579) with delta (0, 0)
Screenshot: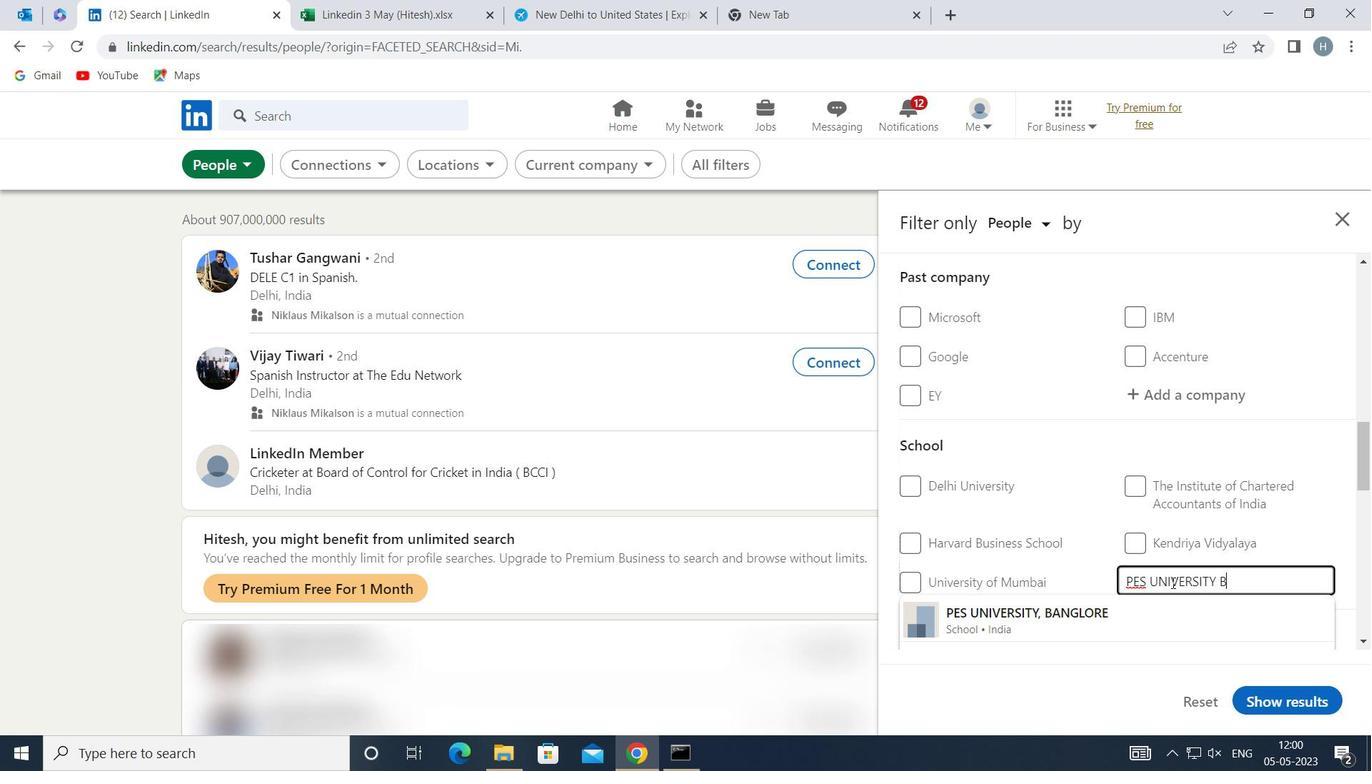 
Action: Mouse moved to (1163, 530)
Screenshot: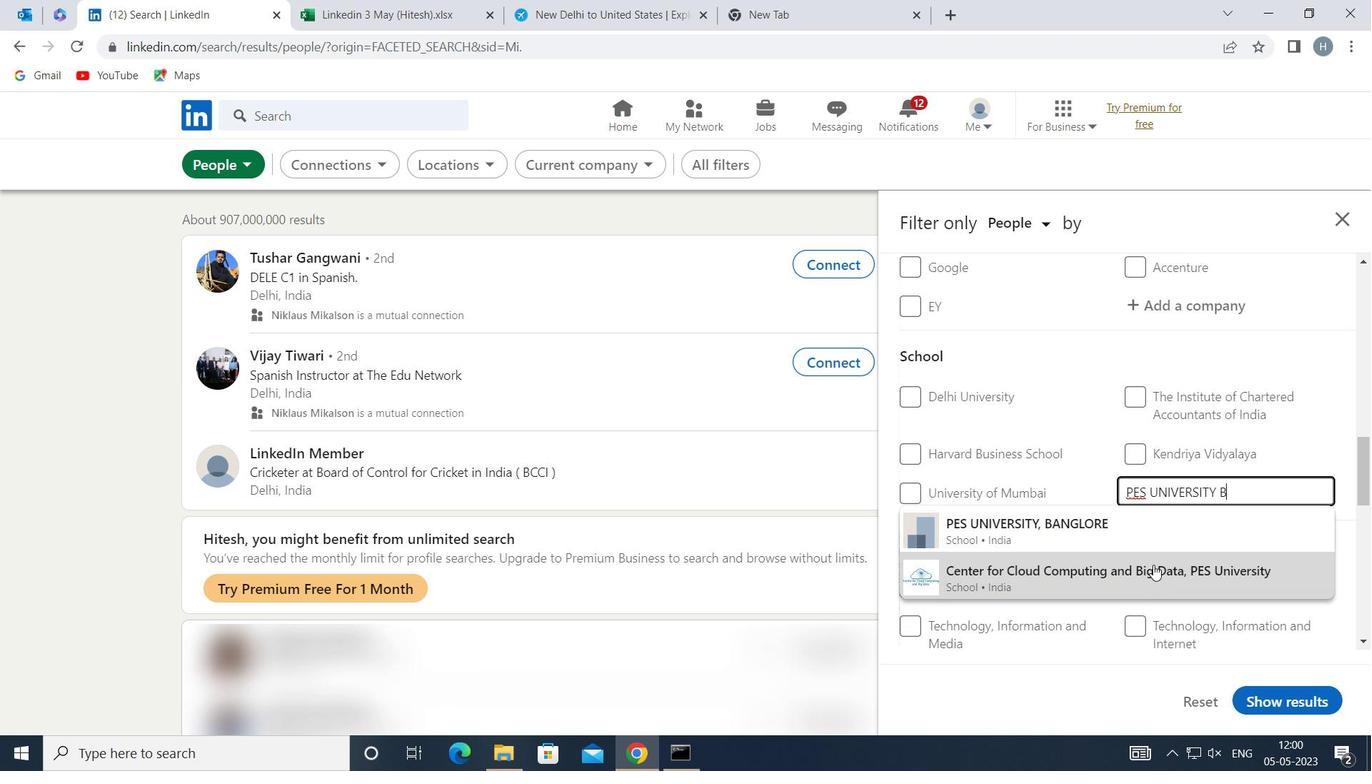 
Action: Mouse pressed left at (1163, 530)
Screenshot: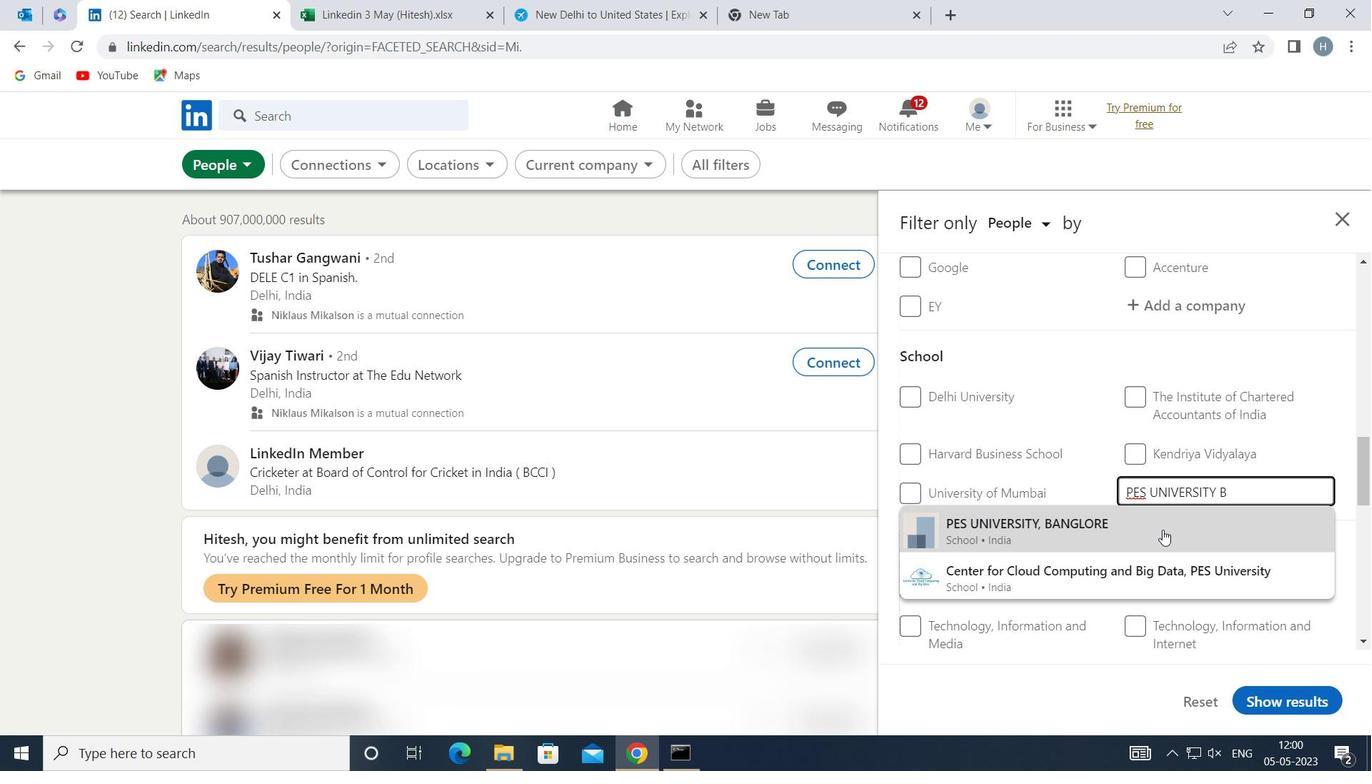 
Action: Mouse moved to (1106, 433)
Screenshot: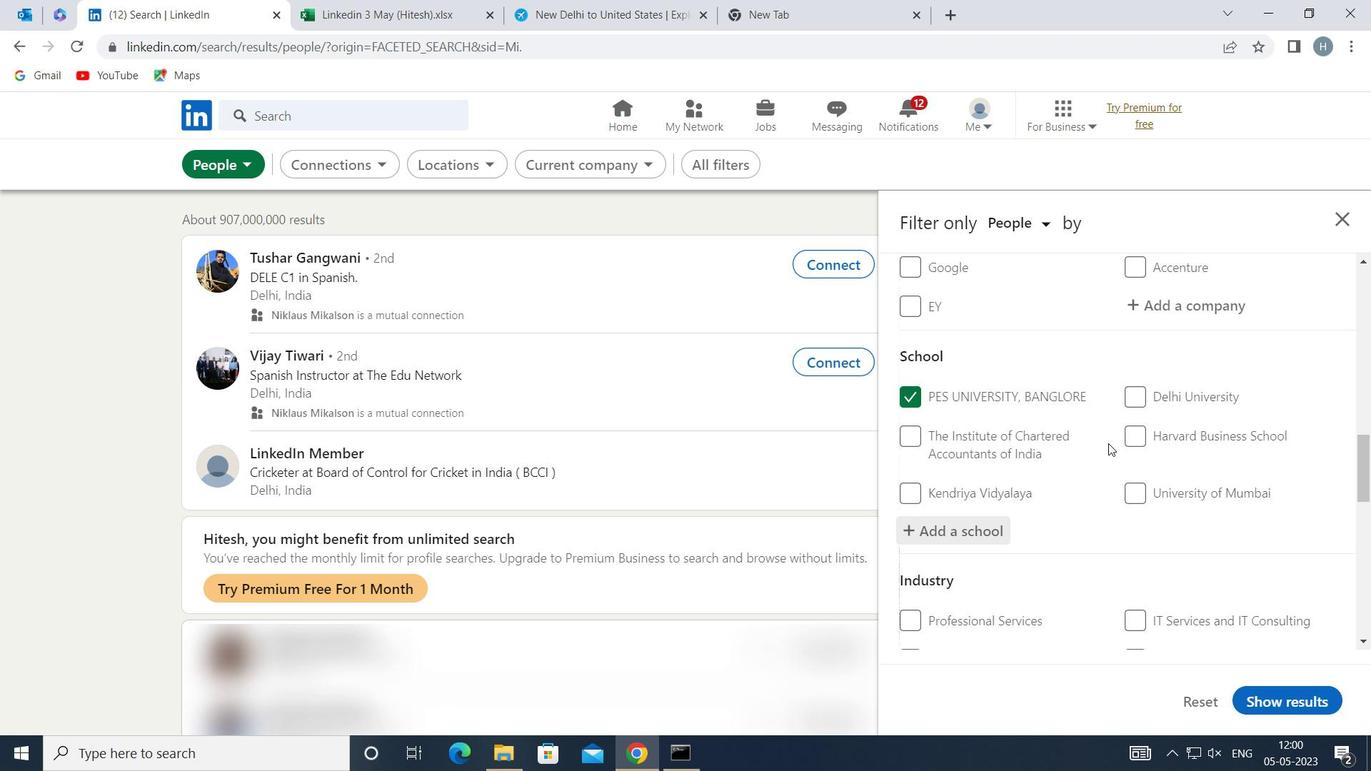 
Action: Mouse scrolled (1106, 432) with delta (0, 0)
Screenshot: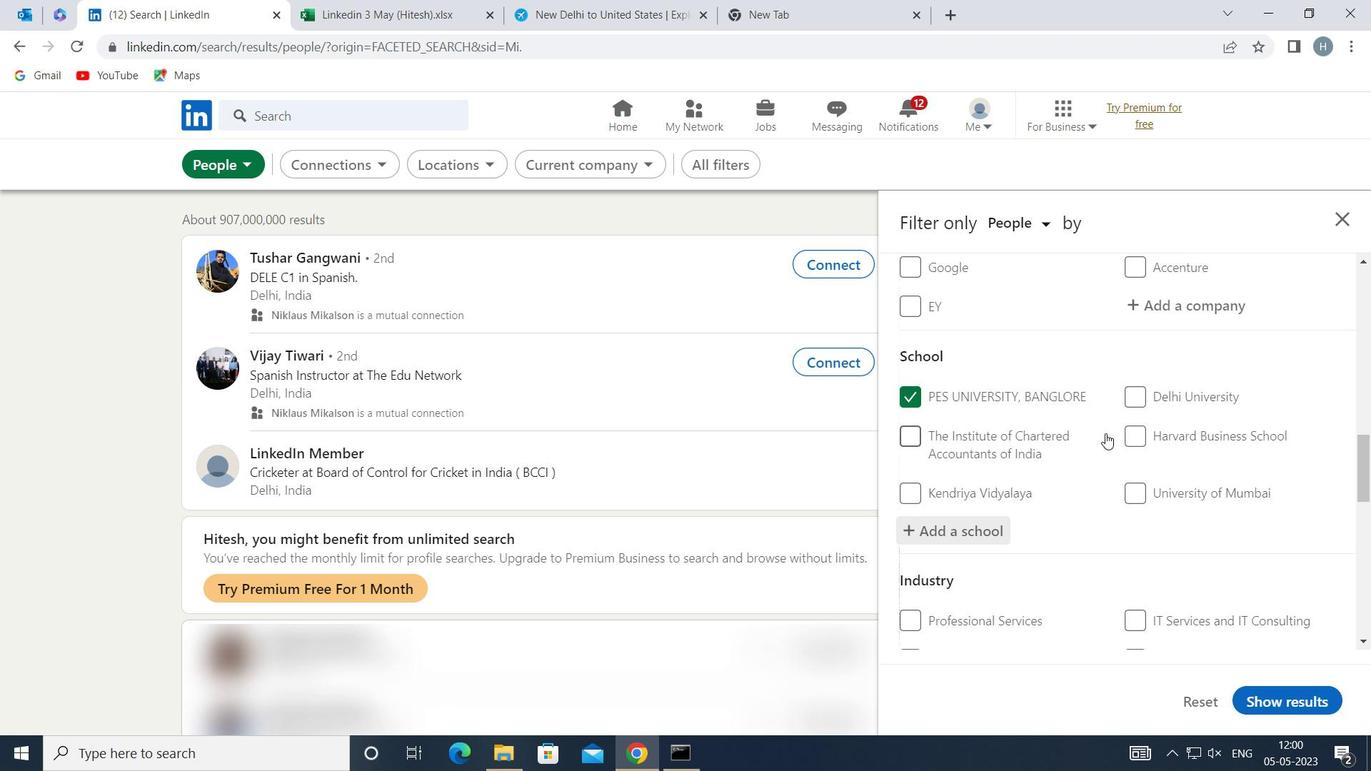 
Action: Mouse scrolled (1106, 432) with delta (0, 0)
Screenshot: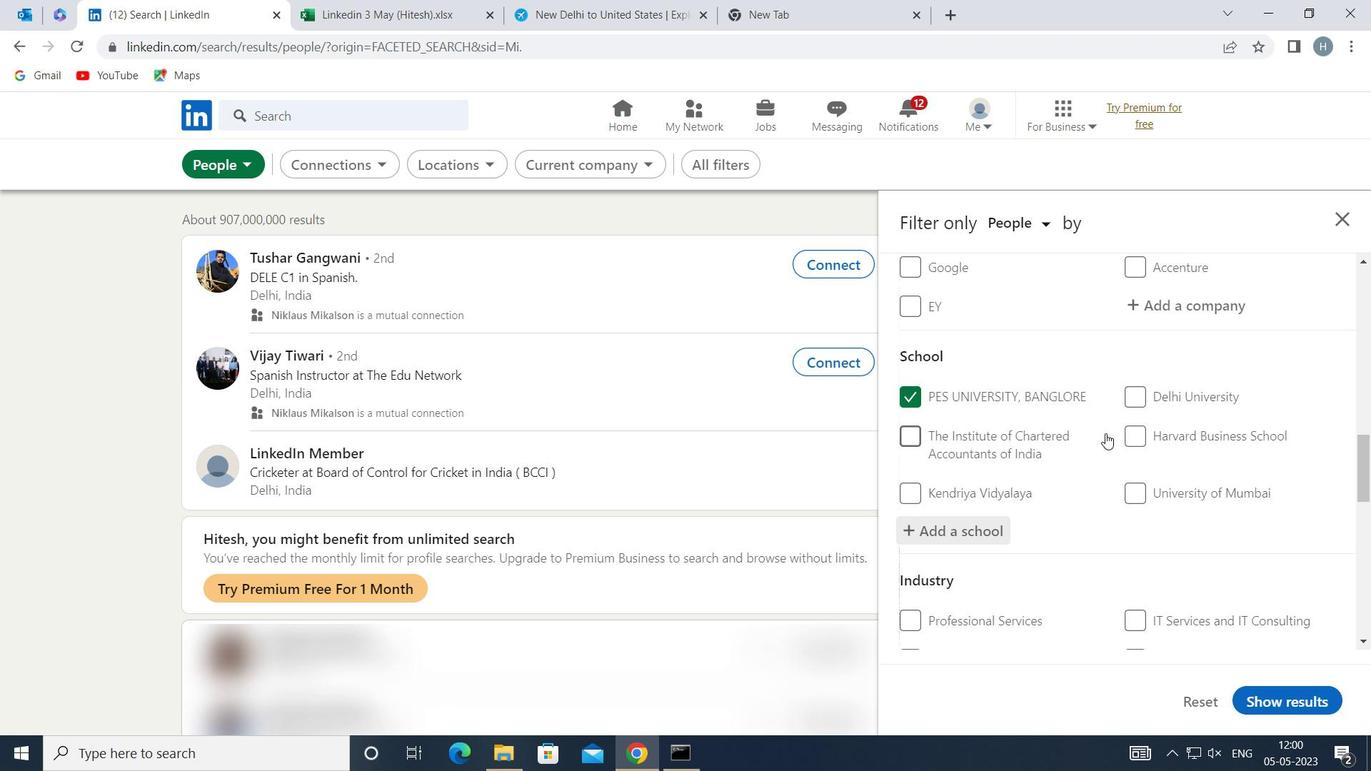 
Action: Mouse scrolled (1106, 432) with delta (0, 0)
Screenshot: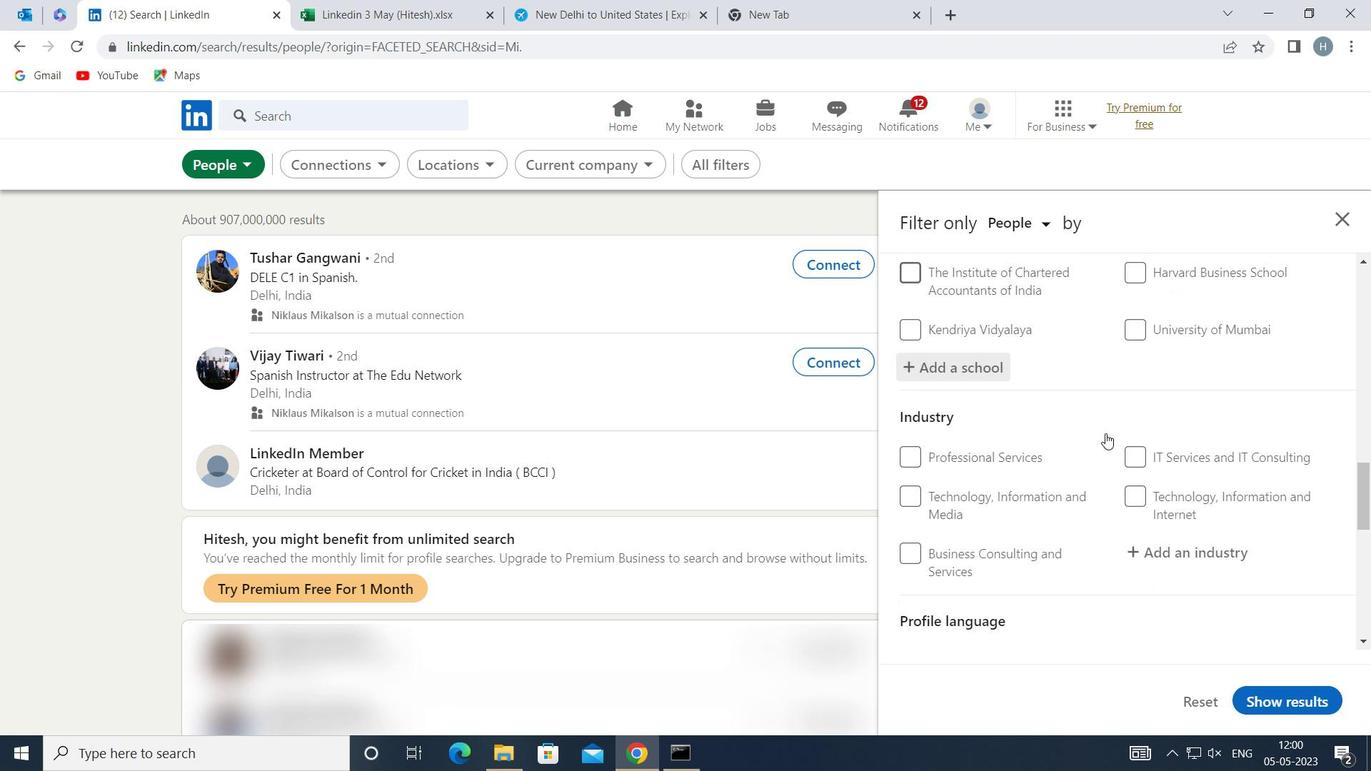 
Action: Mouse moved to (1171, 447)
Screenshot: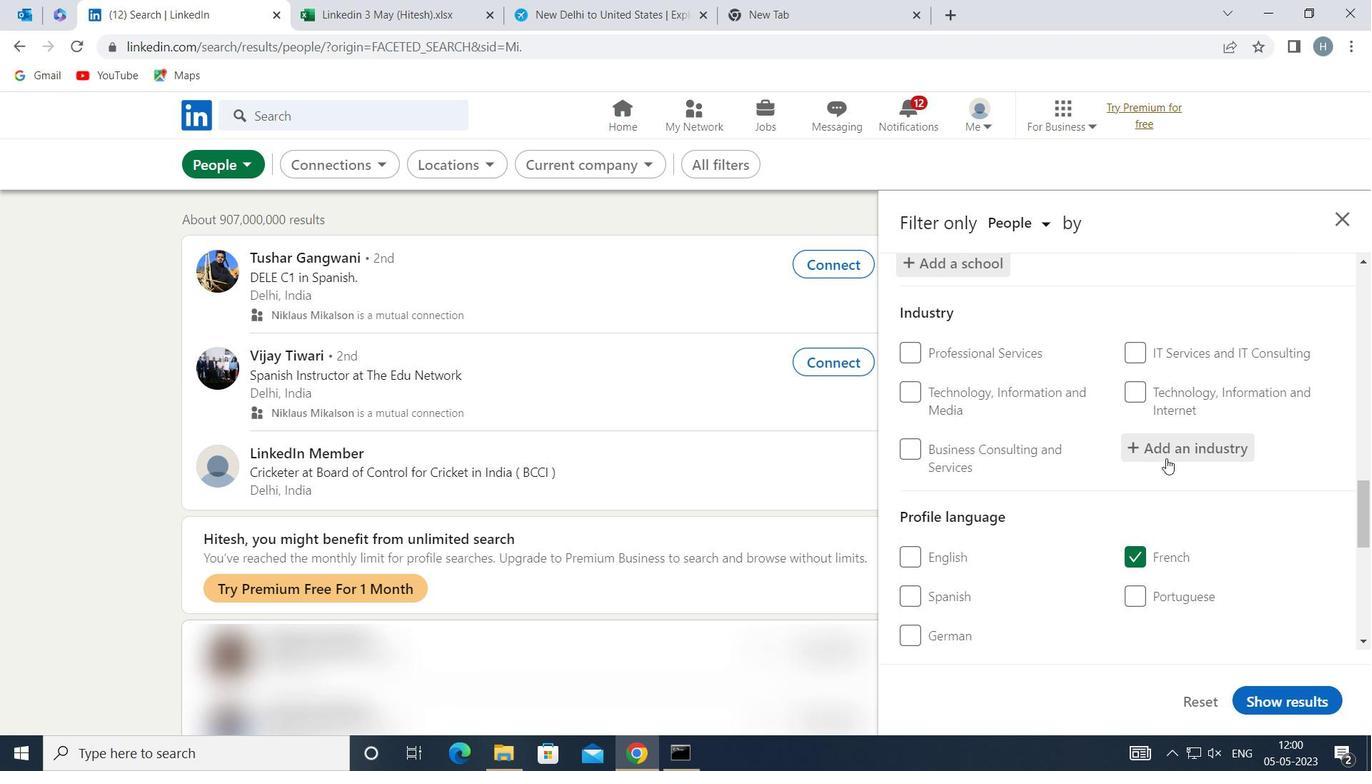 
Action: Mouse pressed left at (1171, 447)
Screenshot: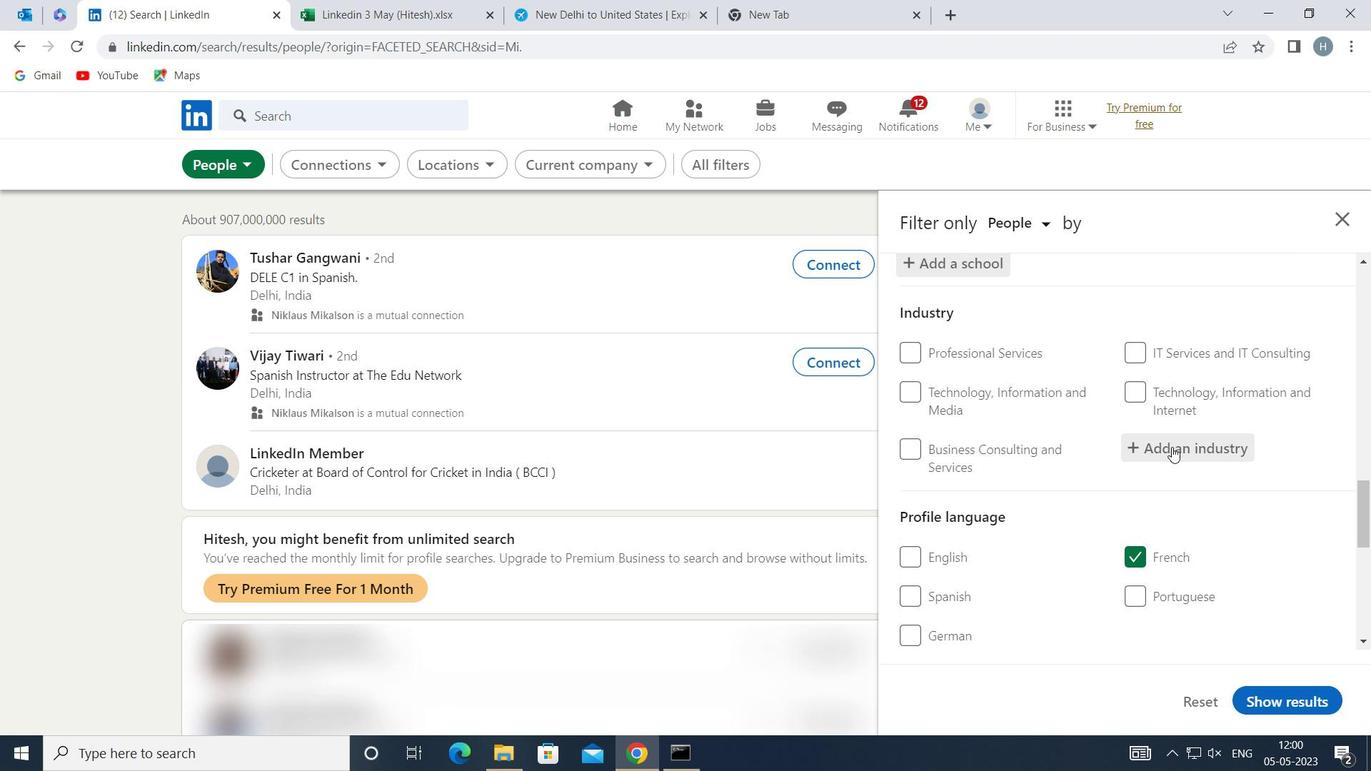 
Action: Key pressed <Key.shift>APPLIANCES<Key.space><Key.shift>E
Screenshot: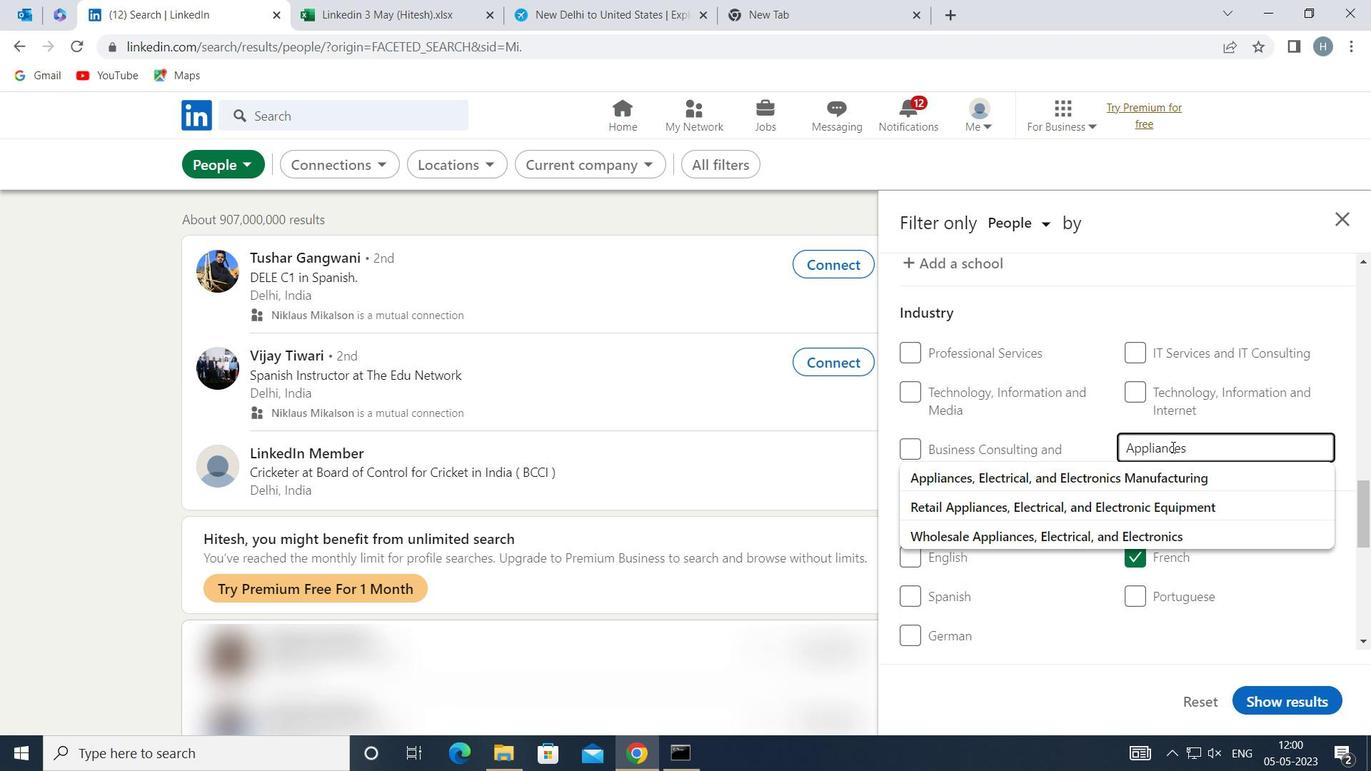 
Action: Mouse moved to (1151, 474)
Screenshot: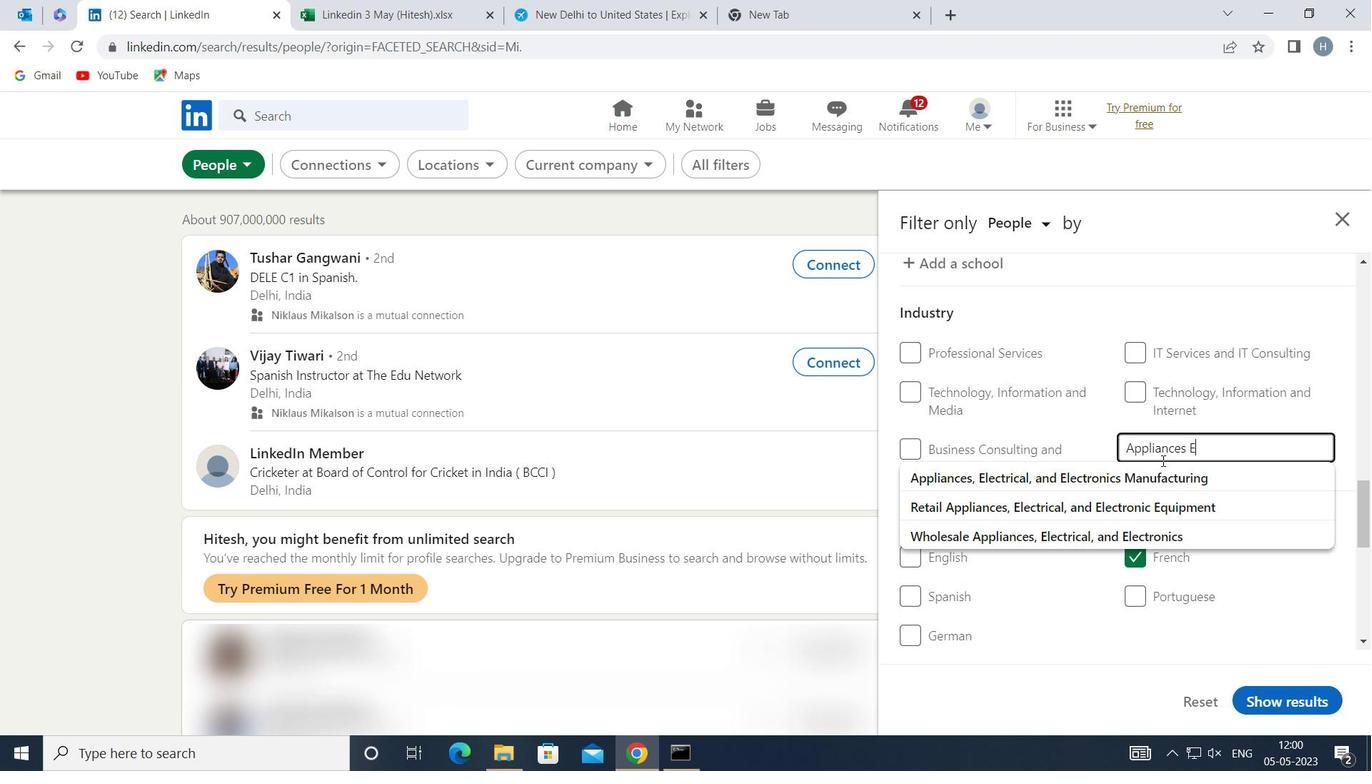 
Action: Mouse pressed left at (1151, 474)
Screenshot: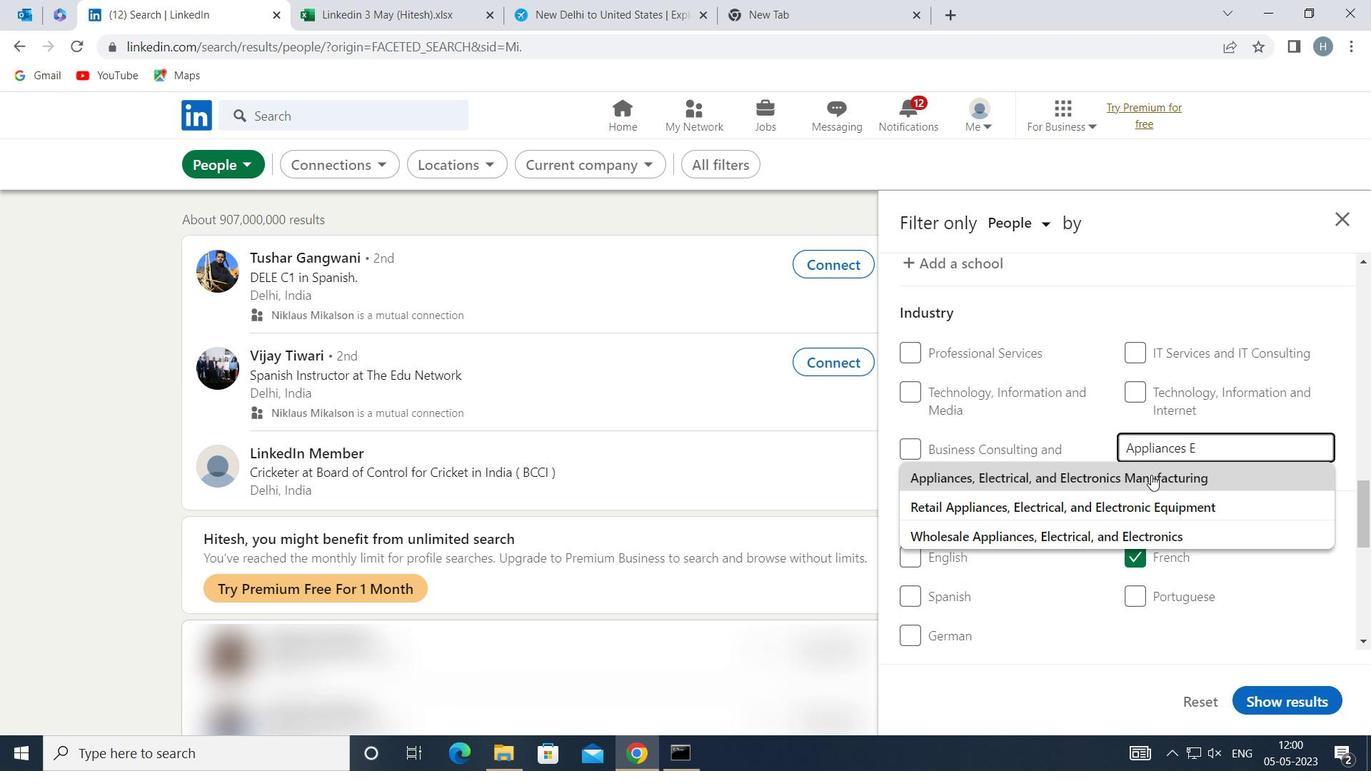 
Action: Mouse moved to (1044, 471)
Screenshot: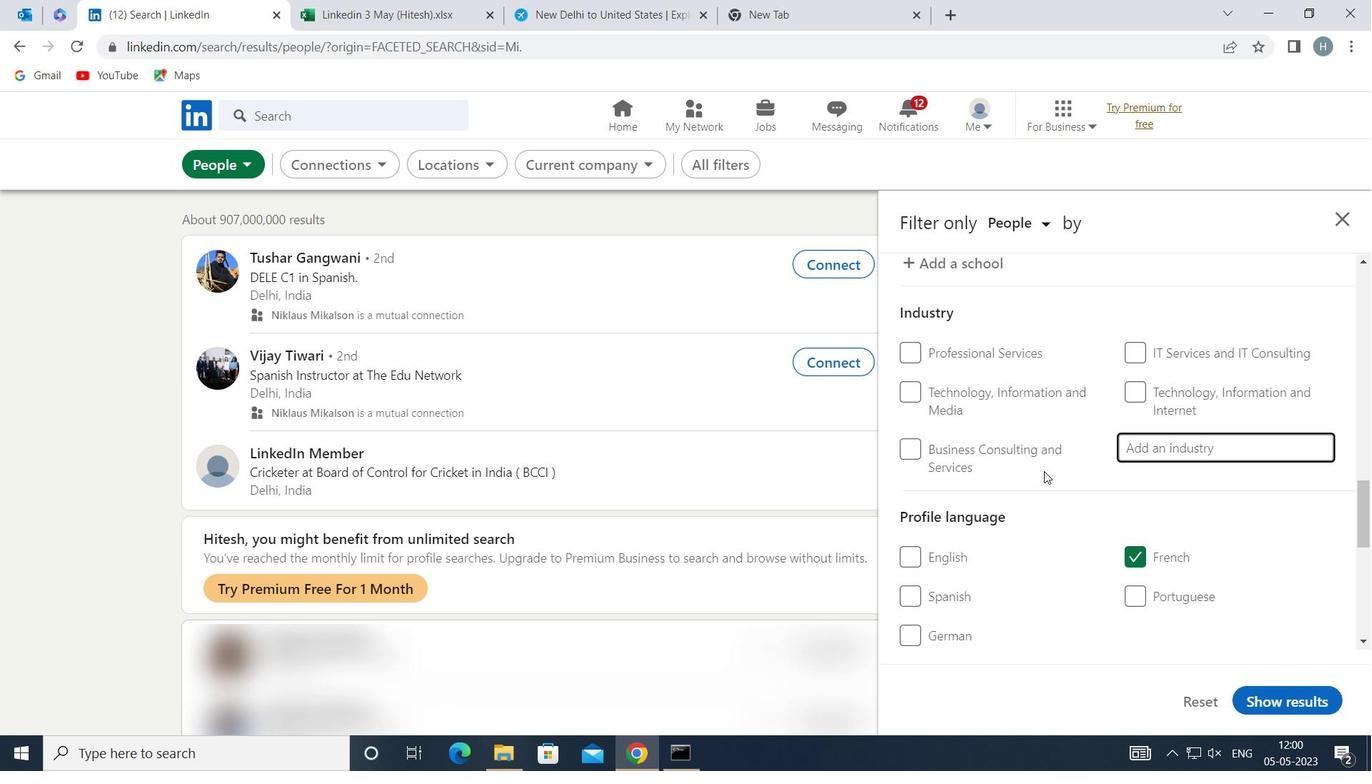 
Action: Mouse scrolled (1044, 470) with delta (0, 0)
Screenshot: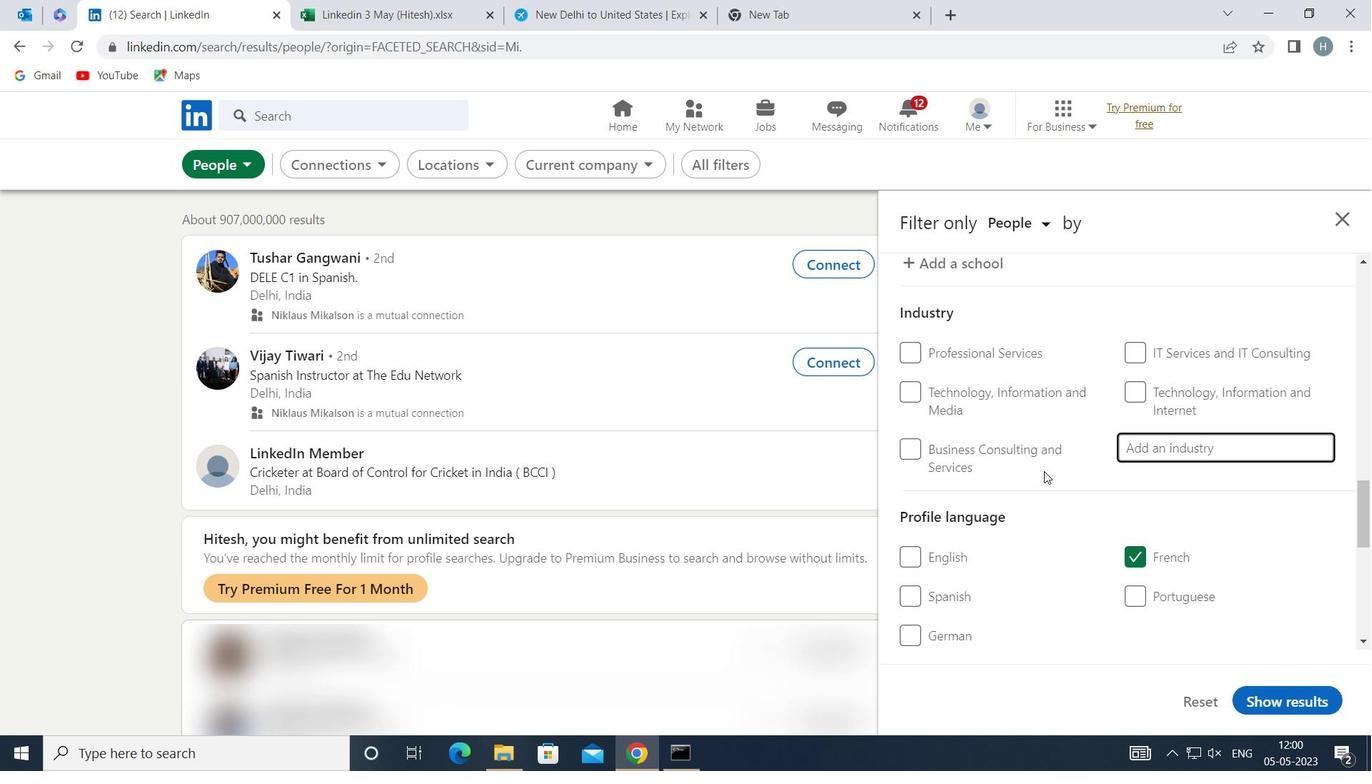 
Action: Mouse scrolled (1044, 470) with delta (0, 0)
Screenshot: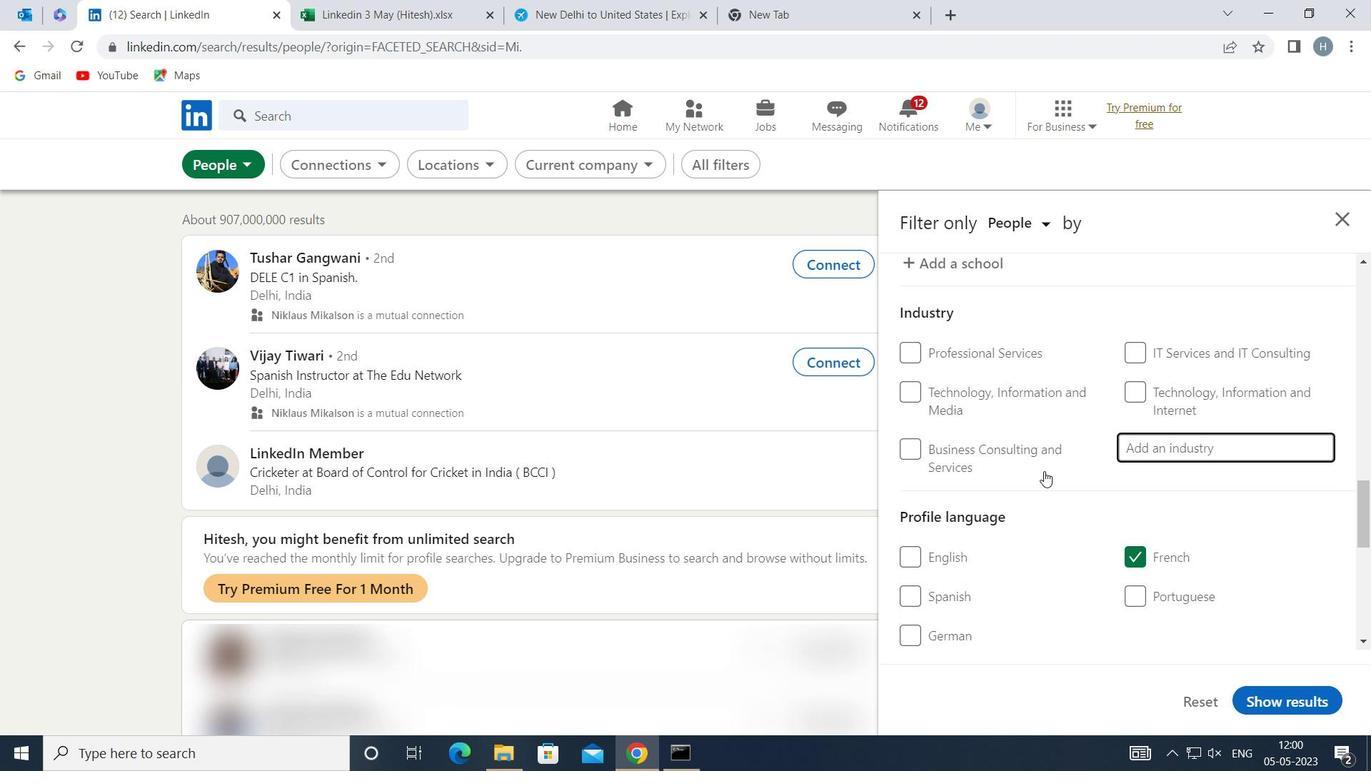 
Action: Mouse moved to (1044, 471)
Screenshot: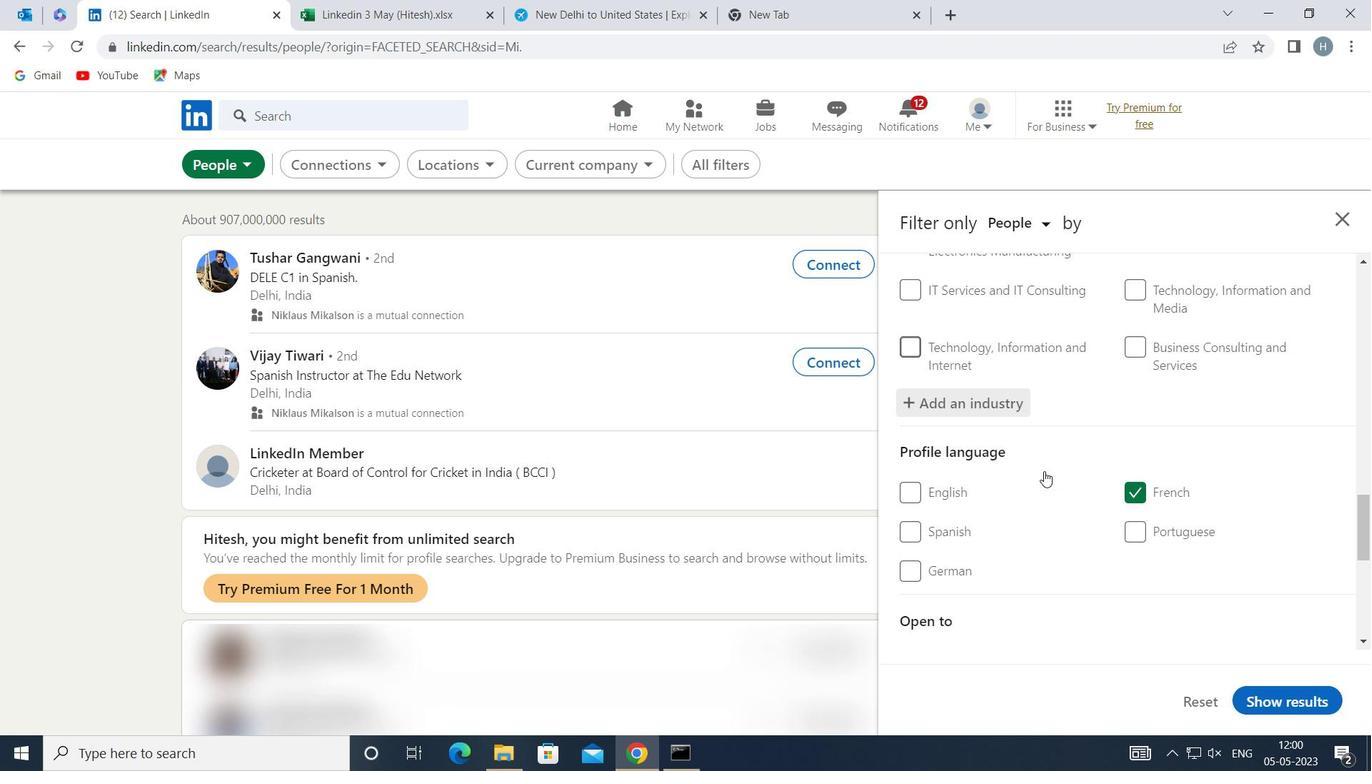 
Action: Mouse scrolled (1044, 470) with delta (0, 0)
Screenshot: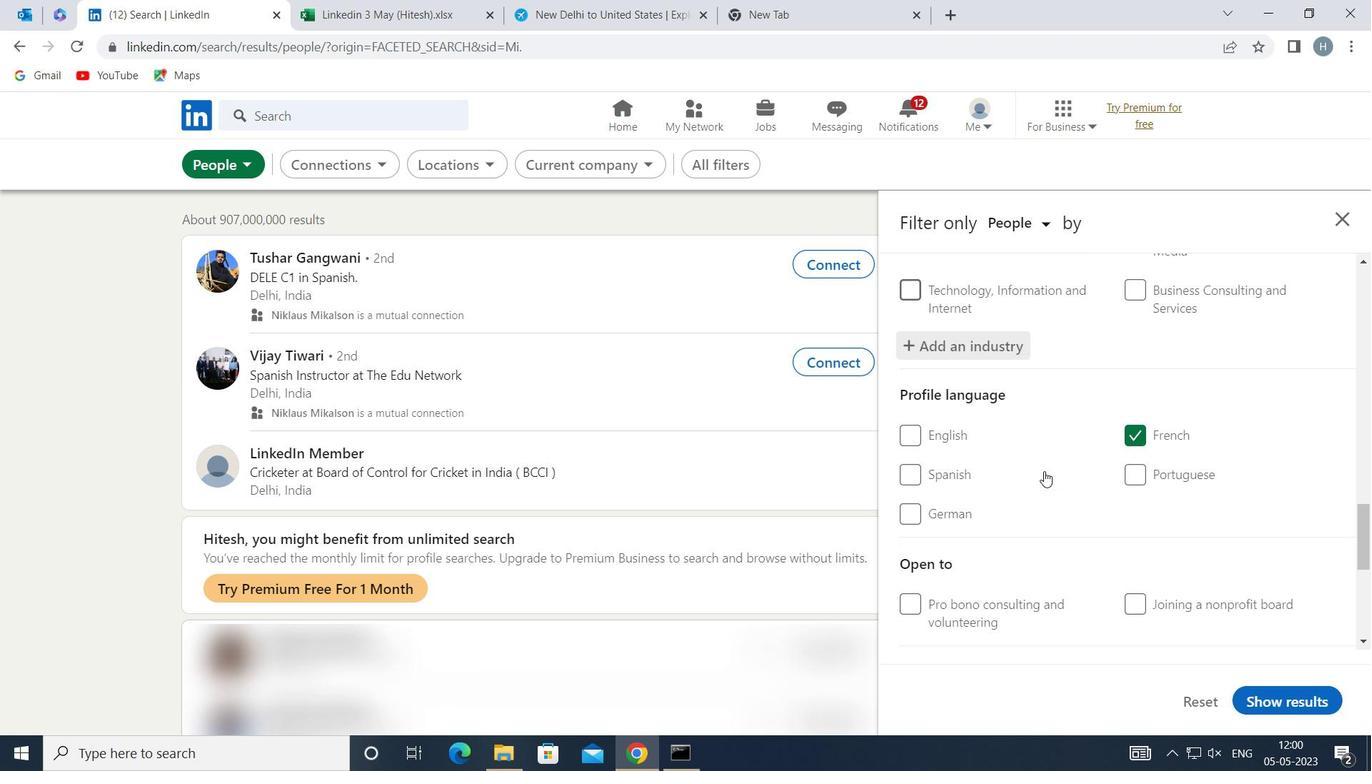 
Action: Mouse scrolled (1044, 470) with delta (0, 0)
Screenshot: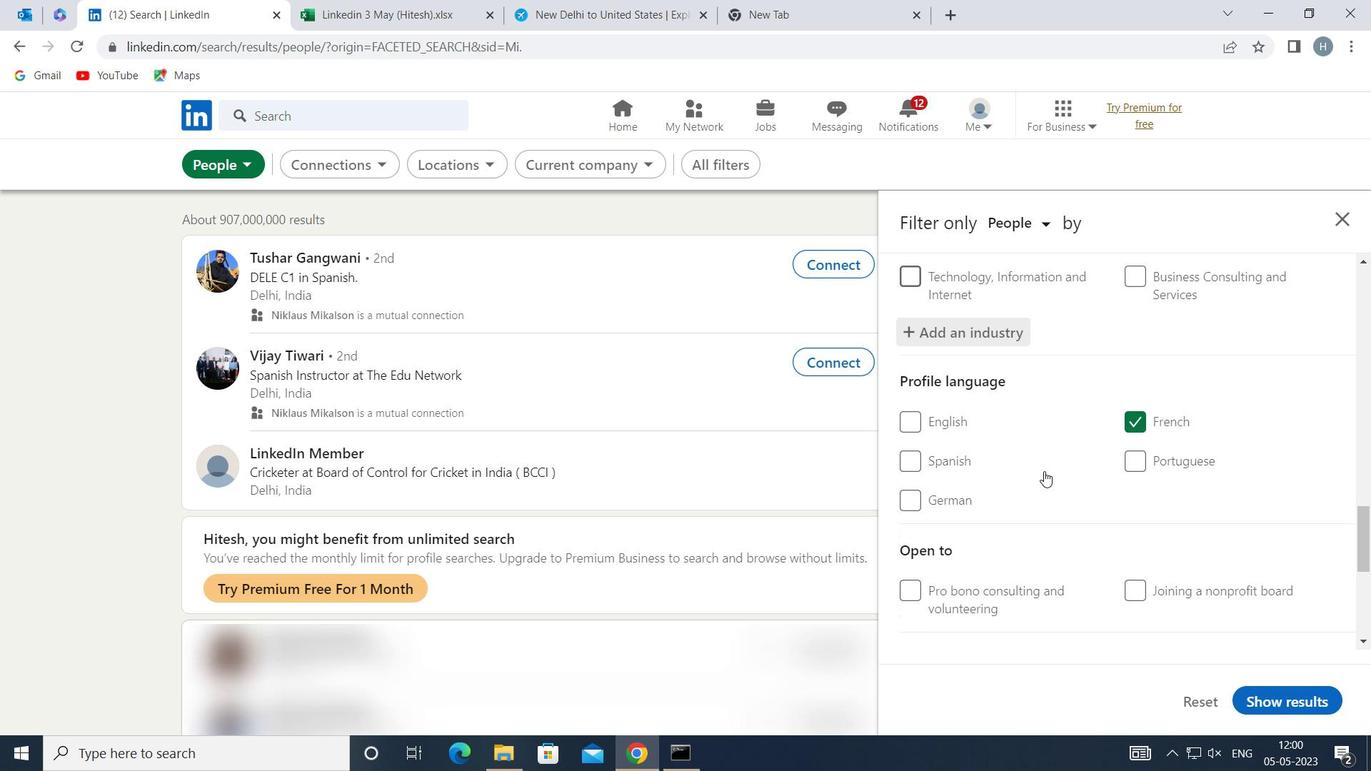 
Action: Mouse moved to (1084, 483)
Screenshot: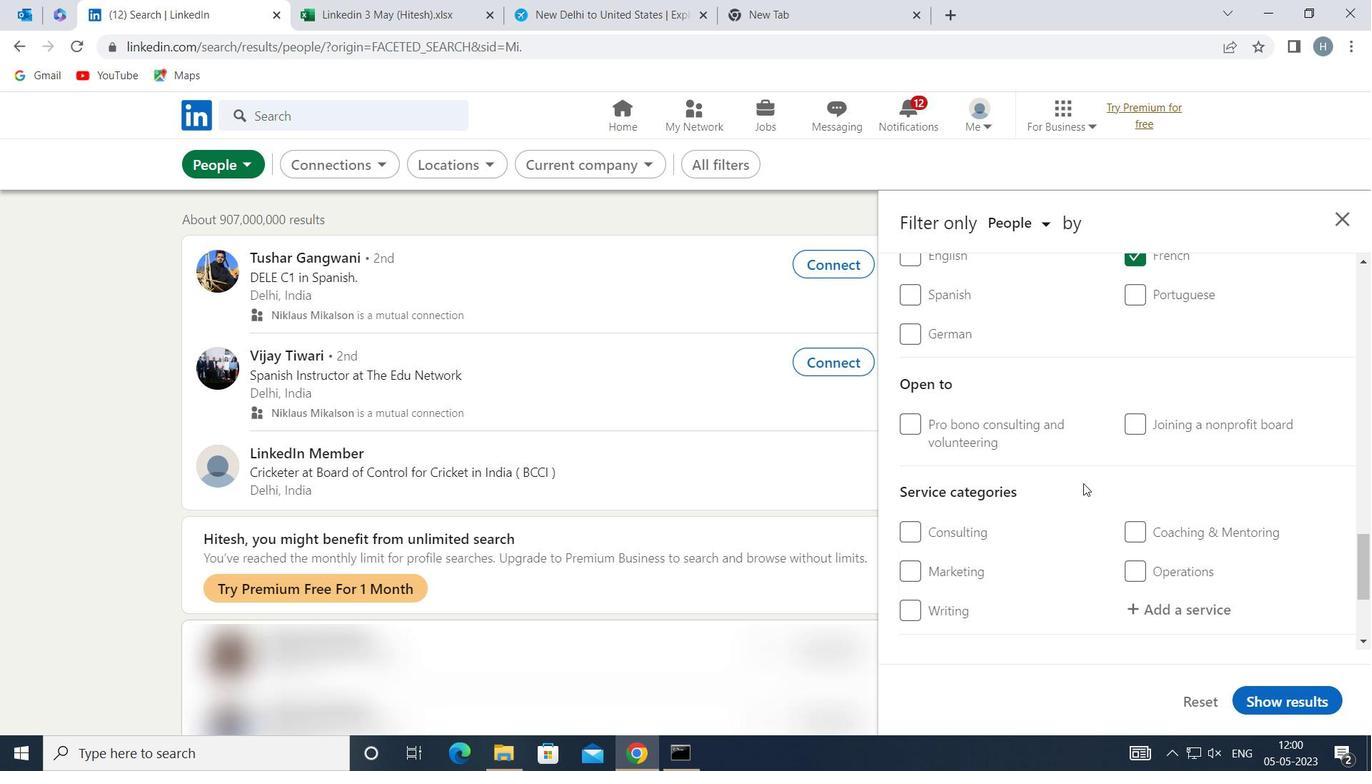 
Action: Mouse scrolled (1084, 482) with delta (0, 0)
Screenshot: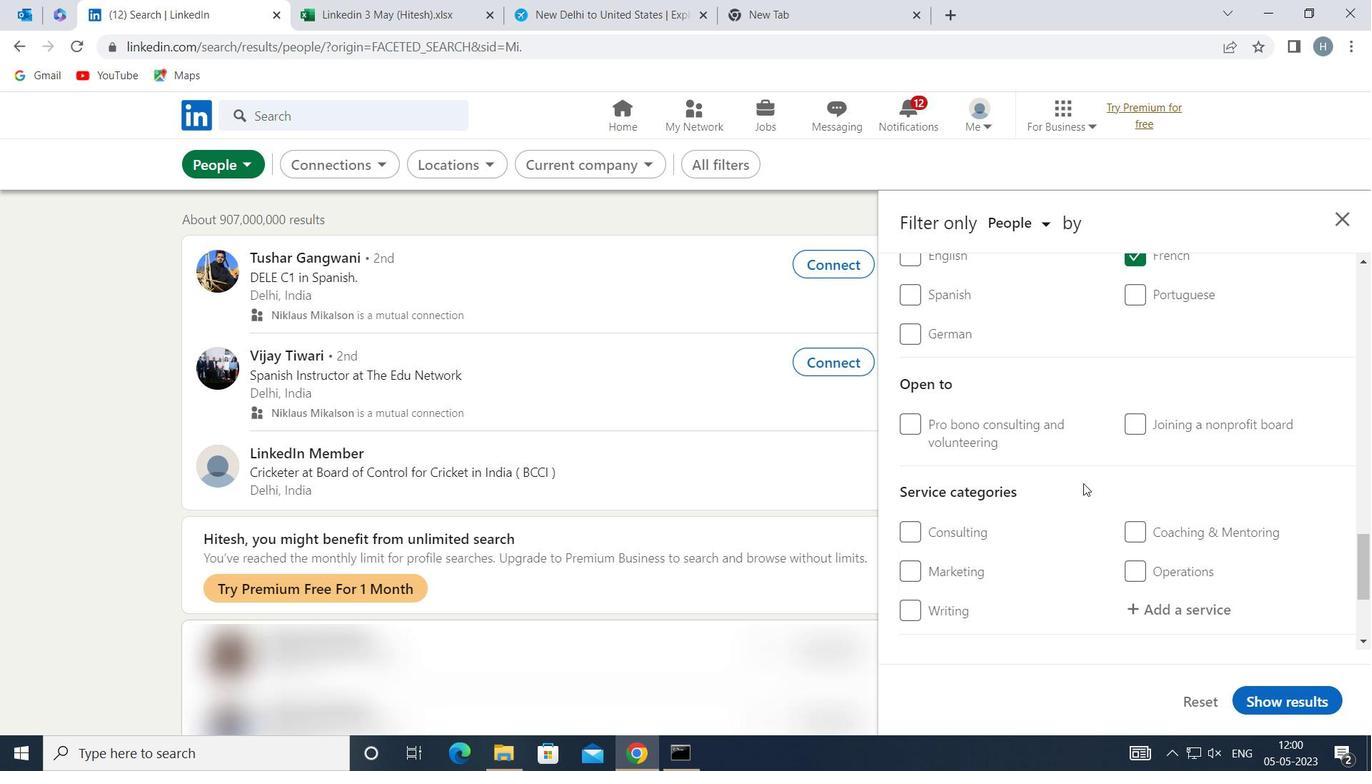 
Action: Mouse scrolled (1084, 482) with delta (0, 0)
Screenshot: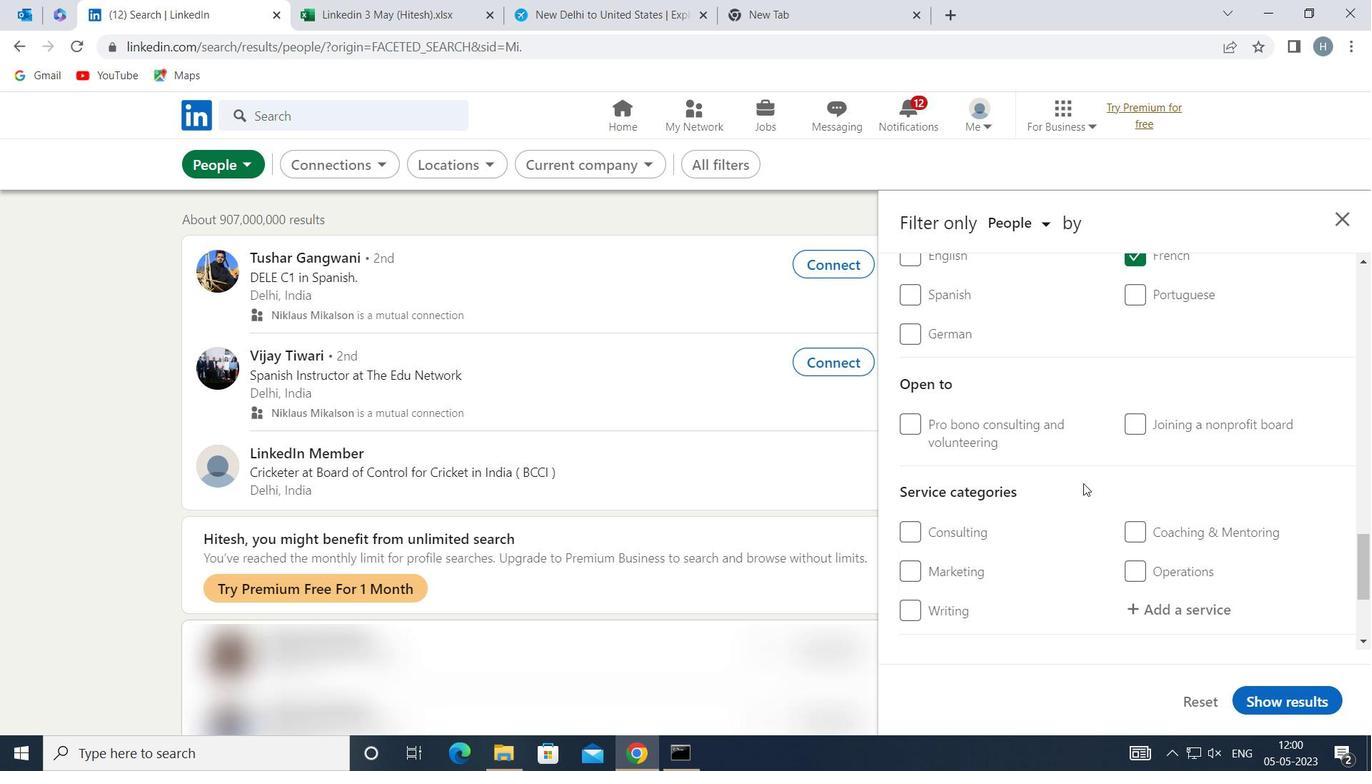 
Action: Mouse scrolled (1084, 484) with delta (0, 0)
Screenshot: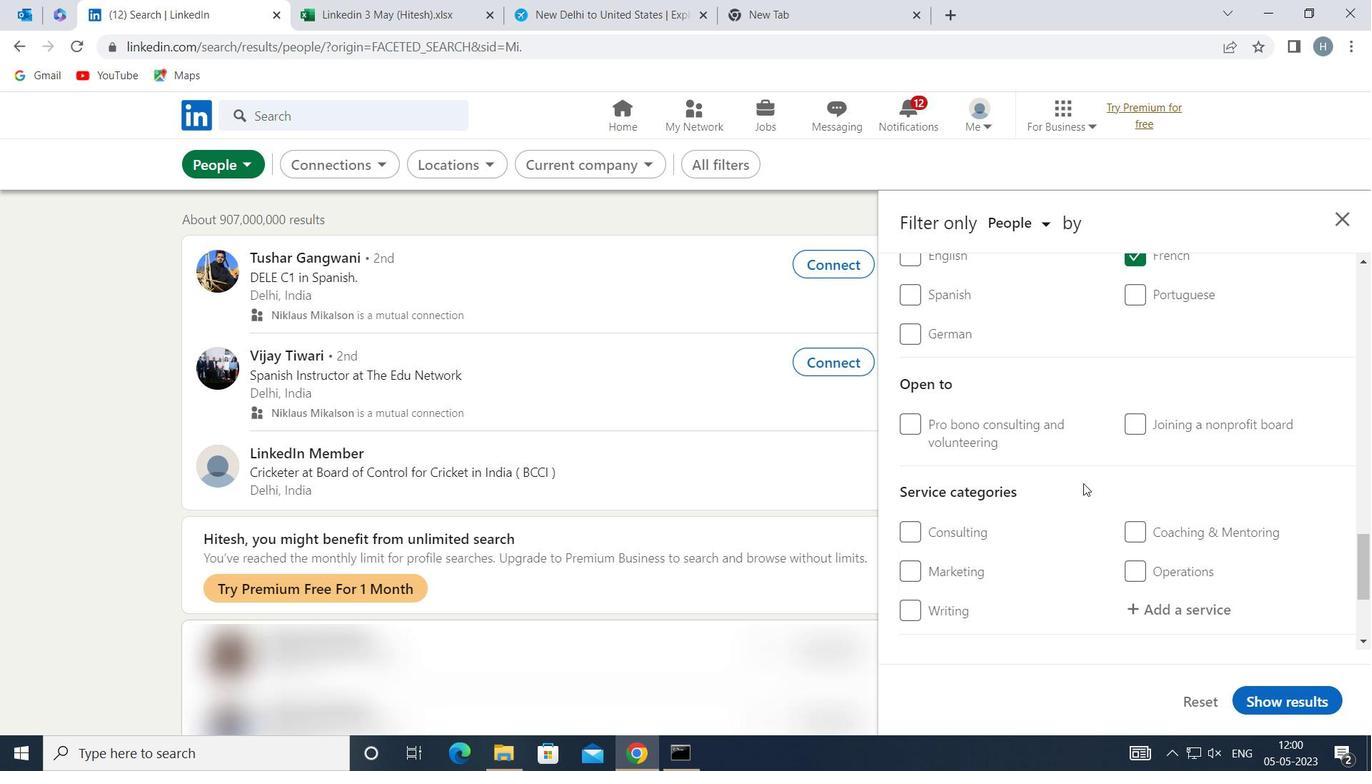 
Action: Mouse scrolled (1084, 482) with delta (0, 0)
Screenshot: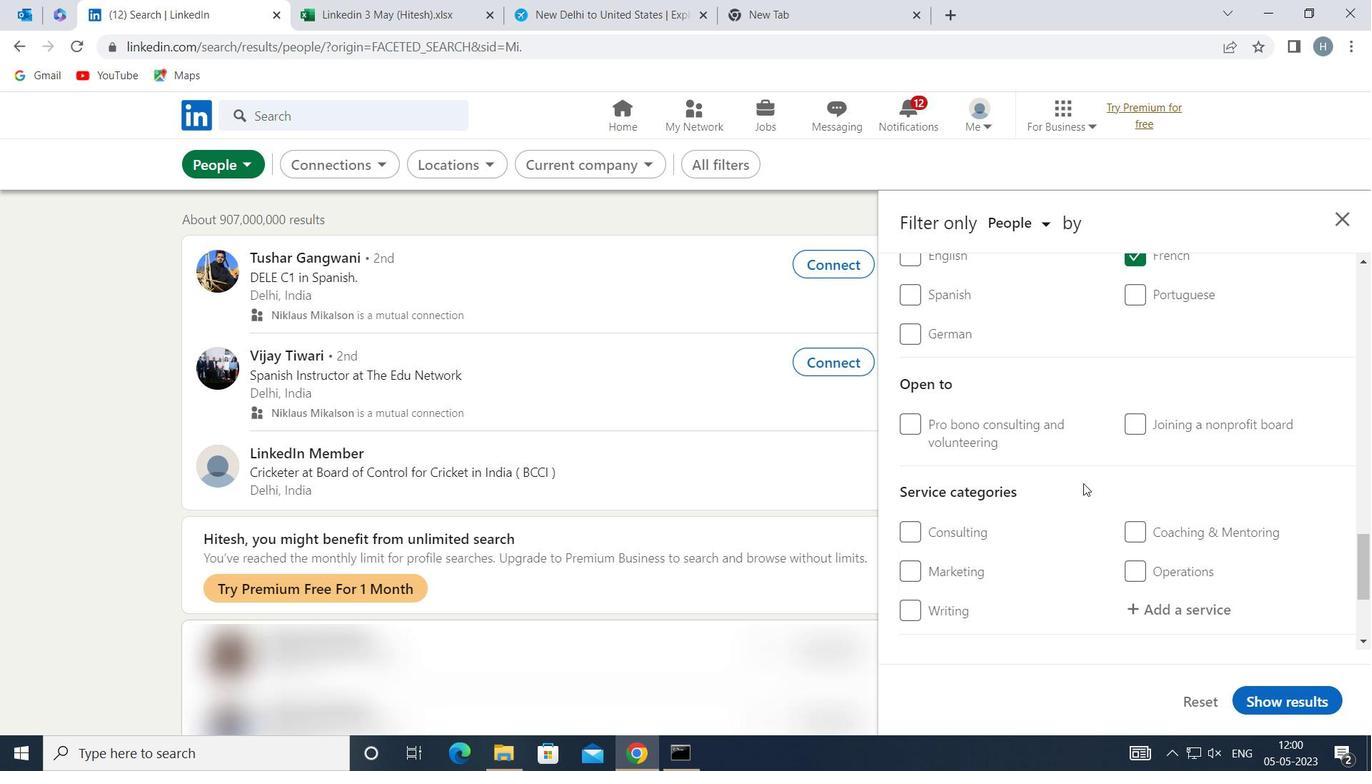 
Action: Mouse moved to (1171, 434)
Screenshot: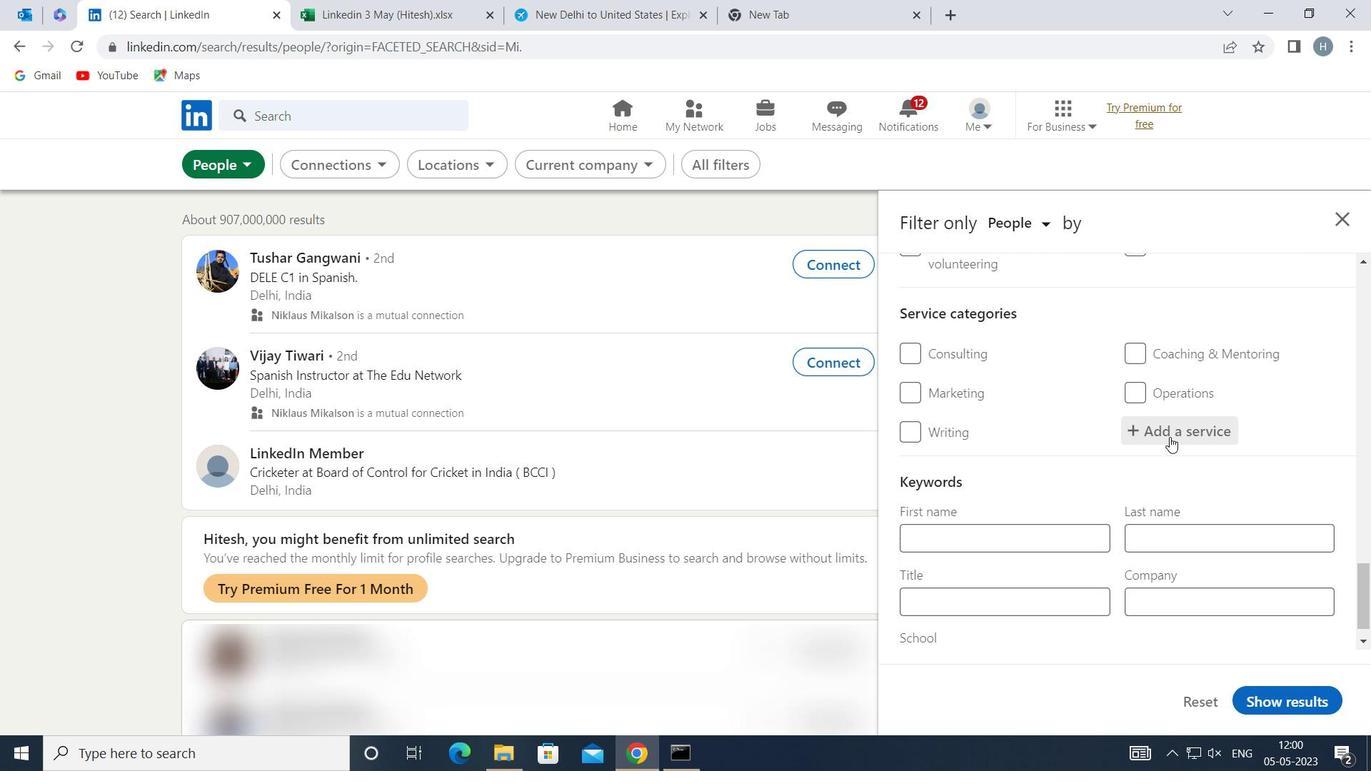 
Action: Mouse pressed left at (1171, 434)
Screenshot: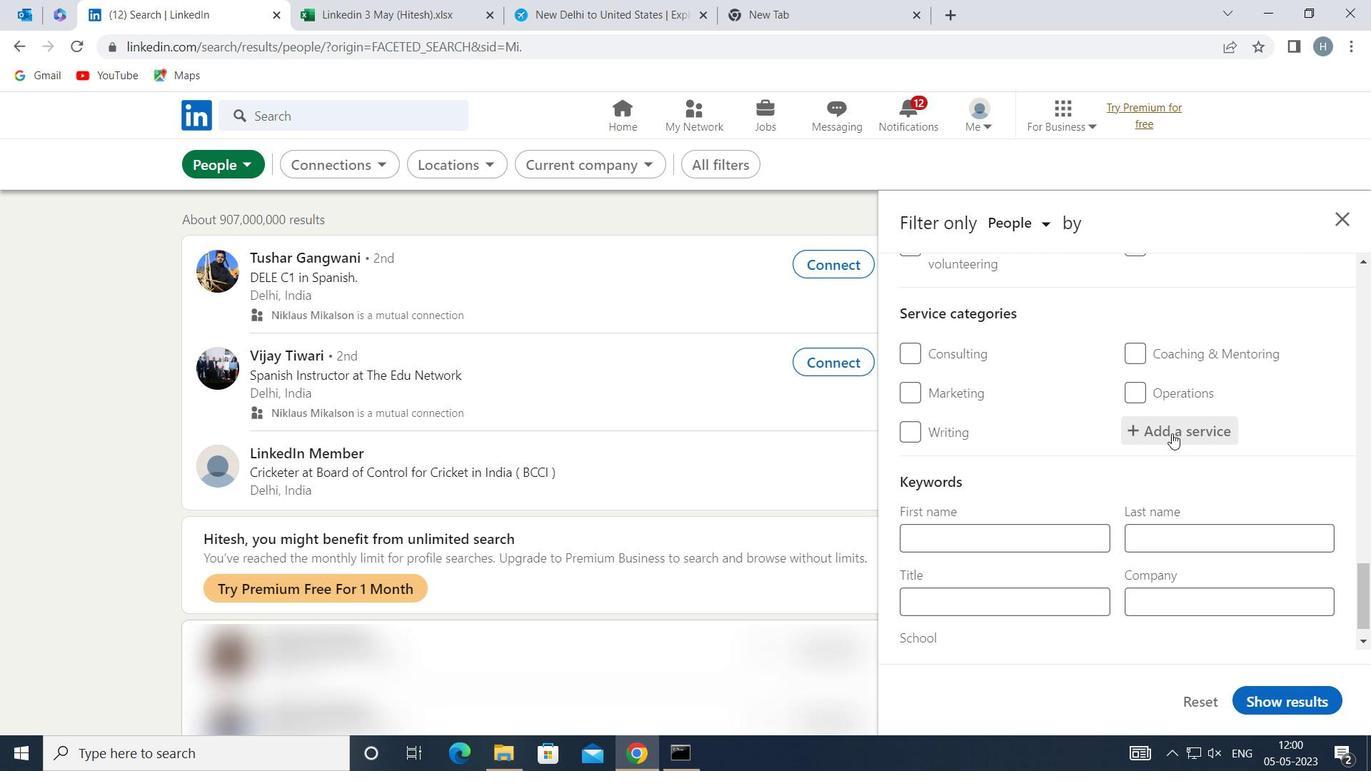 
Action: Mouse moved to (1165, 434)
Screenshot: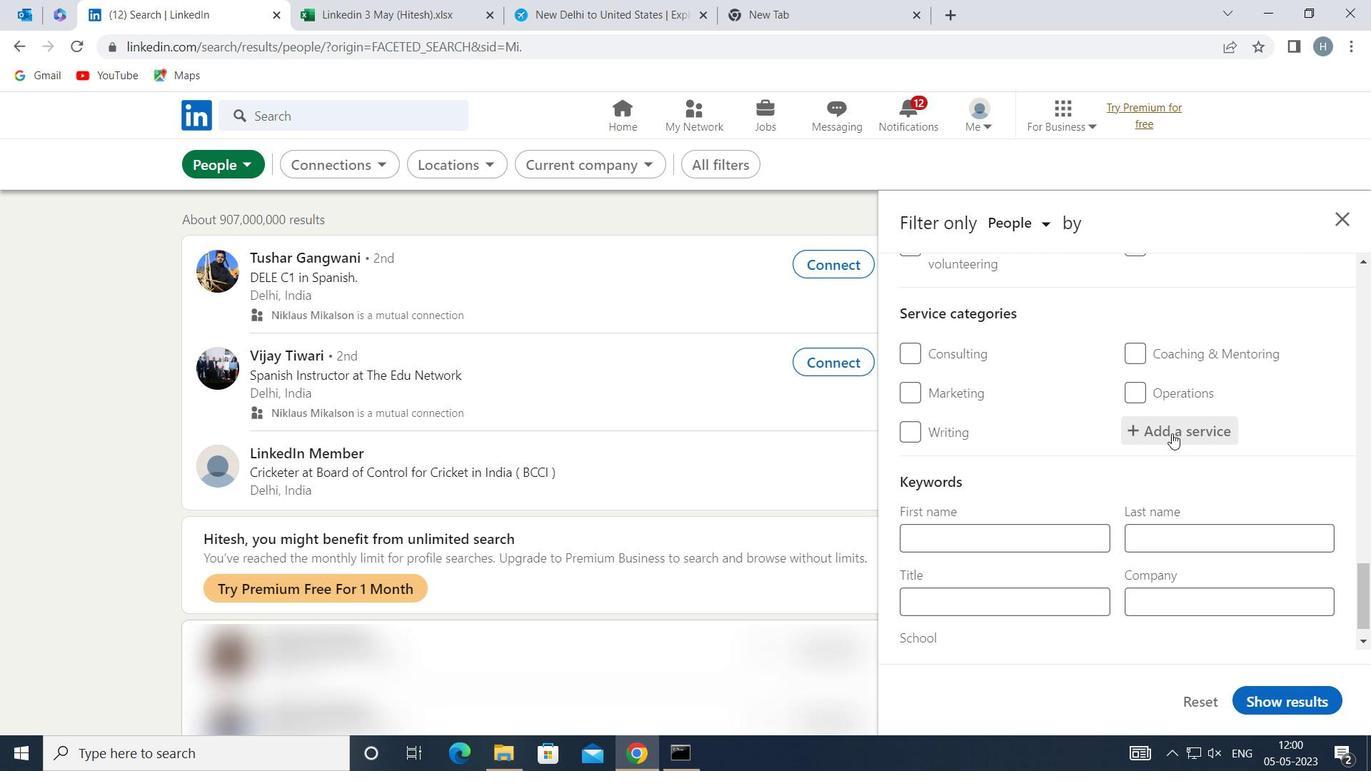 
Action: Key pressed <Key.shift><Key.shift>ASSISTANCE<Key.space><Key.backspace><Key.shift>ADVERTISING
Screenshot: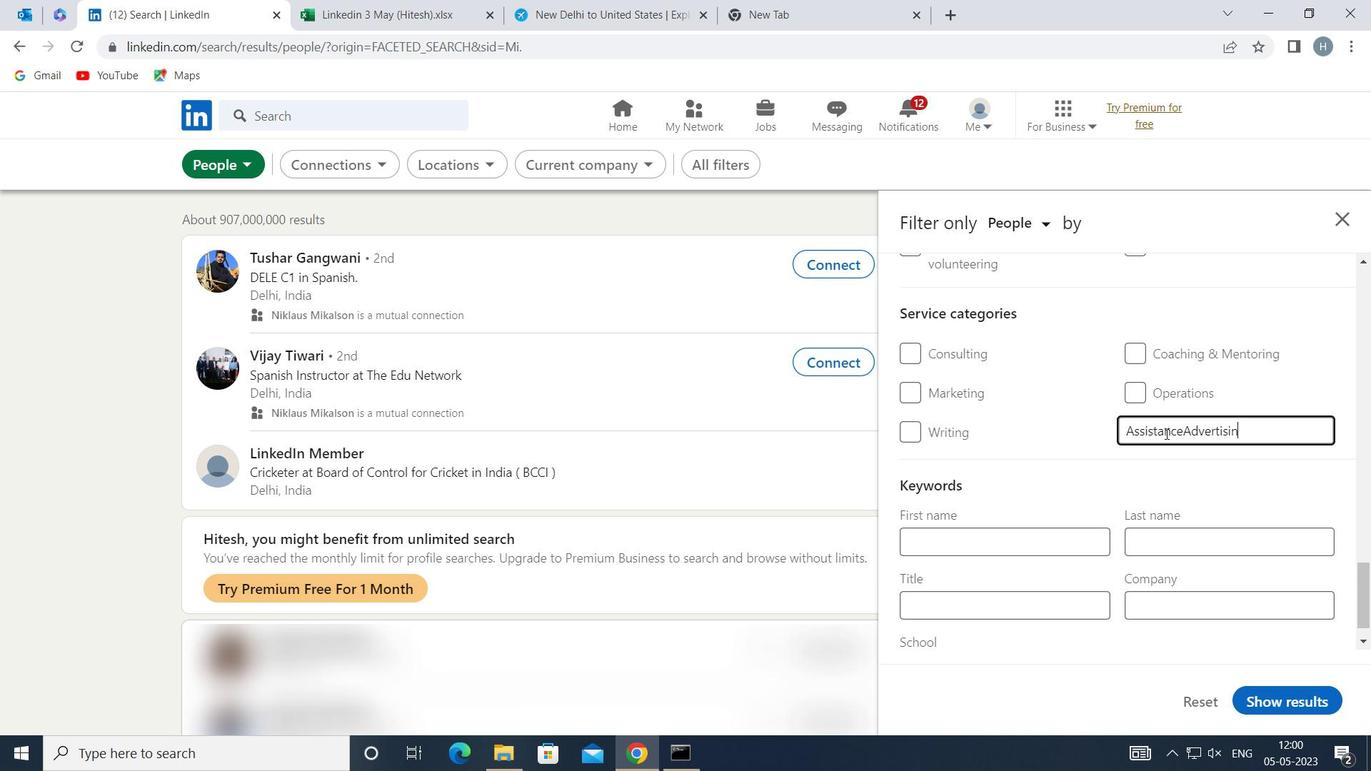 
Action: Mouse moved to (1171, 456)
Screenshot: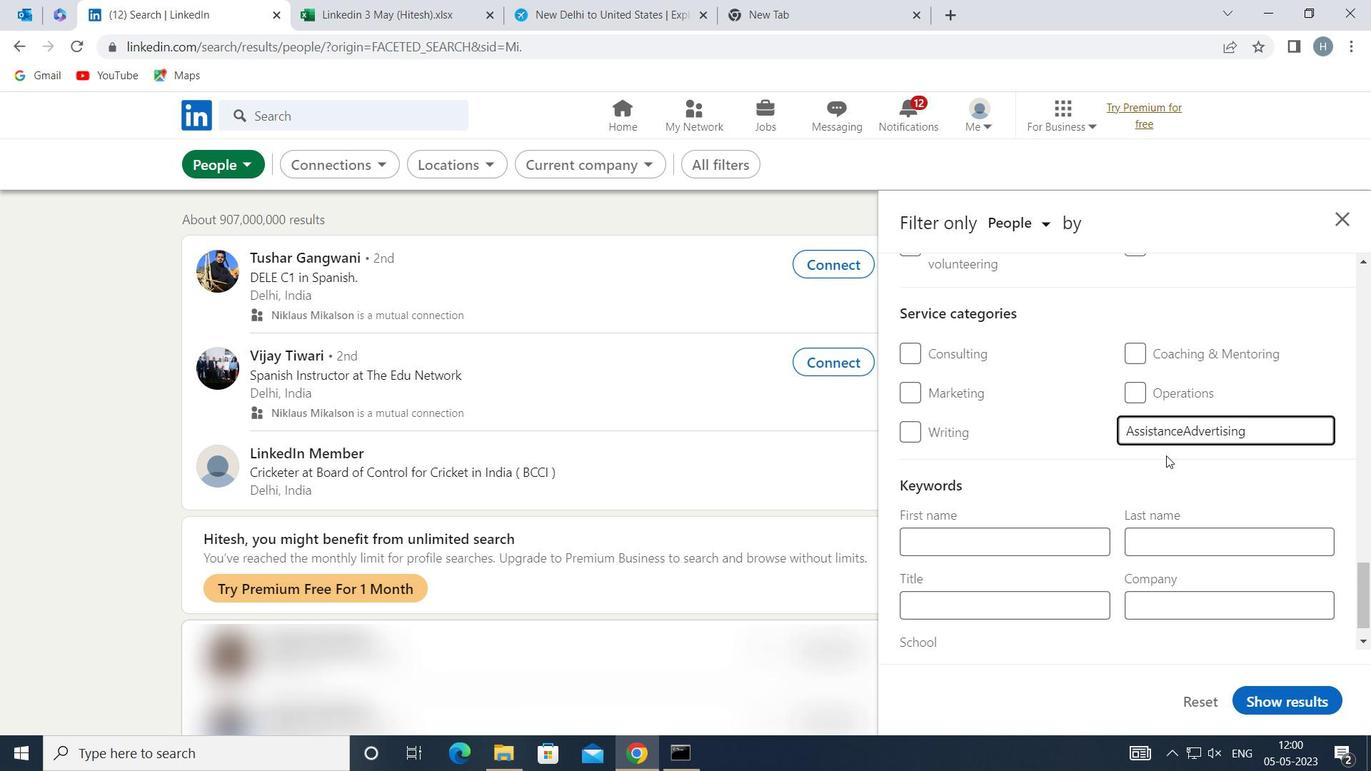 
Action: Mouse pressed left at (1171, 456)
Screenshot: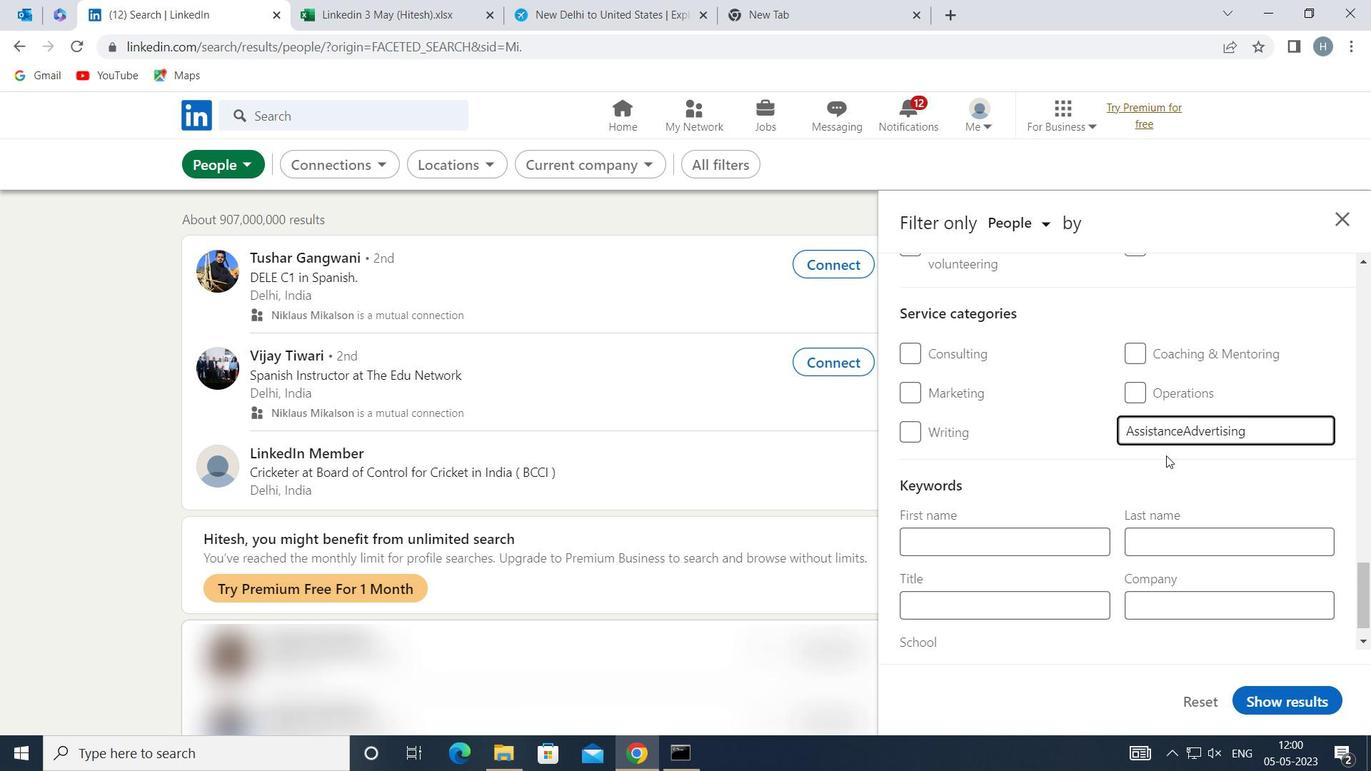 
Action: Mouse moved to (1118, 491)
Screenshot: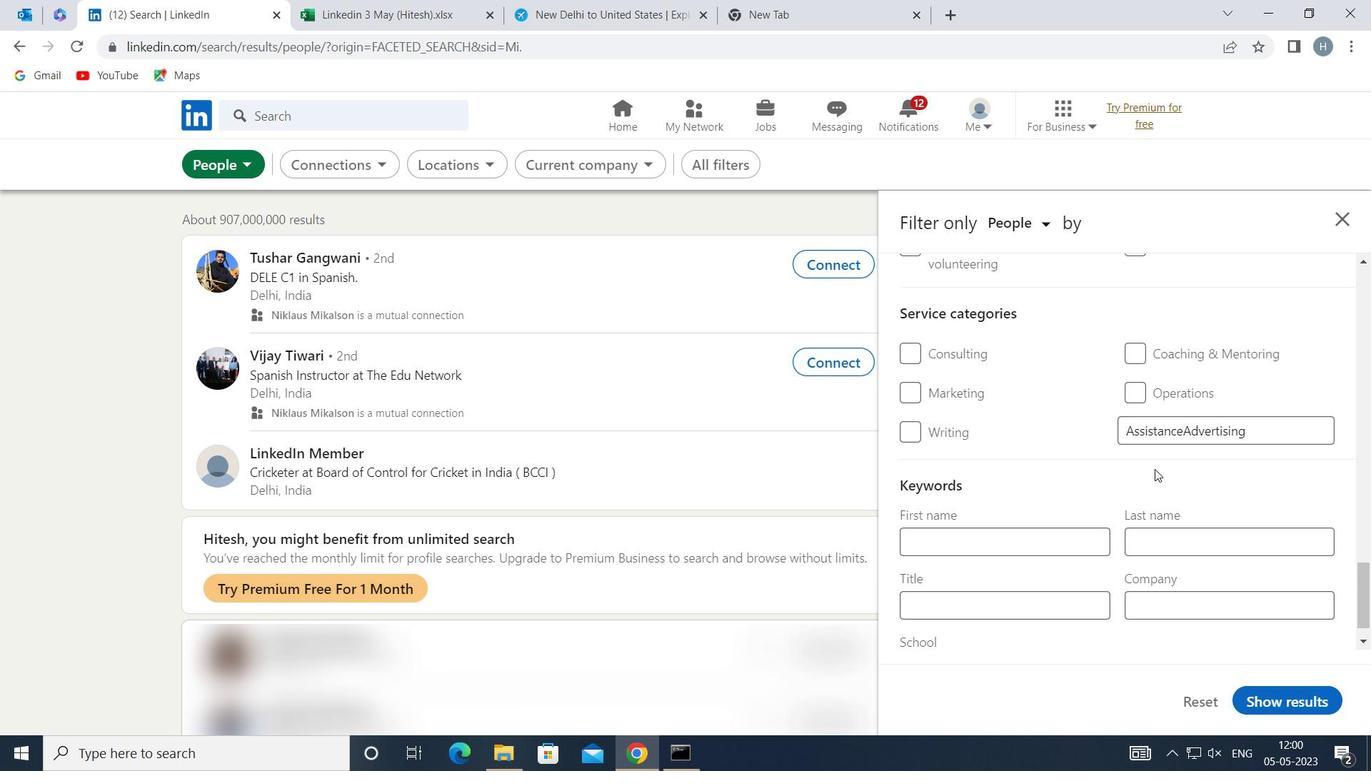 
Action: Mouse scrolled (1118, 490) with delta (0, 0)
Screenshot: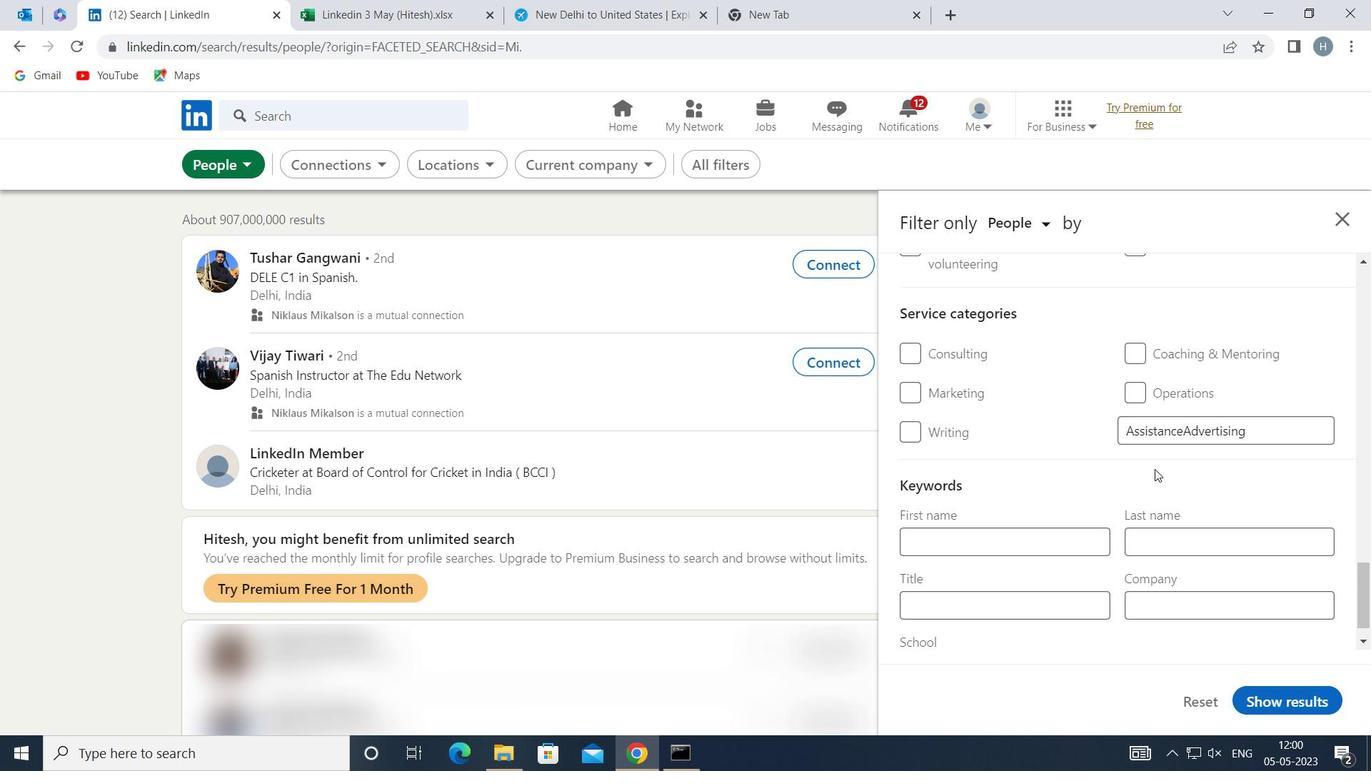 
Action: Mouse moved to (1115, 493)
Screenshot: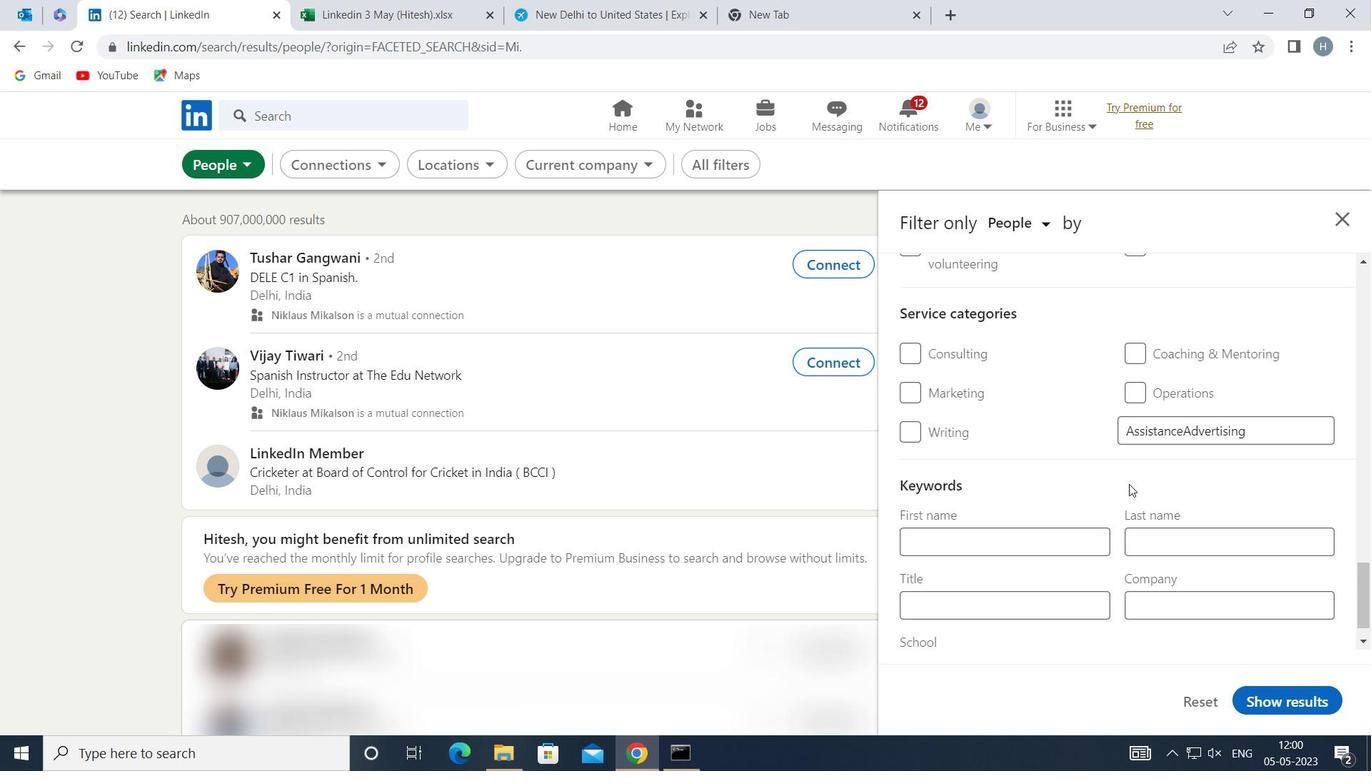 
Action: Mouse scrolled (1115, 492) with delta (0, 0)
Screenshot: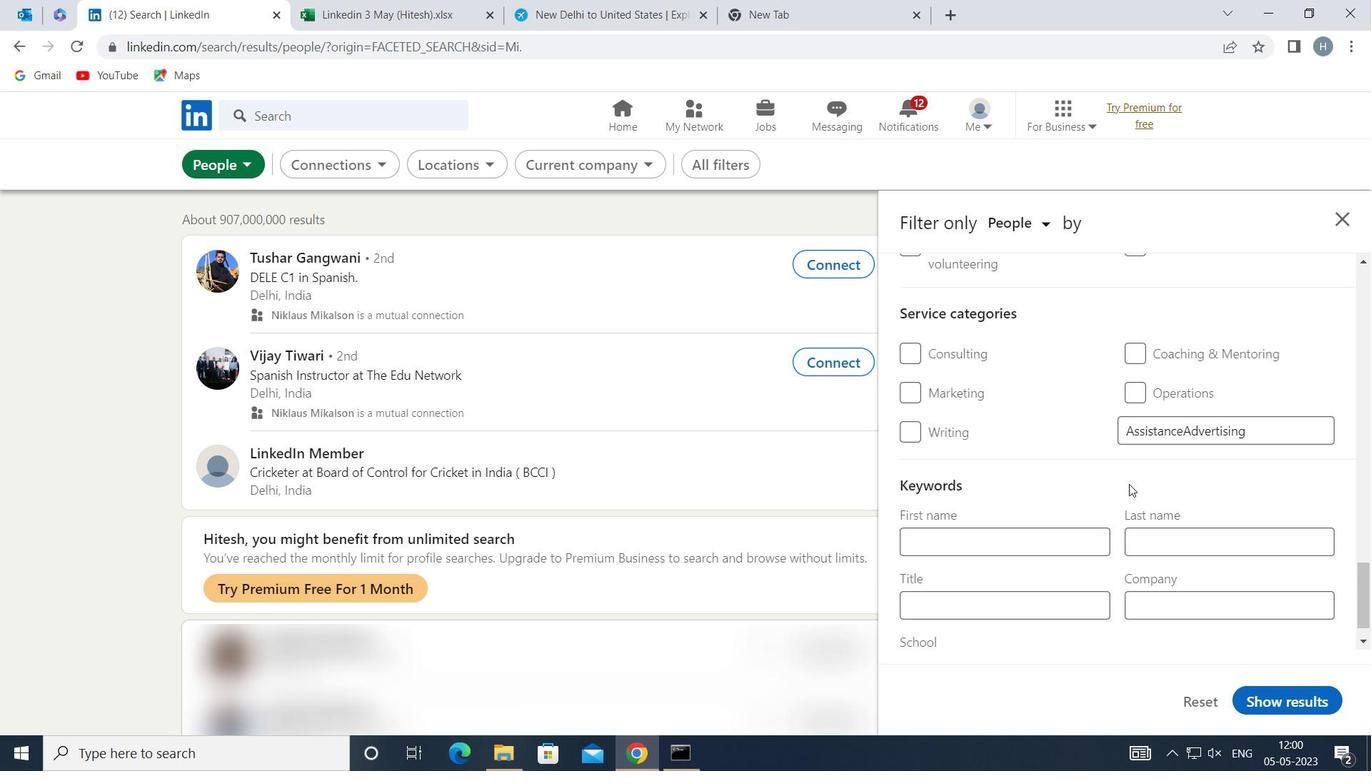 
Action: Mouse moved to (1039, 567)
Screenshot: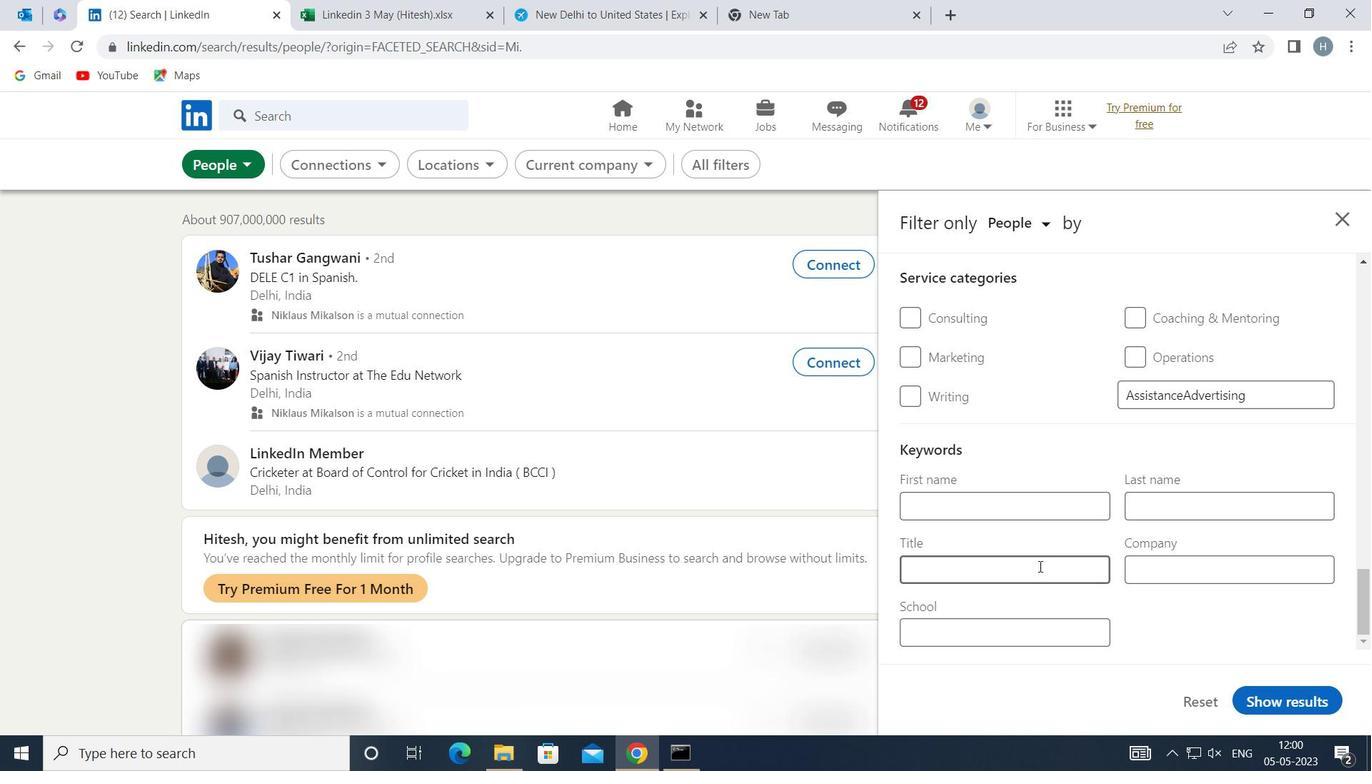 
Action: Mouse pressed left at (1039, 567)
Screenshot: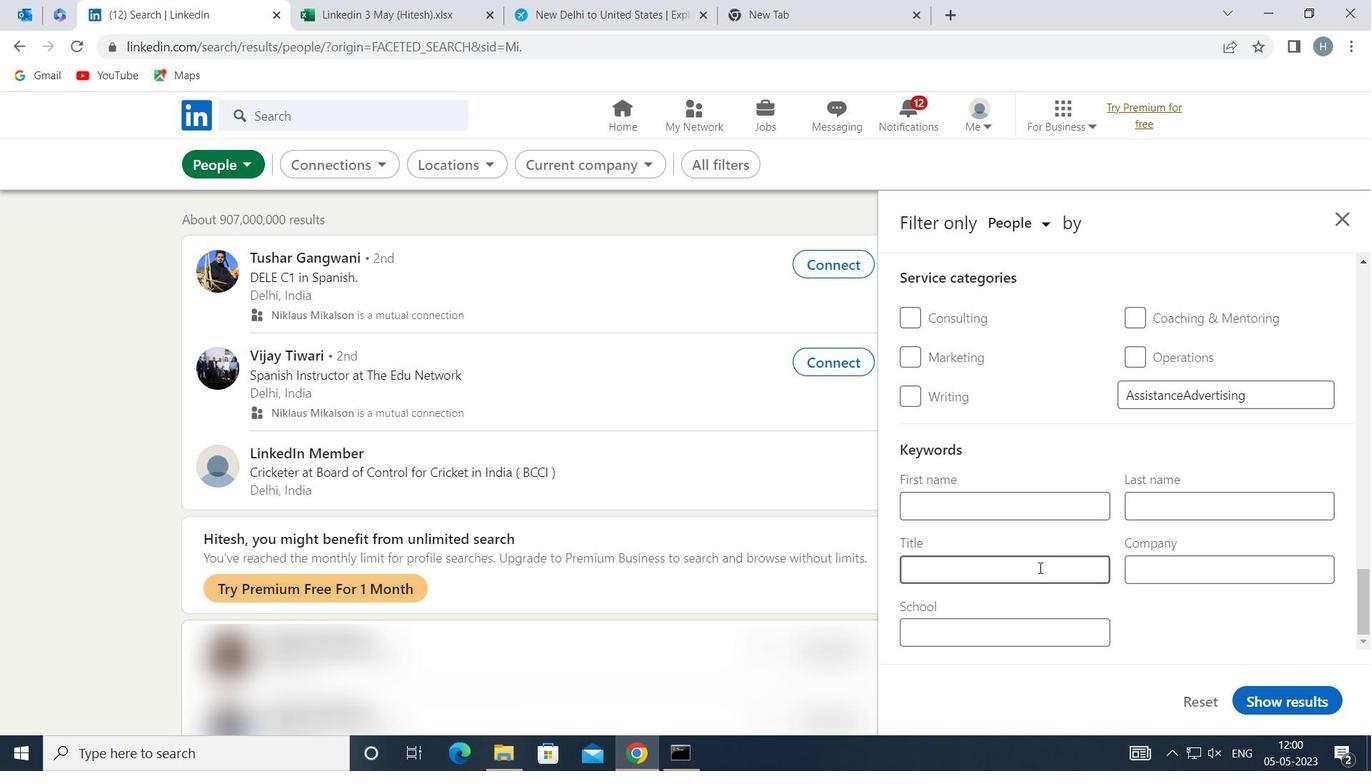 
Action: Mouse moved to (1041, 567)
Screenshot: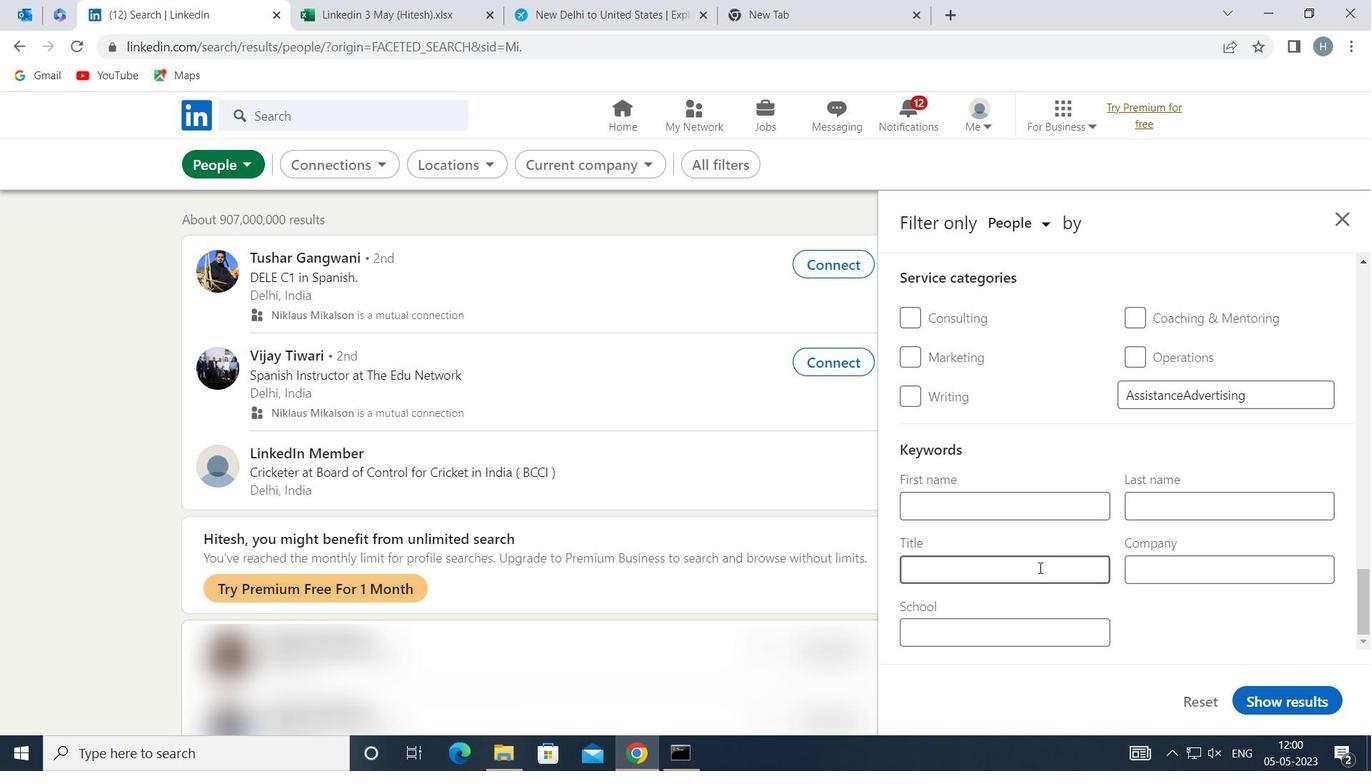 
Action: Key pressed <Key.shift>HOTEL<Key.space><Key.shift>MANAGER
Screenshot: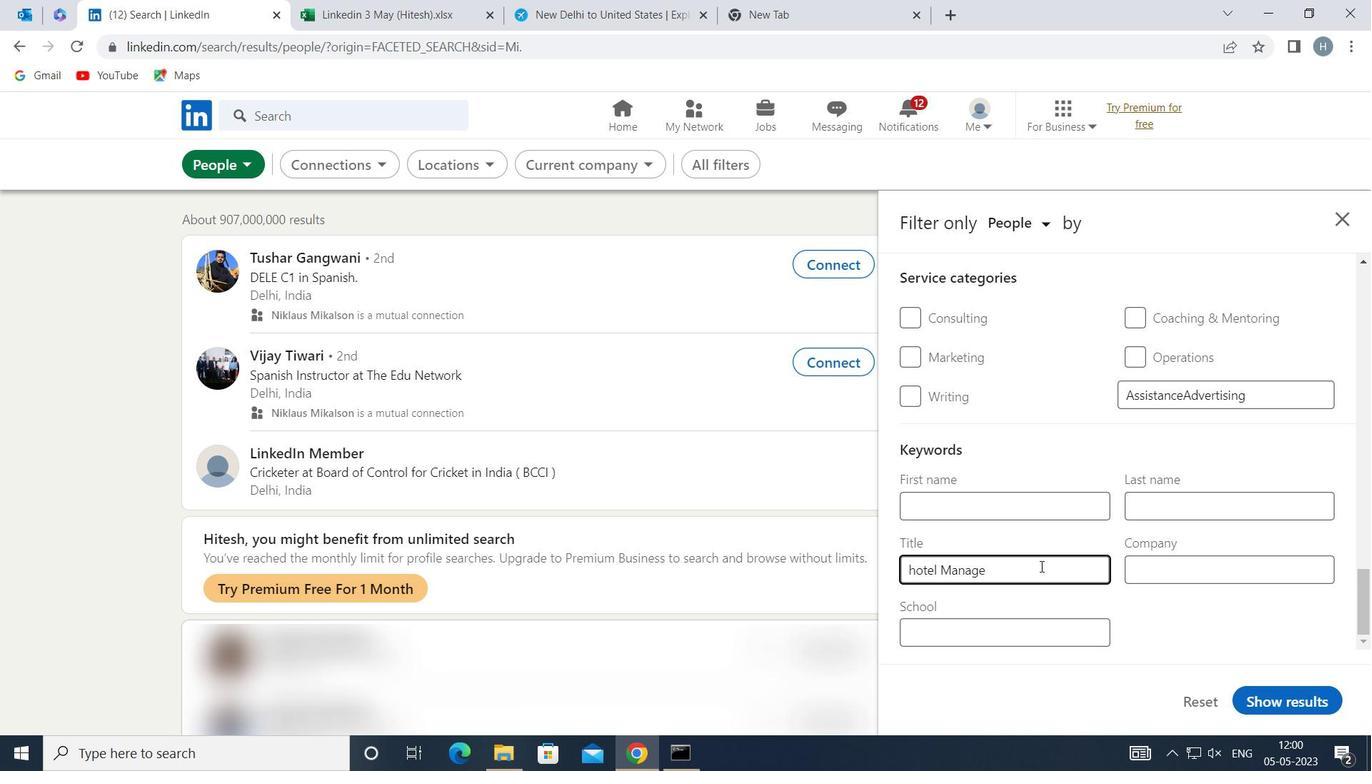 
Action: Mouse moved to (1270, 702)
Screenshot: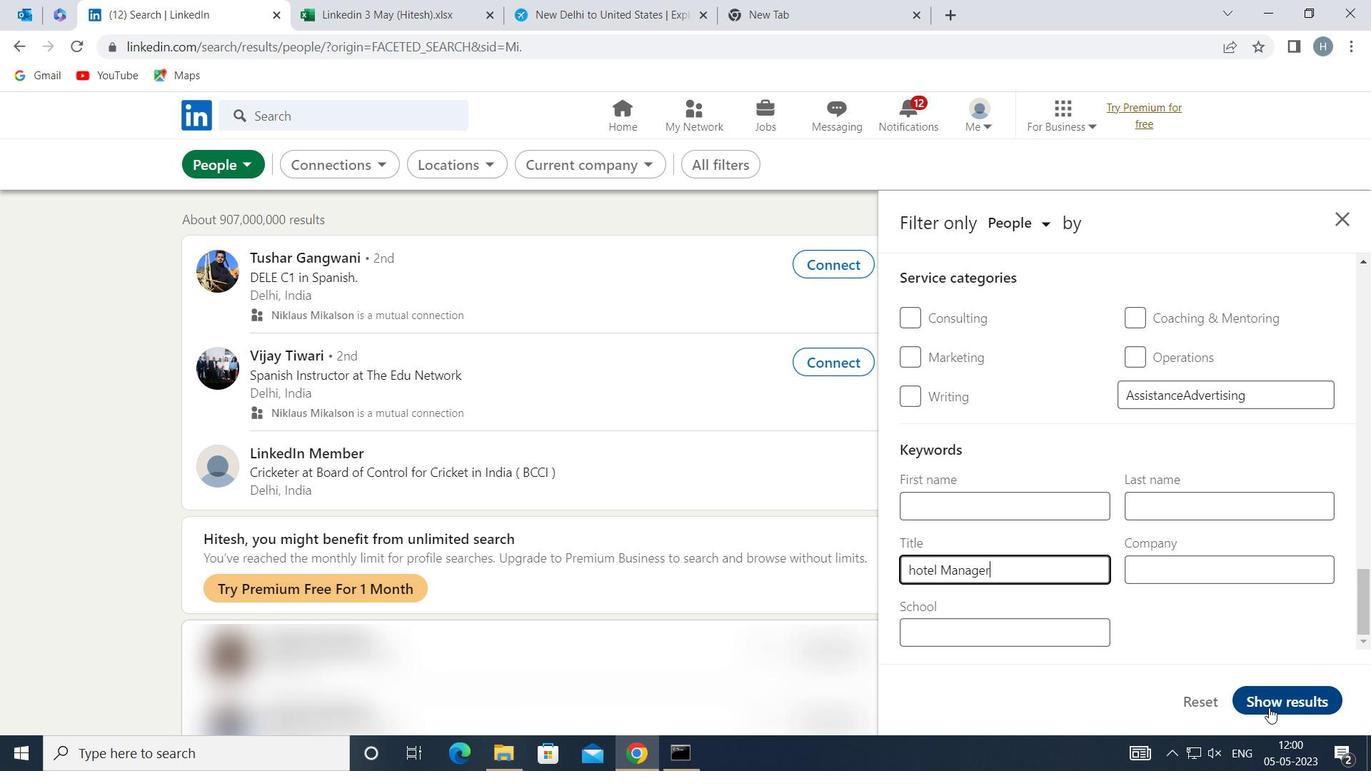 
Action: Mouse pressed left at (1270, 702)
Screenshot: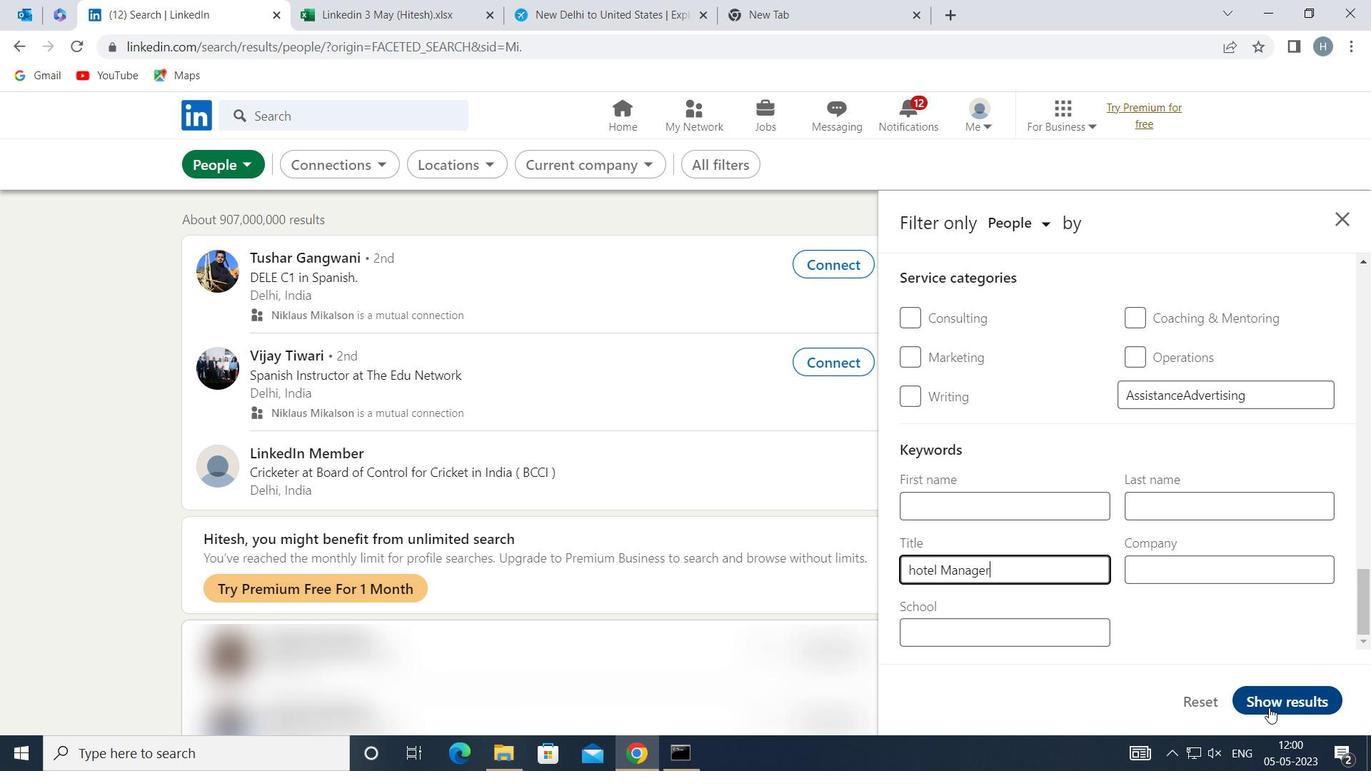 
Action: Mouse moved to (1051, 499)
Screenshot: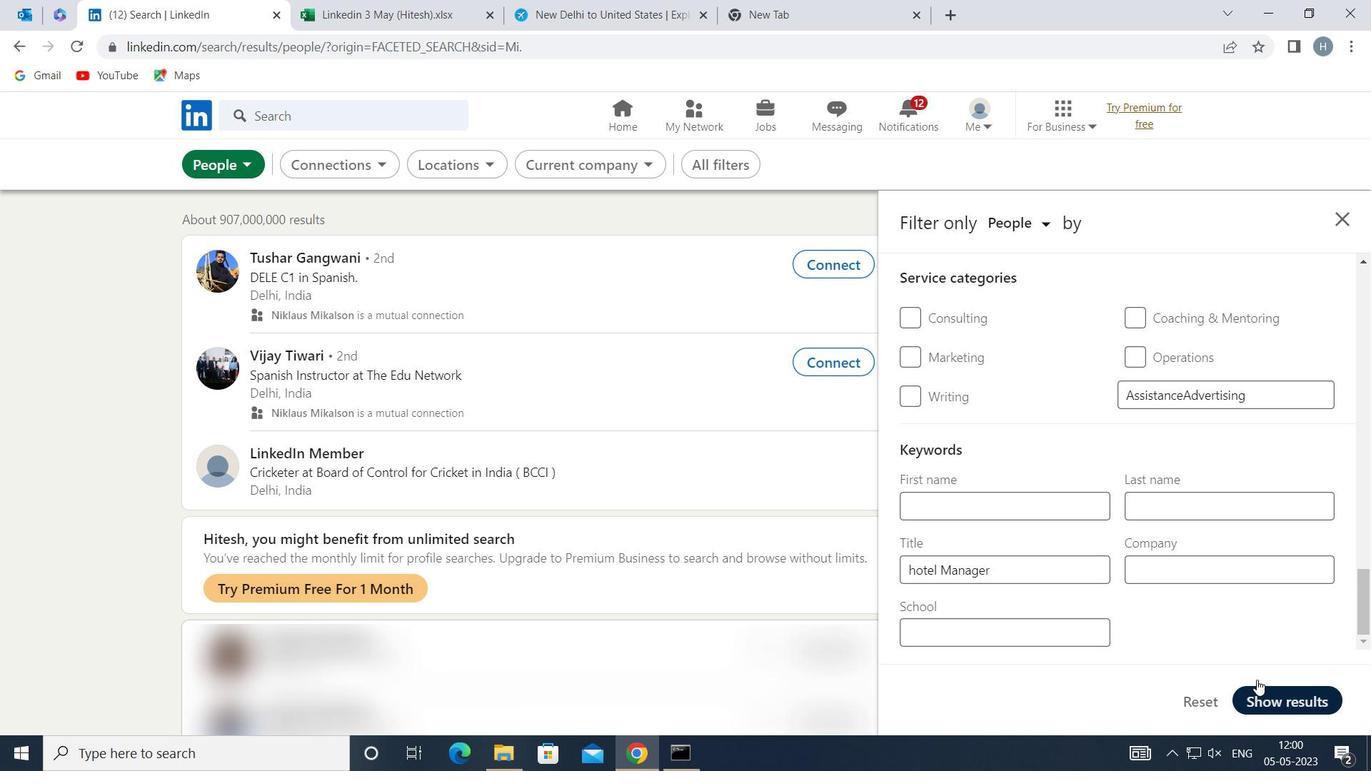 
